 Task: Add or edit country calling codes in the 'Country Calling Code' picklist for the 'Policy Information' object in Salesforce.
Action: Mouse moved to (266, 90)
Screenshot: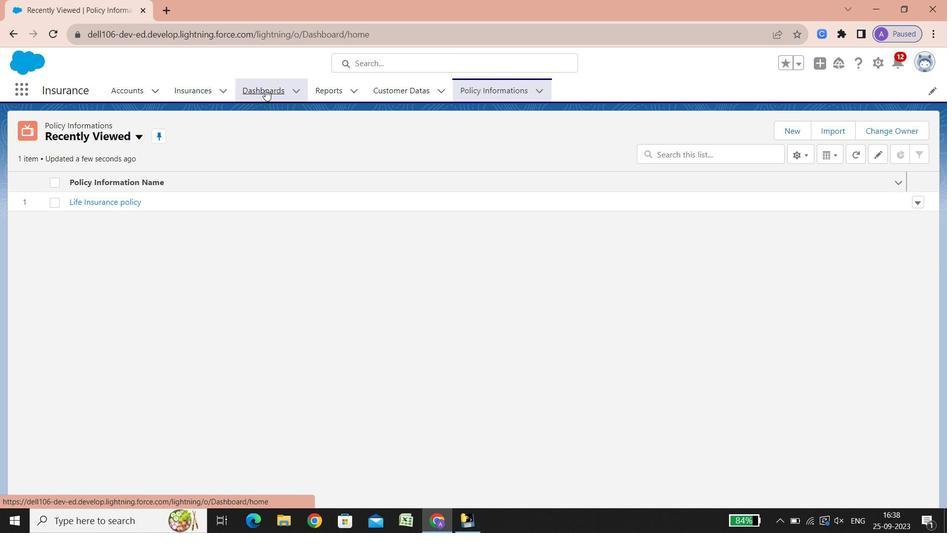 
Action: Mouse pressed left at (266, 90)
Screenshot: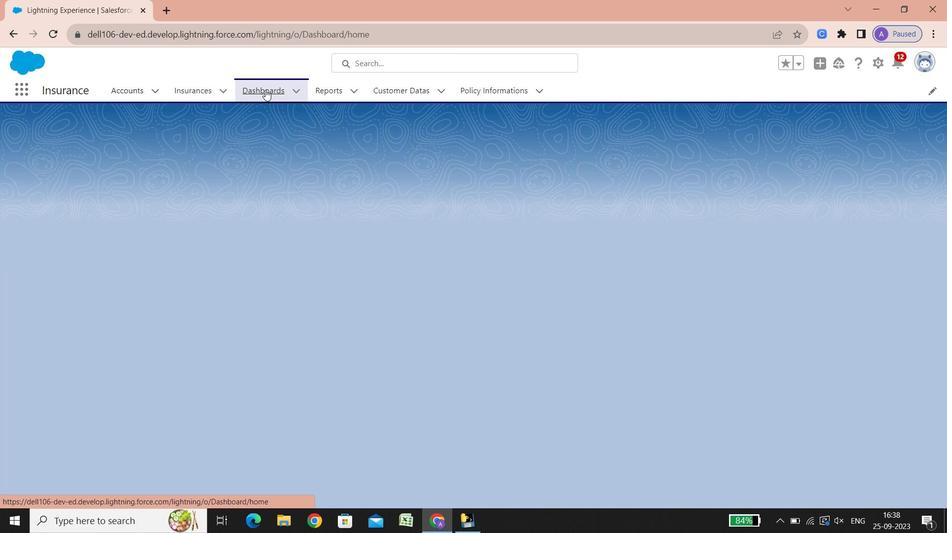 
Action: Mouse moved to (330, 90)
Screenshot: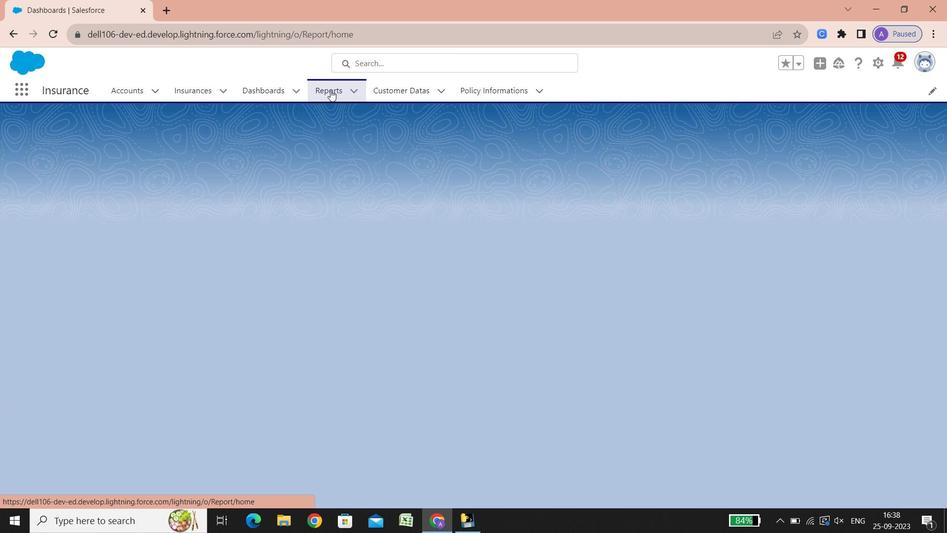 
Action: Mouse pressed left at (330, 90)
Screenshot: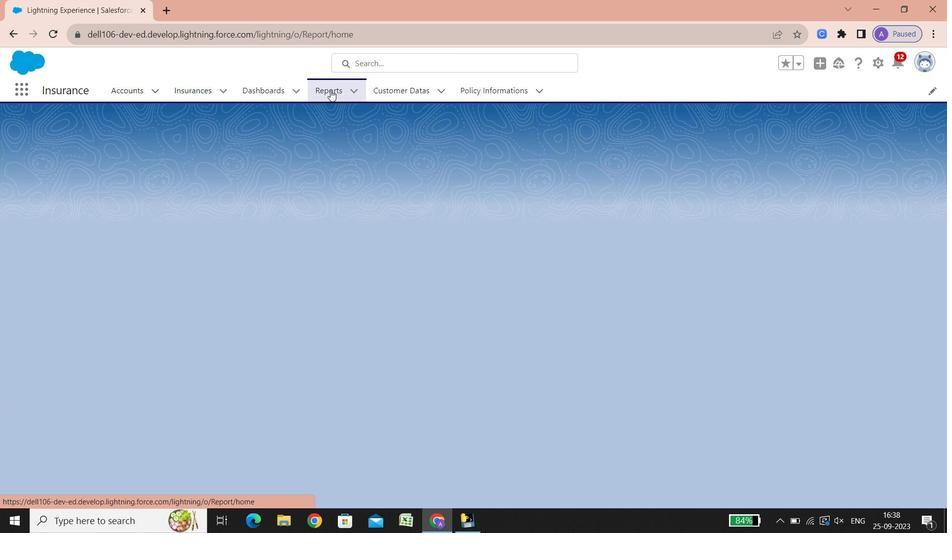 
Action: Mouse moved to (882, 64)
Screenshot: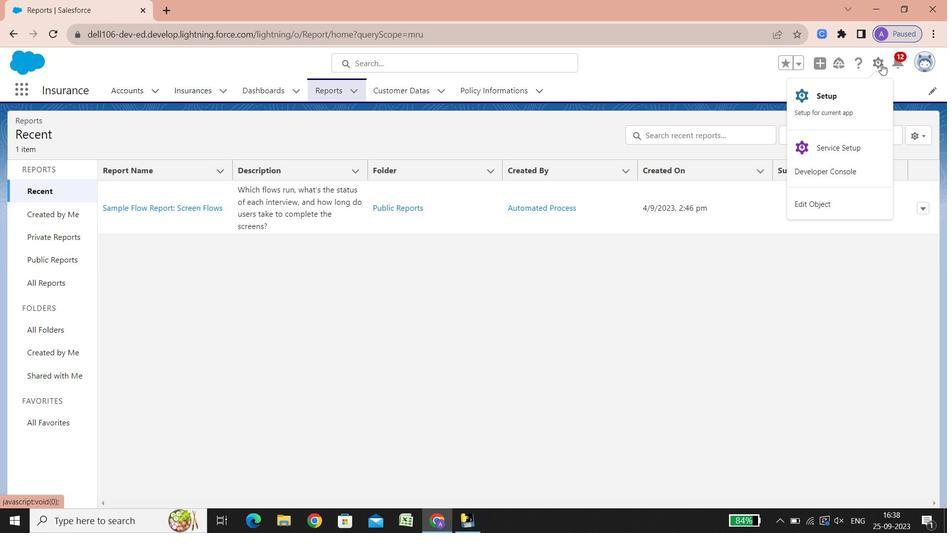 
Action: Mouse pressed left at (882, 64)
Screenshot: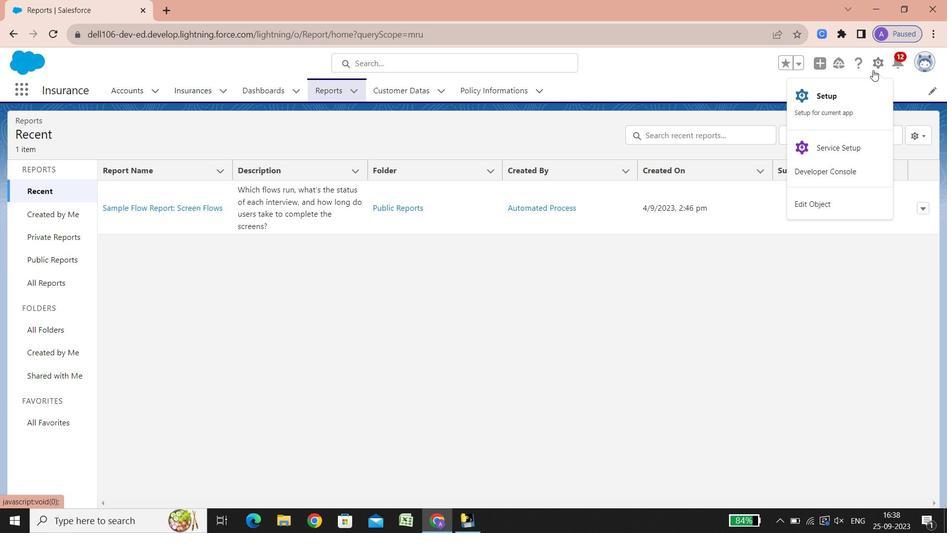 
Action: Mouse moved to (856, 95)
Screenshot: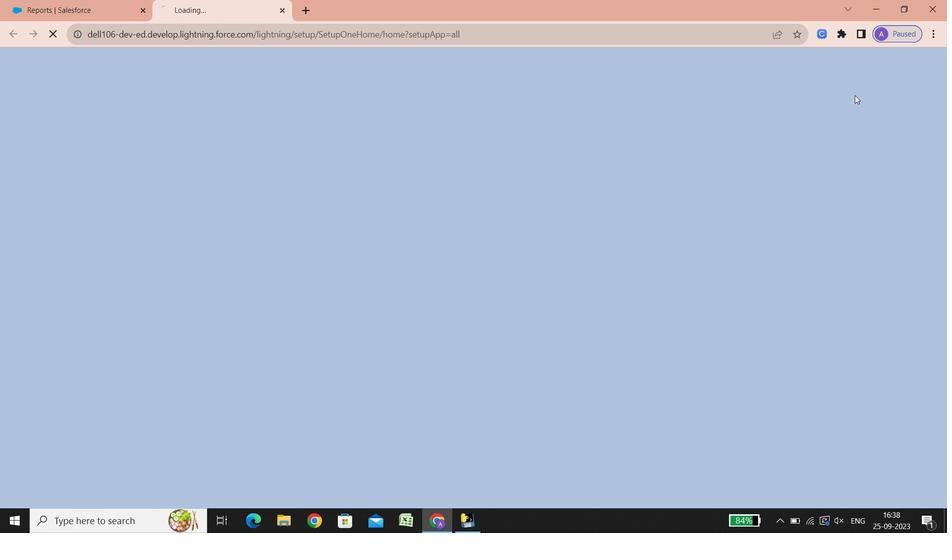 
Action: Mouse pressed left at (856, 95)
Screenshot: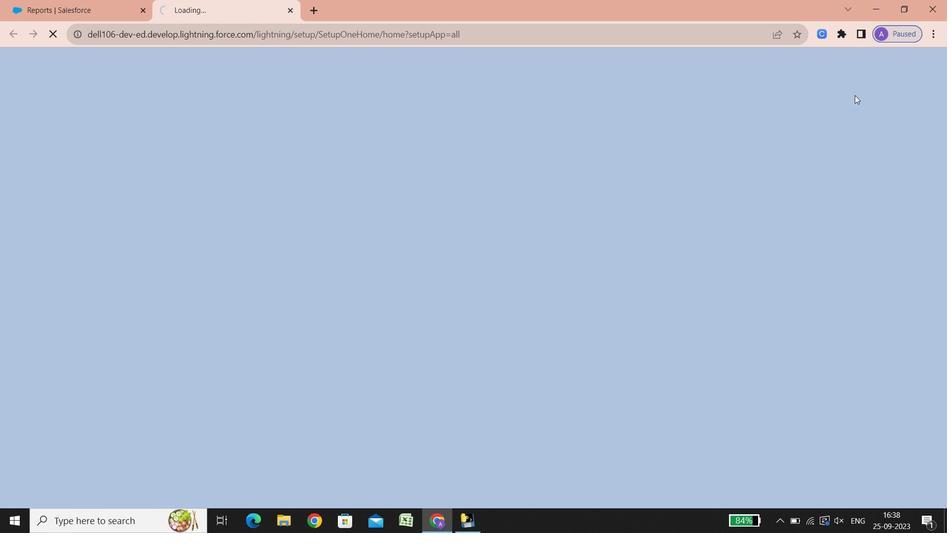 
Action: Mouse moved to (171, 93)
Screenshot: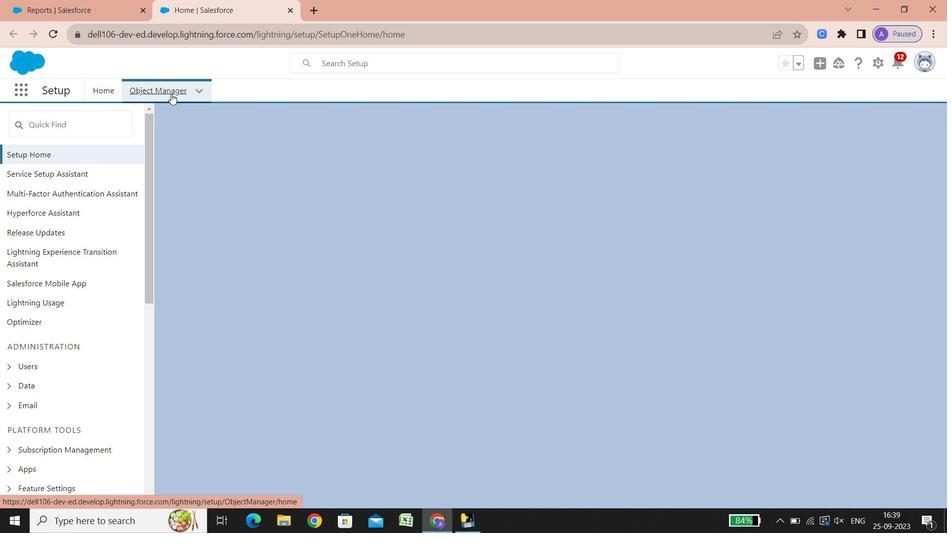
Action: Mouse pressed left at (171, 93)
Screenshot: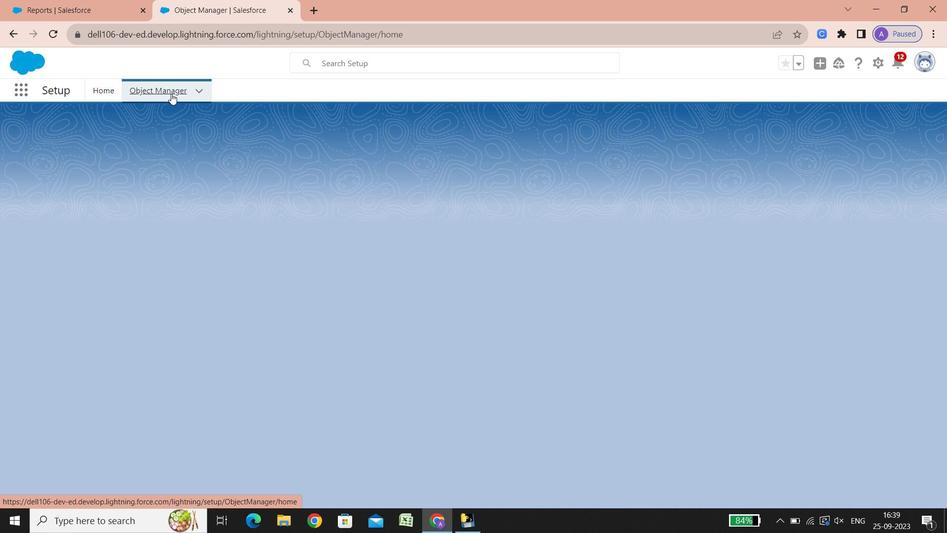 
Action: Mouse moved to (705, 133)
Screenshot: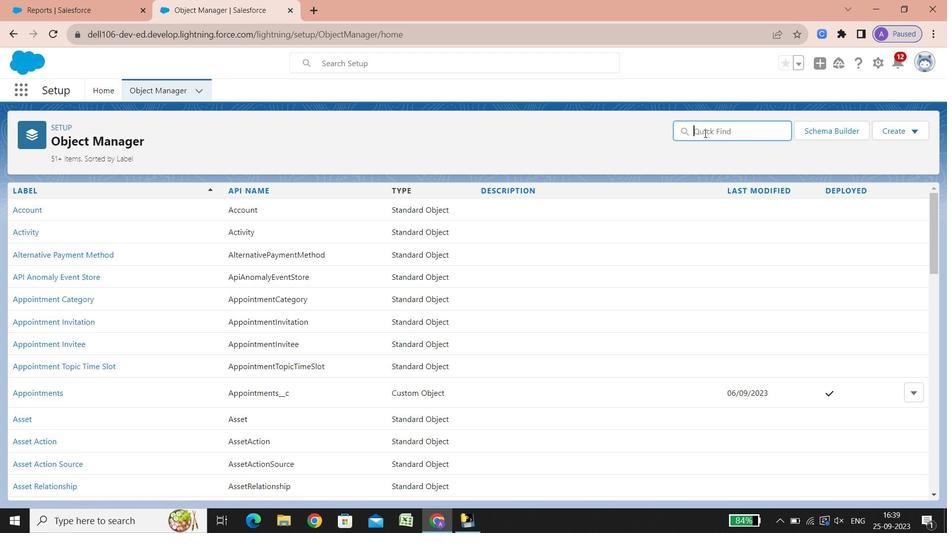 
Action: Mouse pressed left at (705, 133)
Screenshot: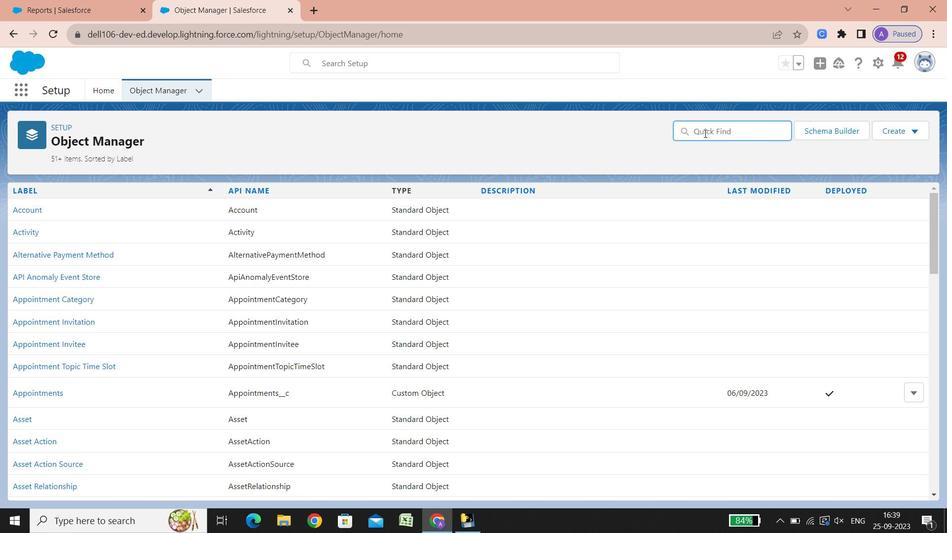 
Action: Key pressed pol
Screenshot: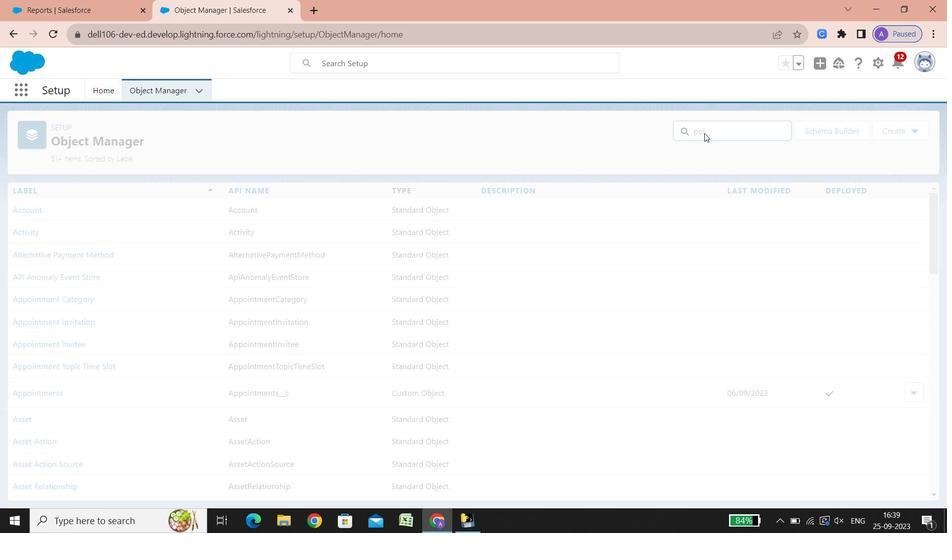 
Action: Mouse moved to (34, 211)
Screenshot: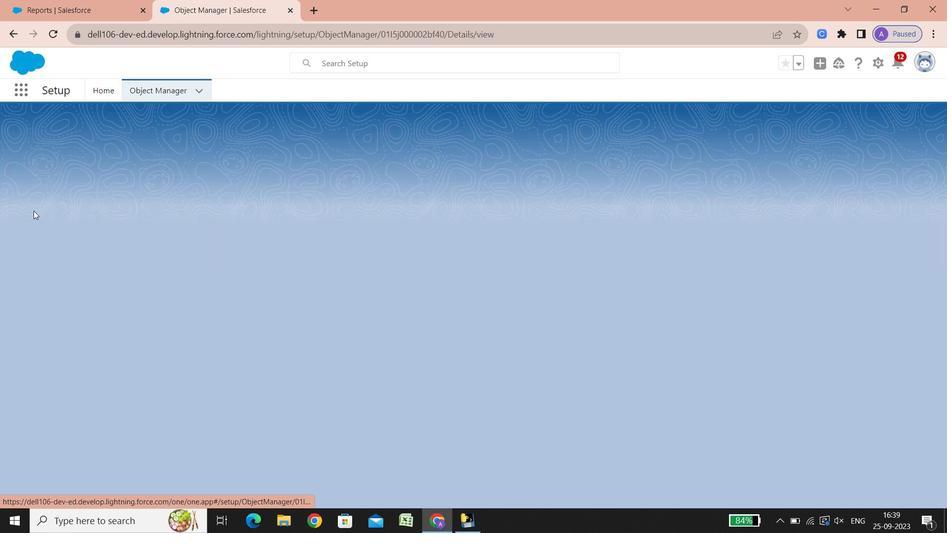 
Action: Mouse pressed left at (34, 211)
Screenshot: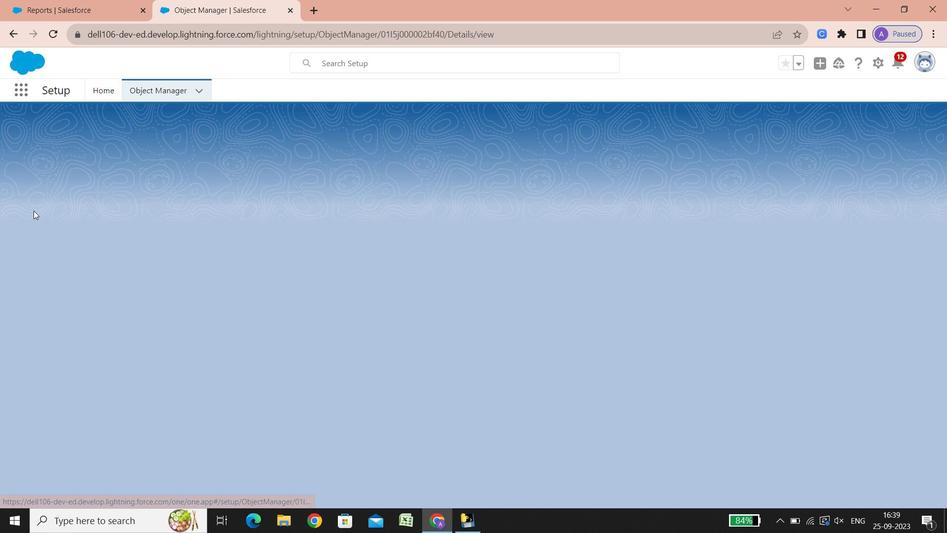 
Action: Mouse pressed left at (34, 211)
Screenshot: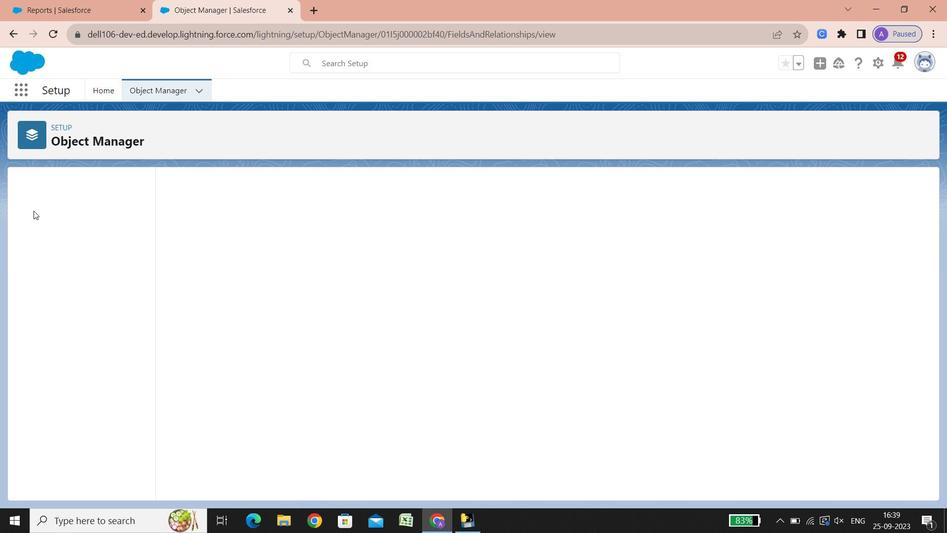 
Action: Mouse moved to (204, 331)
Screenshot: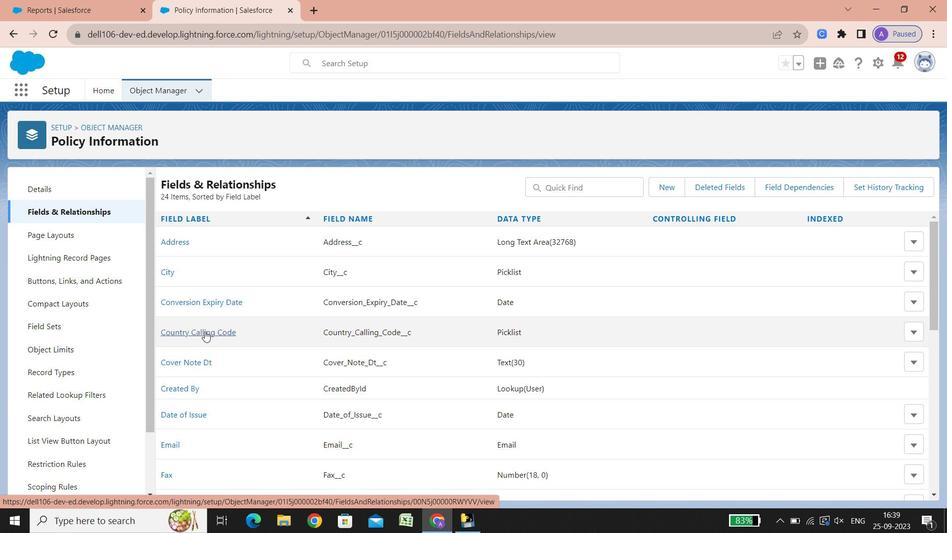 
Action: Mouse pressed left at (204, 331)
Screenshot: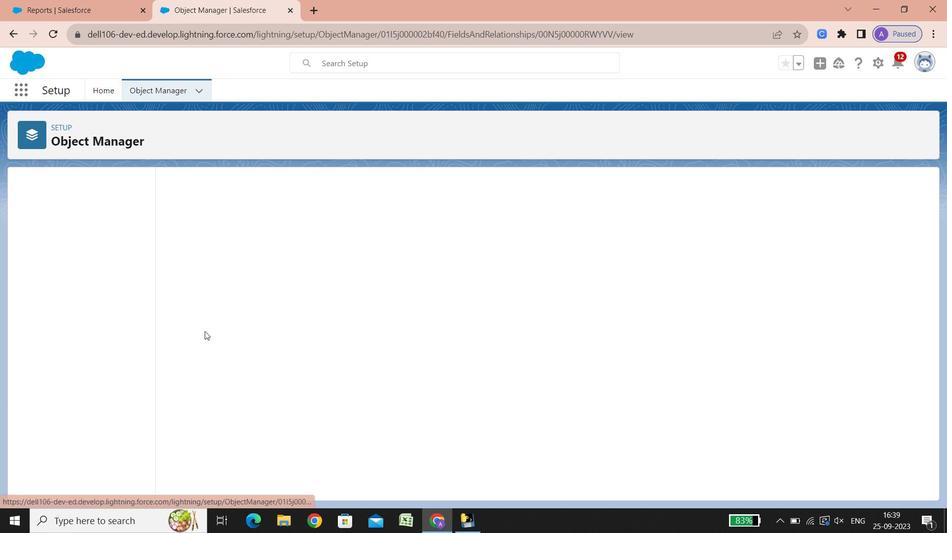 
Action: Mouse moved to (501, 370)
Screenshot: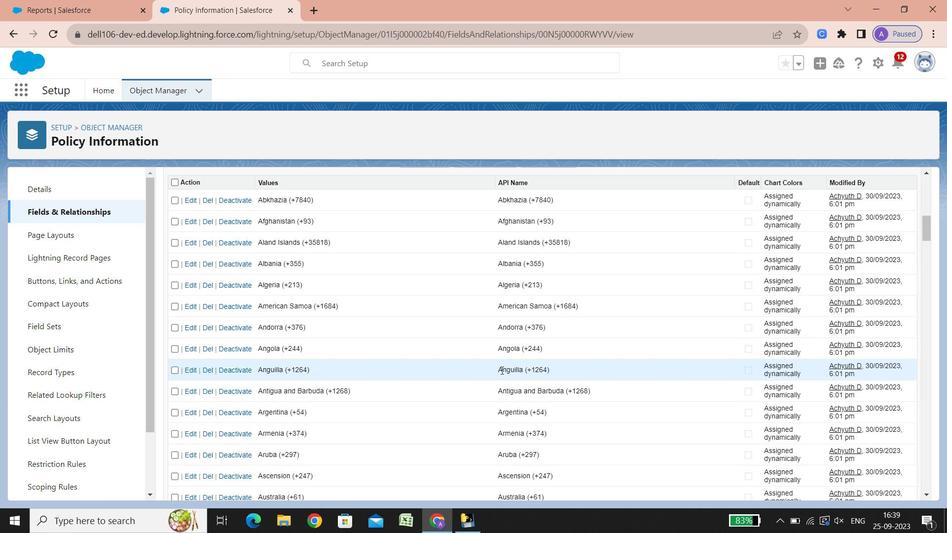 
Action: Mouse scrolled (501, 369) with delta (0, 0)
Screenshot: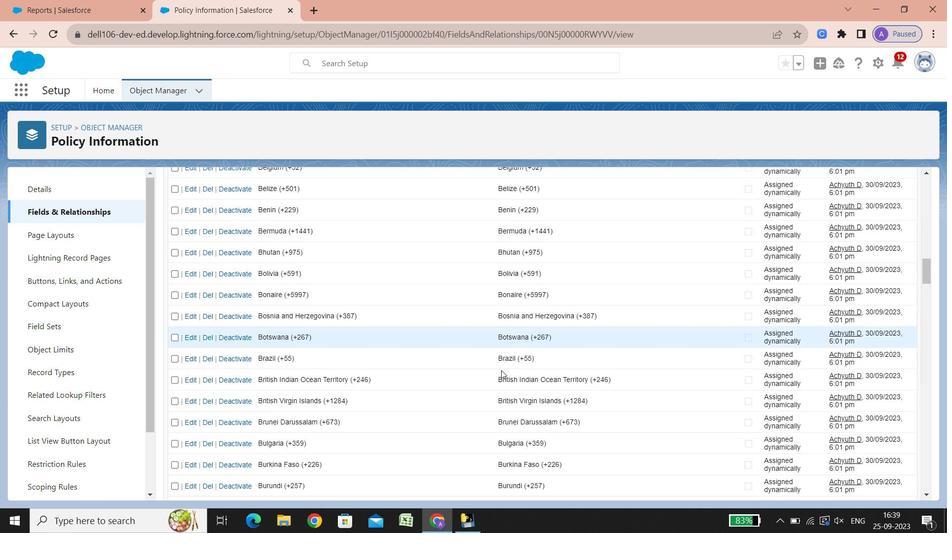 
Action: Mouse scrolled (501, 369) with delta (0, 0)
Screenshot: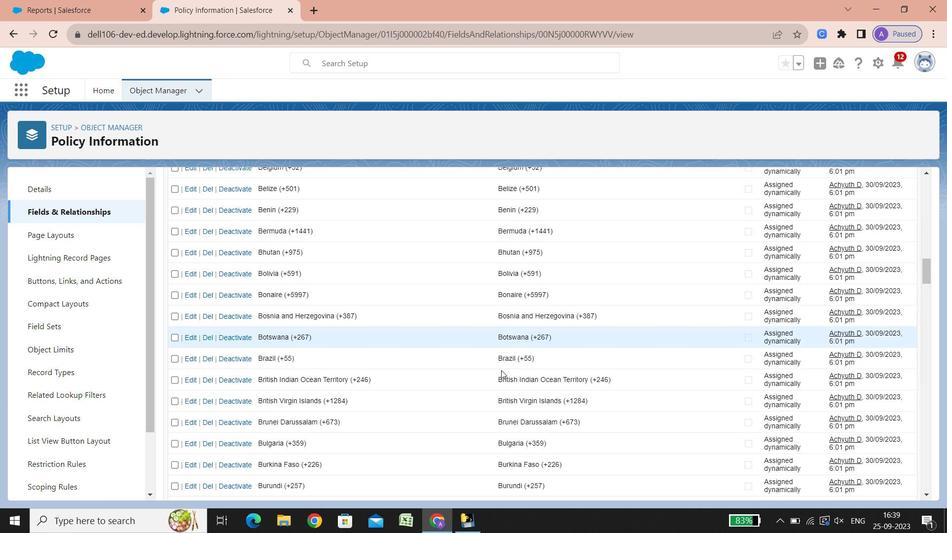 
Action: Mouse scrolled (501, 368) with delta (0, -1)
Screenshot: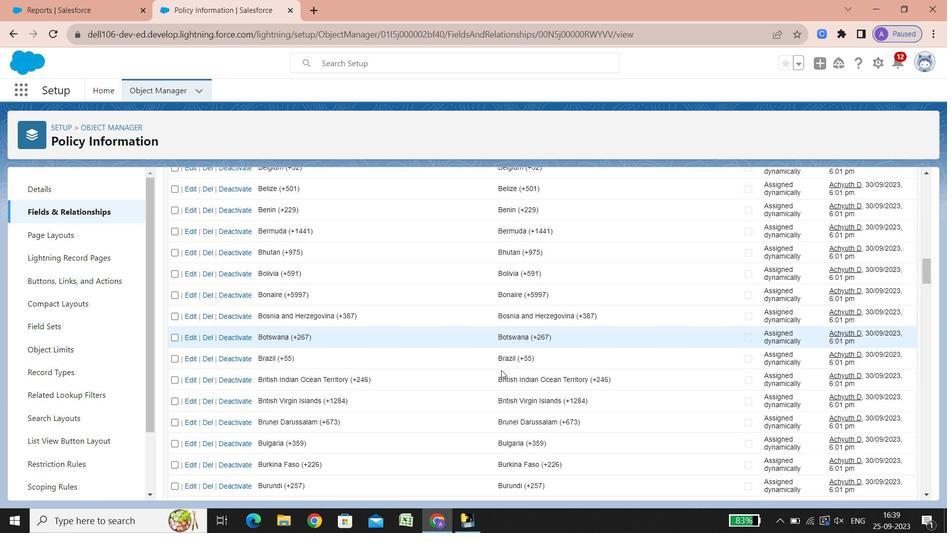 
Action: Mouse scrolled (501, 369) with delta (0, 0)
Screenshot: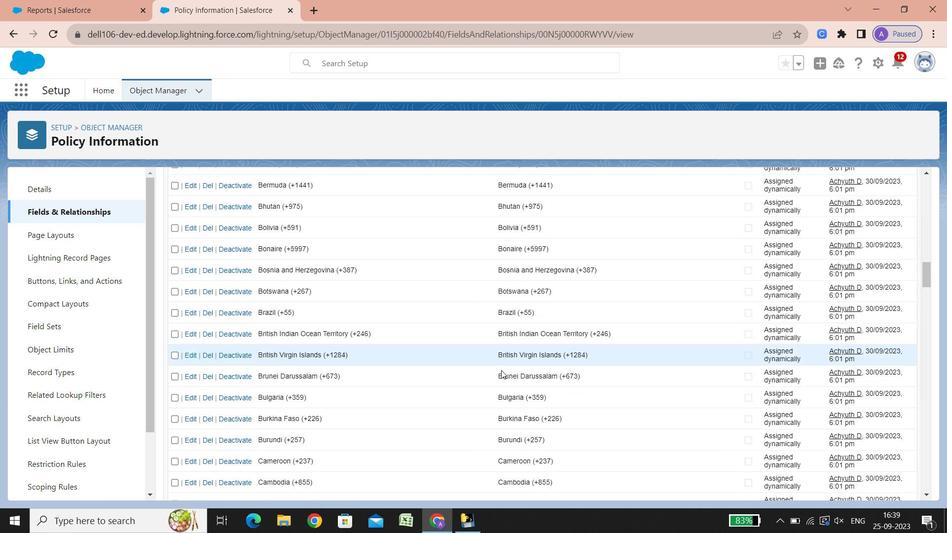 
Action: Mouse scrolled (501, 369) with delta (0, 0)
Screenshot: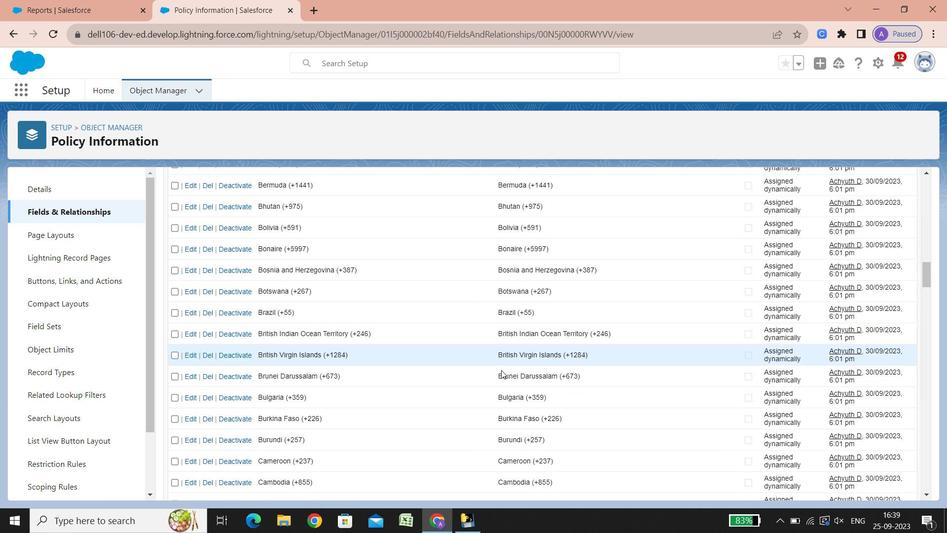 
Action: Mouse scrolled (501, 369) with delta (0, 0)
Screenshot: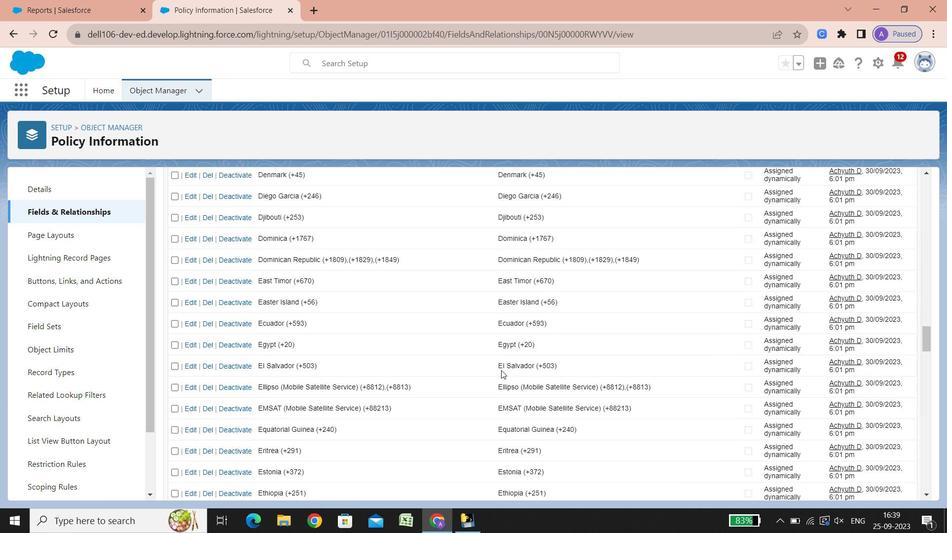
Action: Mouse scrolled (501, 369) with delta (0, 0)
Screenshot: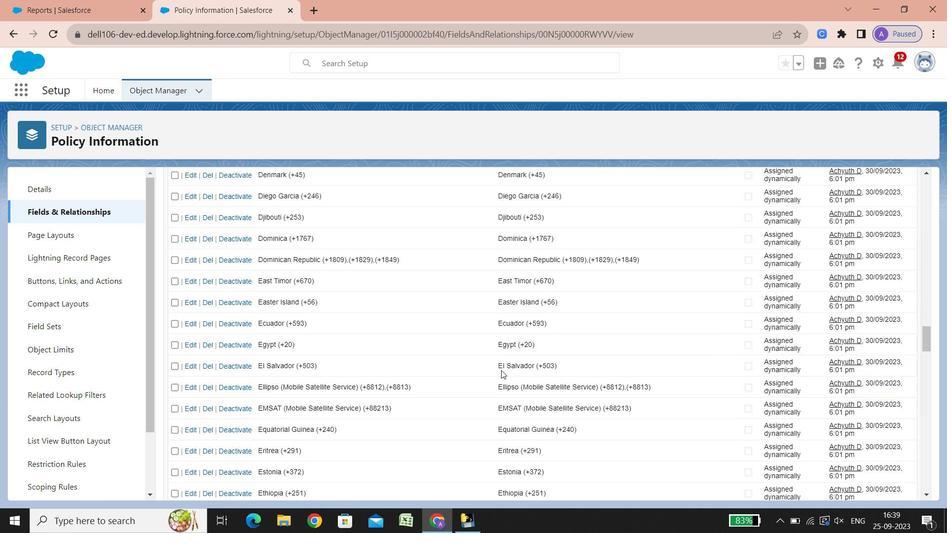 
Action: Mouse scrolled (501, 369) with delta (0, 0)
Screenshot: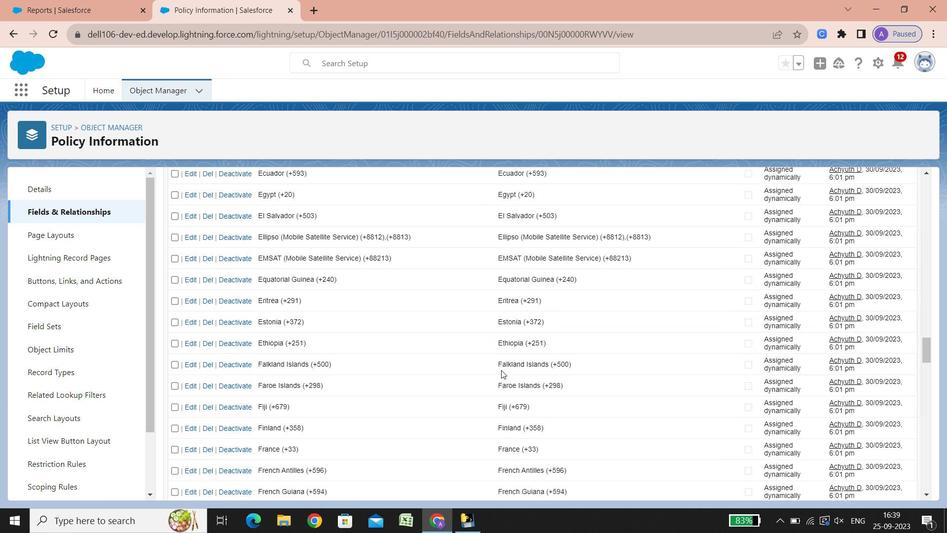 
Action: Mouse scrolled (501, 369) with delta (0, 0)
Screenshot: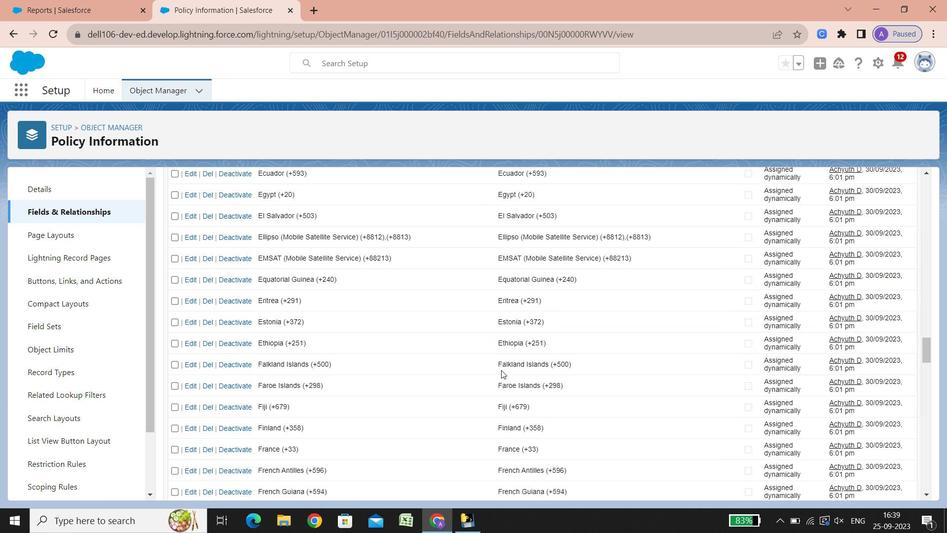 
Action: Mouse scrolled (501, 369) with delta (0, 0)
Screenshot: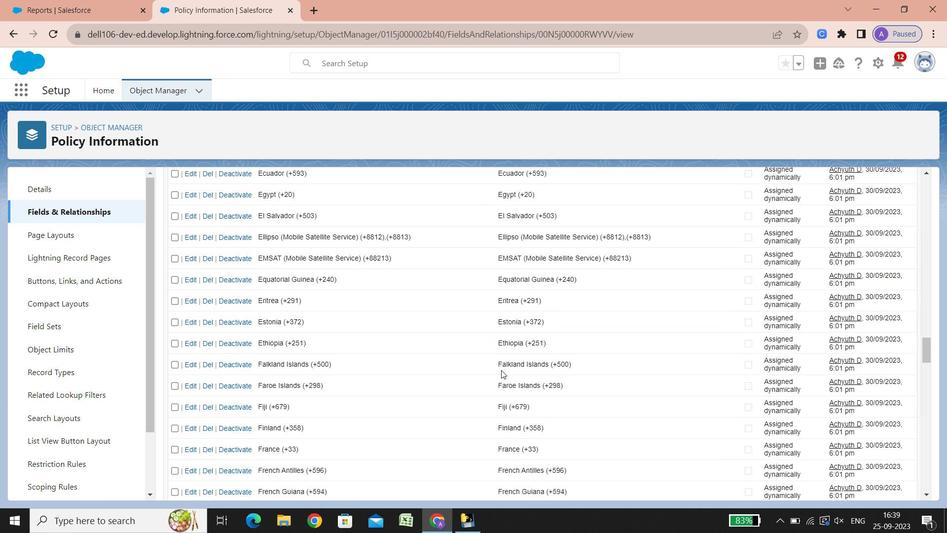 
Action: Mouse scrolled (501, 369) with delta (0, 0)
Screenshot: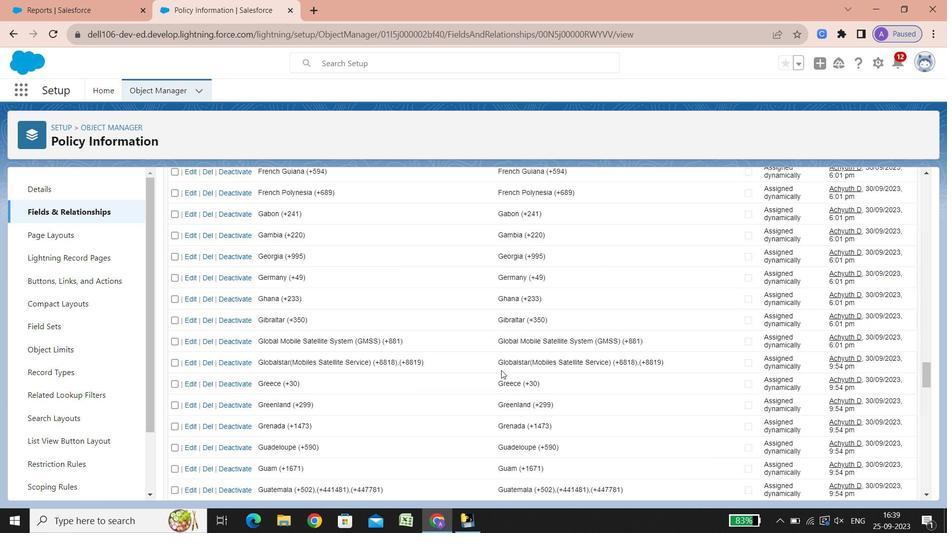 
Action: Mouse scrolled (501, 369) with delta (0, 0)
Screenshot: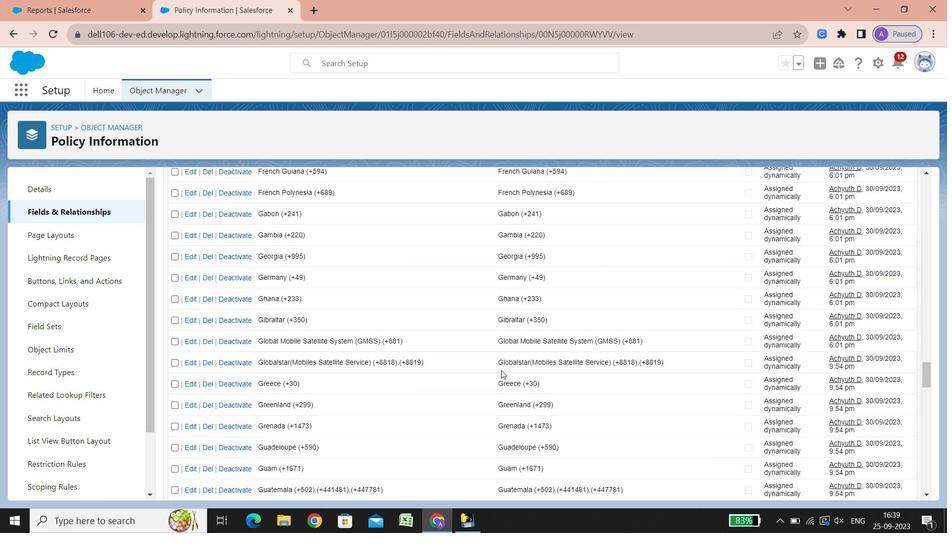 
Action: Mouse scrolled (501, 369) with delta (0, 0)
Screenshot: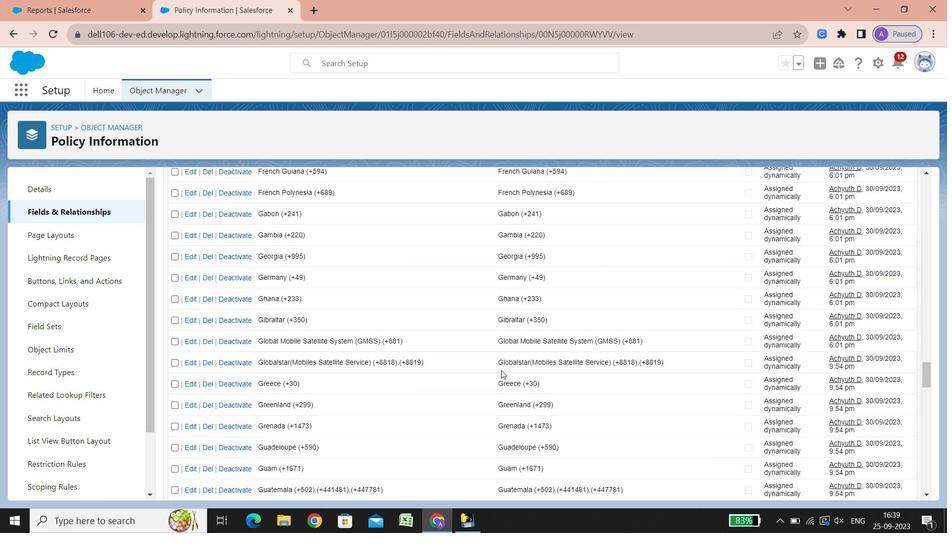 
Action: Mouse scrolled (501, 369) with delta (0, 0)
Screenshot: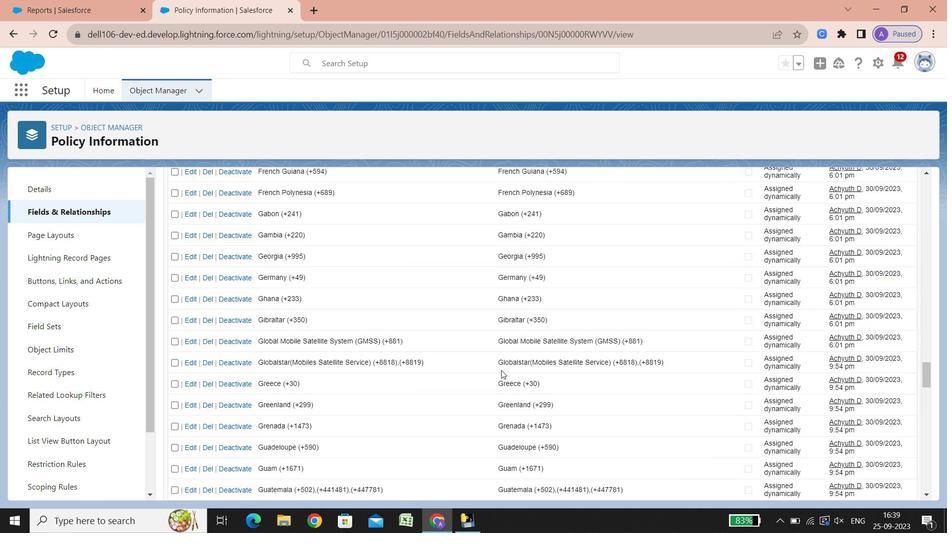 
Action: Mouse scrolled (501, 369) with delta (0, 0)
Screenshot: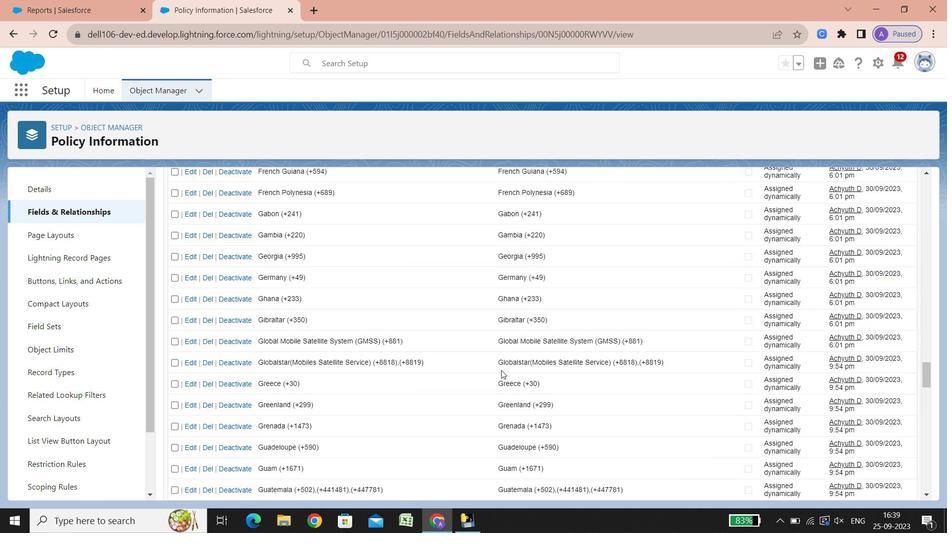 
Action: Mouse scrolled (501, 369) with delta (0, 0)
Screenshot: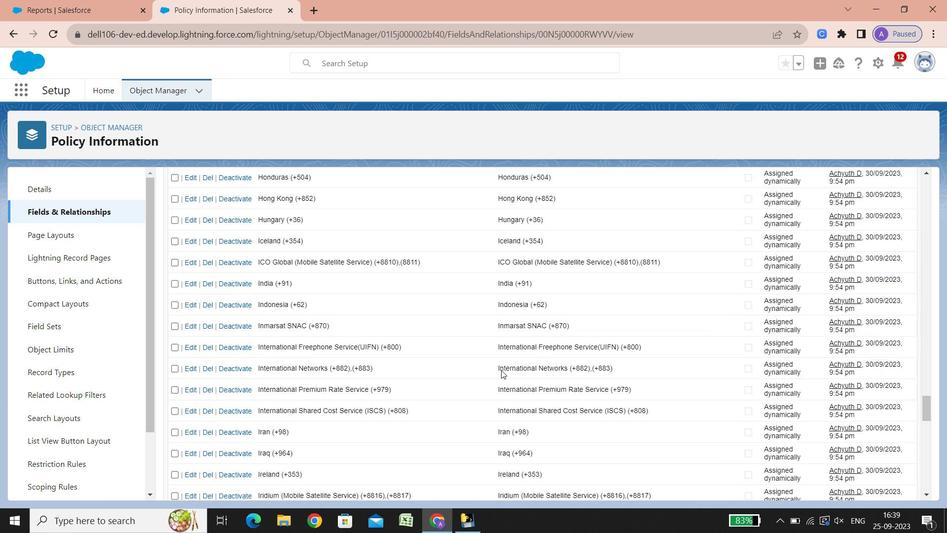 
Action: Mouse scrolled (501, 369) with delta (0, 0)
Screenshot: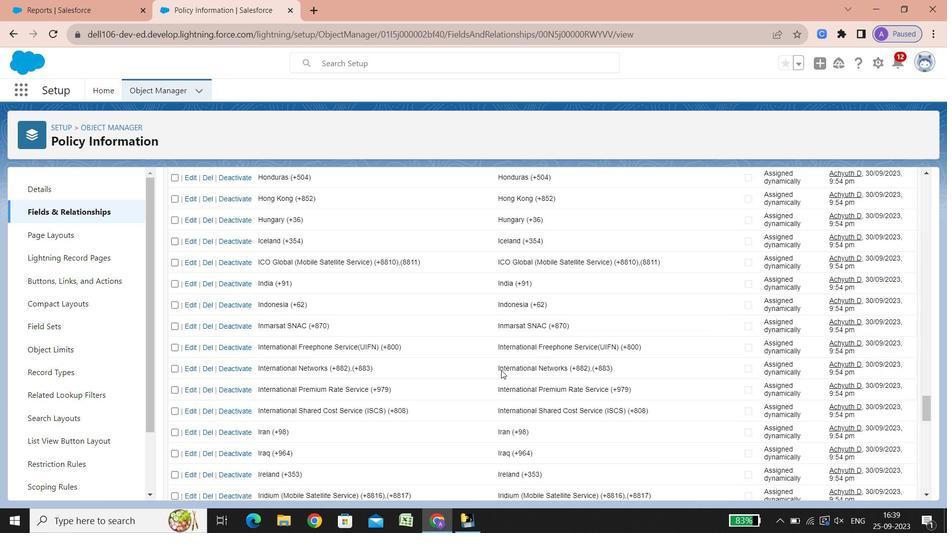 
Action: Mouse scrolled (501, 369) with delta (0, 0)
Screenshot: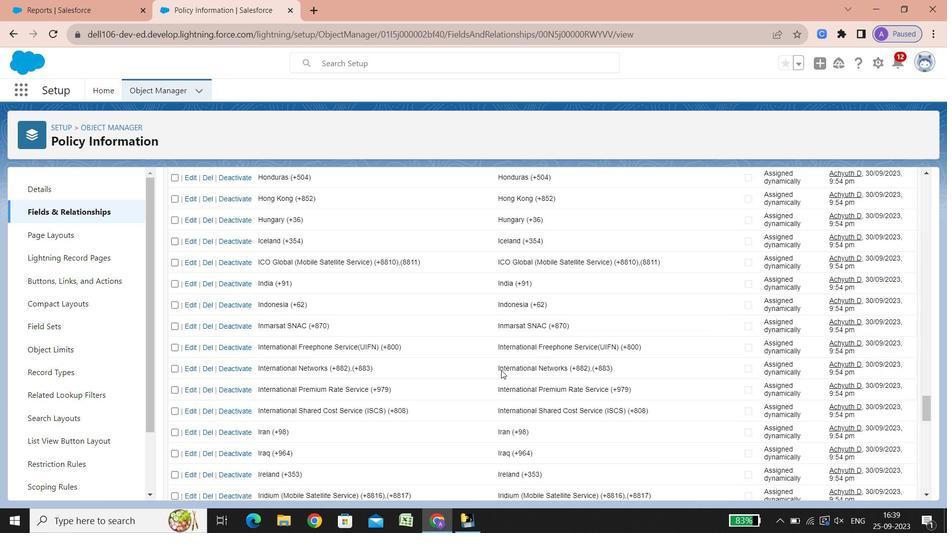 
Action: Mouse scrolled (501, 369) with delta (0, 0)
Screenshot: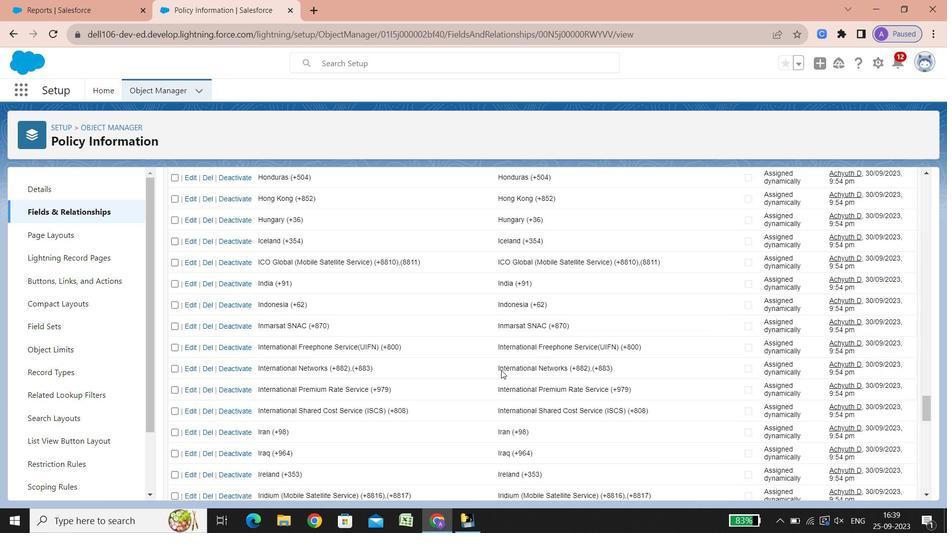 
Action: Mouse scrolled (501, 369) with delta (0, 0)
Screenshot: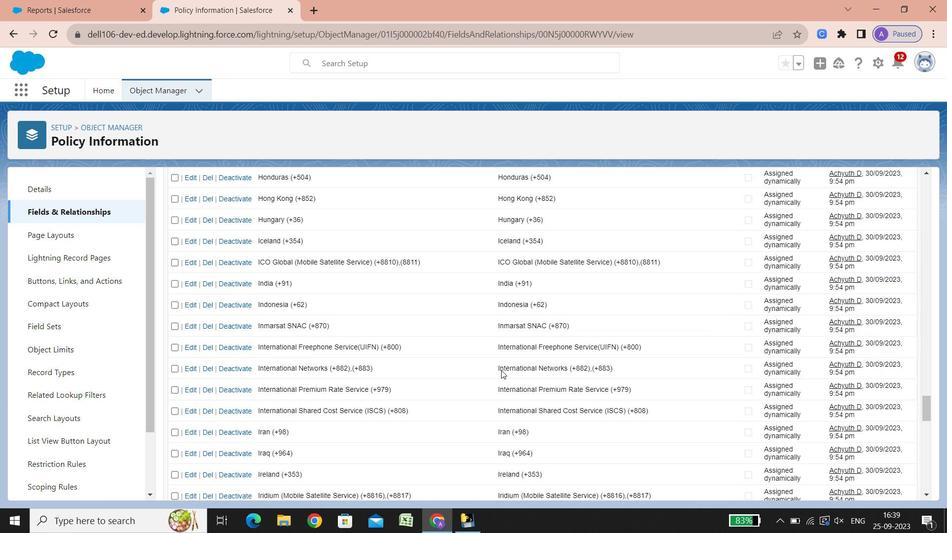 
Action: Mouse scrolled (501, 369) with delta (0, 0)
Screenshot: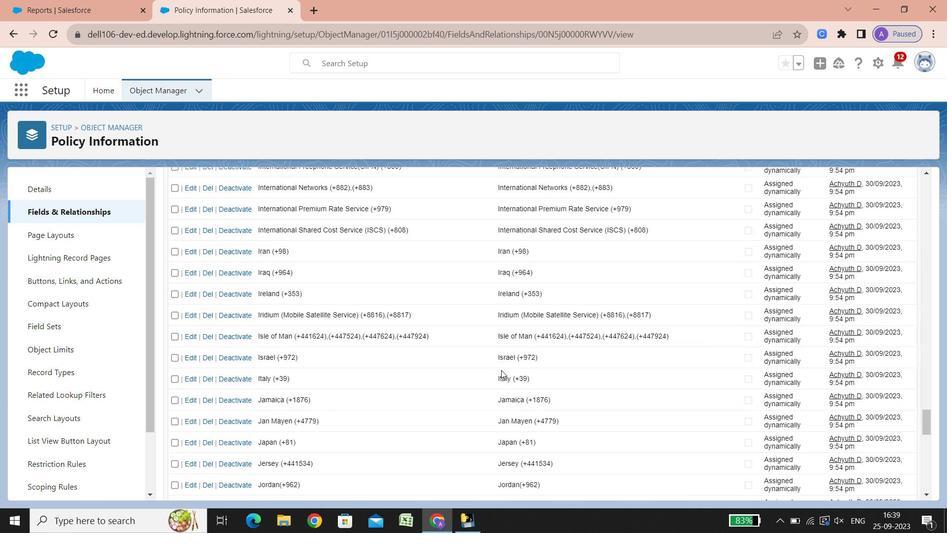 
Action: Mouse scrolled (501, 369) with delta (0, 0)
Screenshot: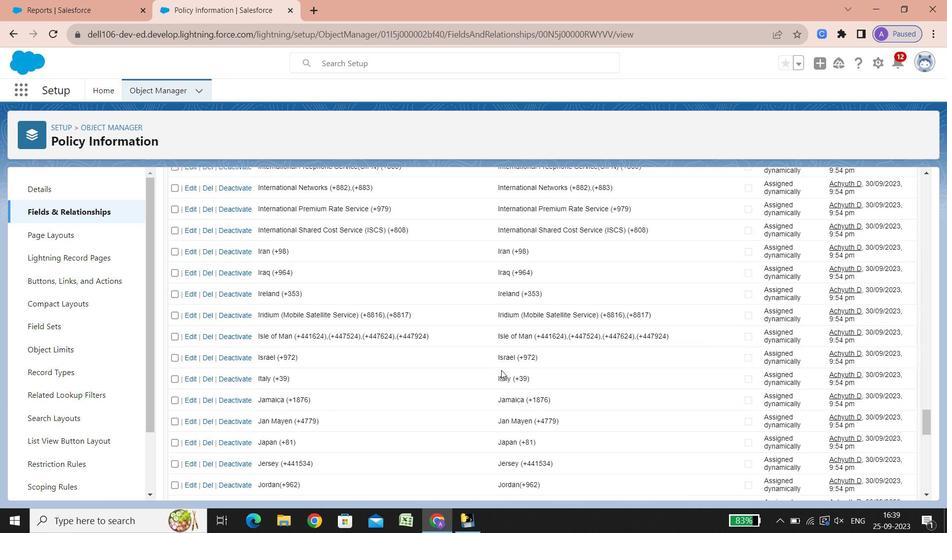 
Action: Mouse scrolled (501, 369) with delta (0, 0)
Screenshot: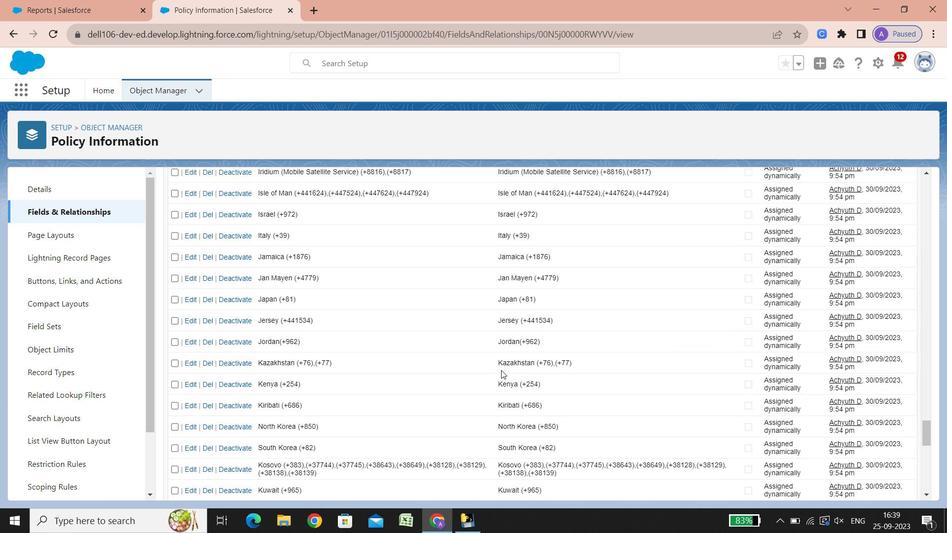 
Action: Mouse scrolled (501, 369) with delta (0, 0)
Screenshot: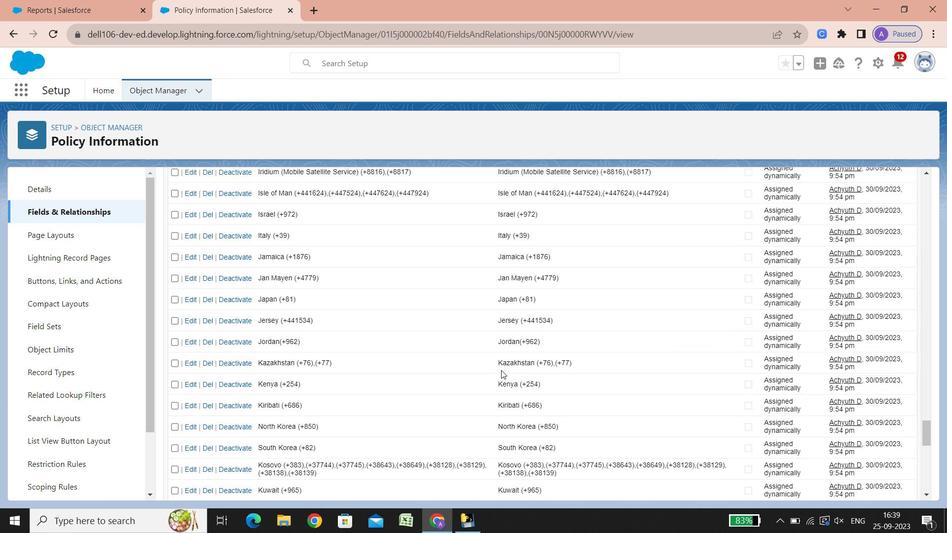 
Action: Mouse scrolled (501, 369) with delta (0, 0)
Screenshot: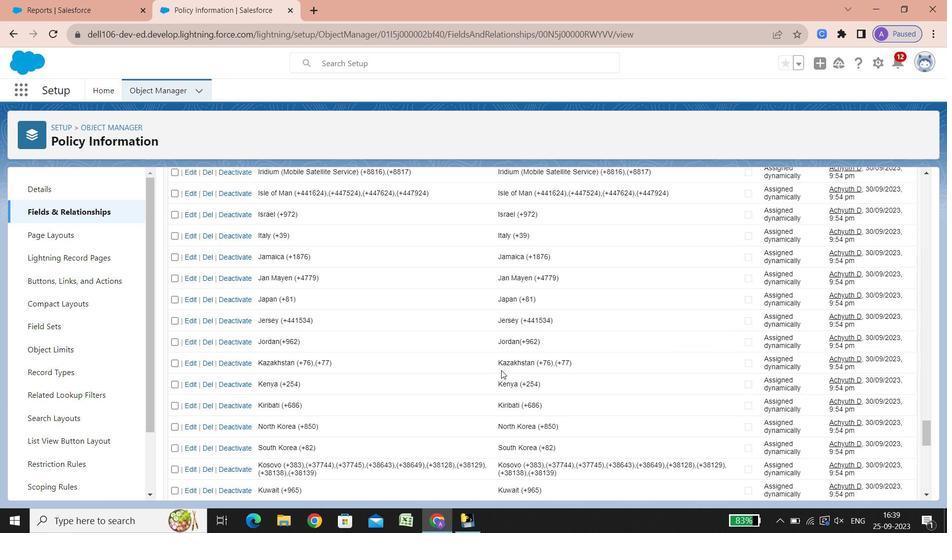 
Action: Mouse scrolled (501, 369) with delta (0, 0)
Screenshot: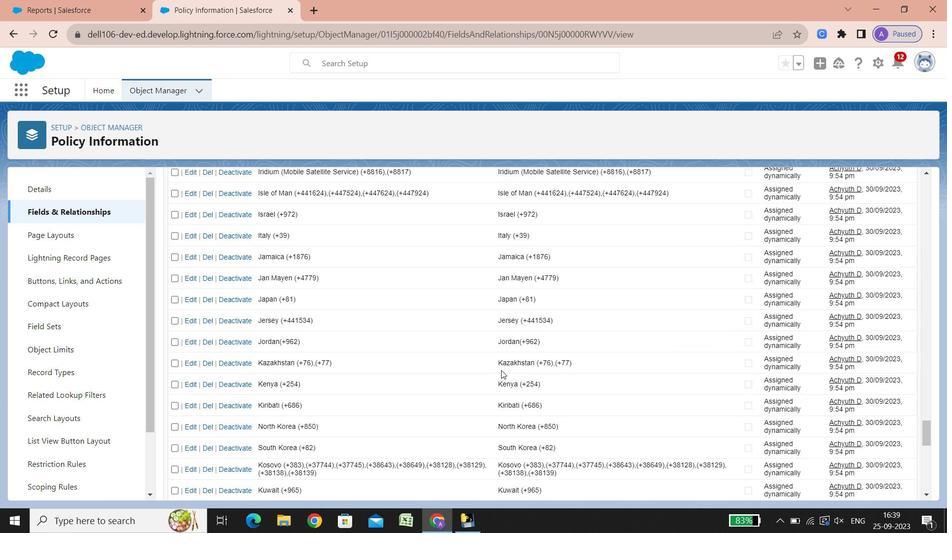 
Action: Mouse scrolled (501, 369) with delta (0, 0)
Screenshot: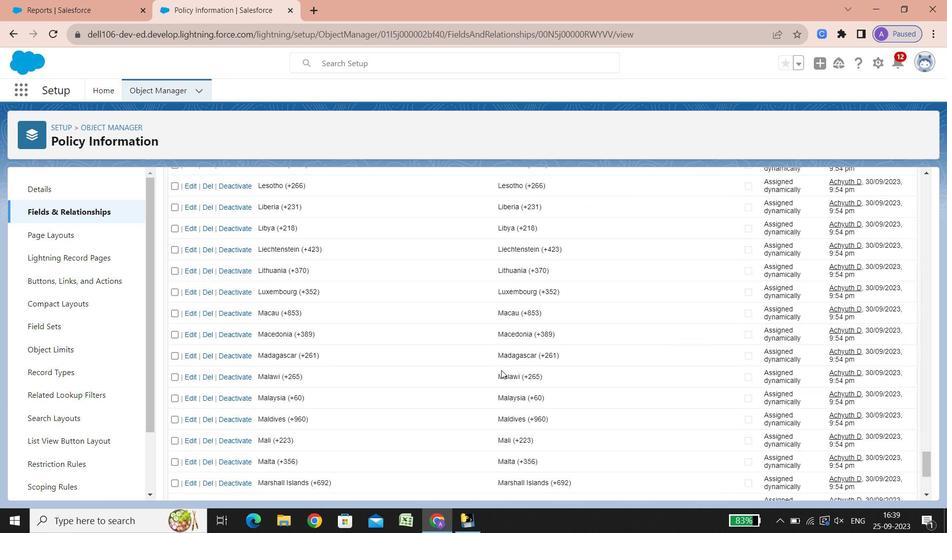 
Action: Mouse scrolled (501, 369) with delta (0, 0)
Screenshot: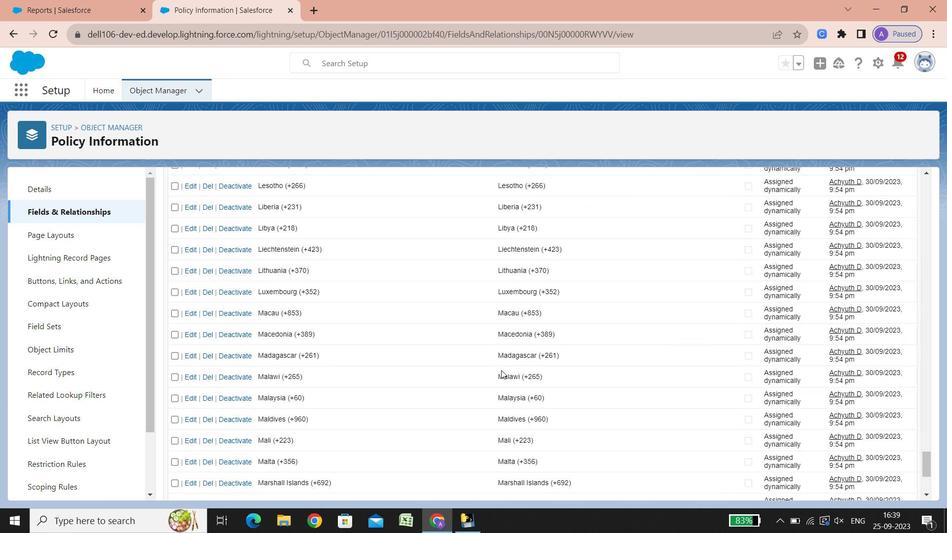 
Action: Mouse scrolled (501, 369) with delta (0, 0)
Screenshot: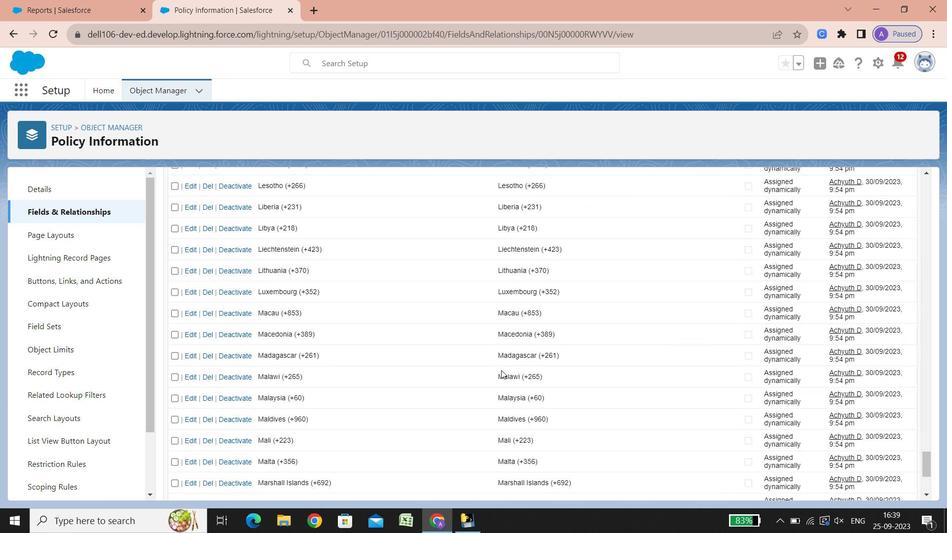 
Action: Mouse scrolled (501, 369) with delta (0, 0)
Screenshot: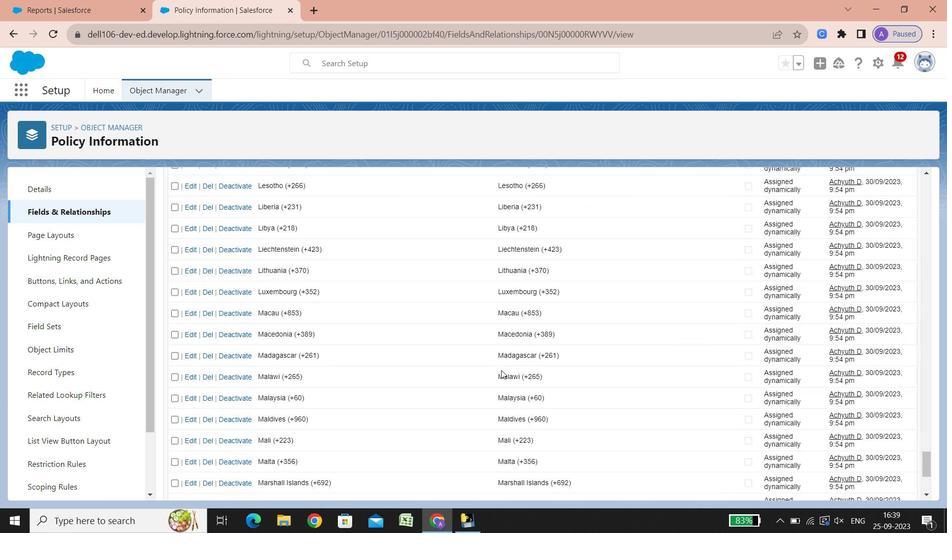
Action: Mouse scrolled (501, 369) with delta (0, 0)
Screenshot: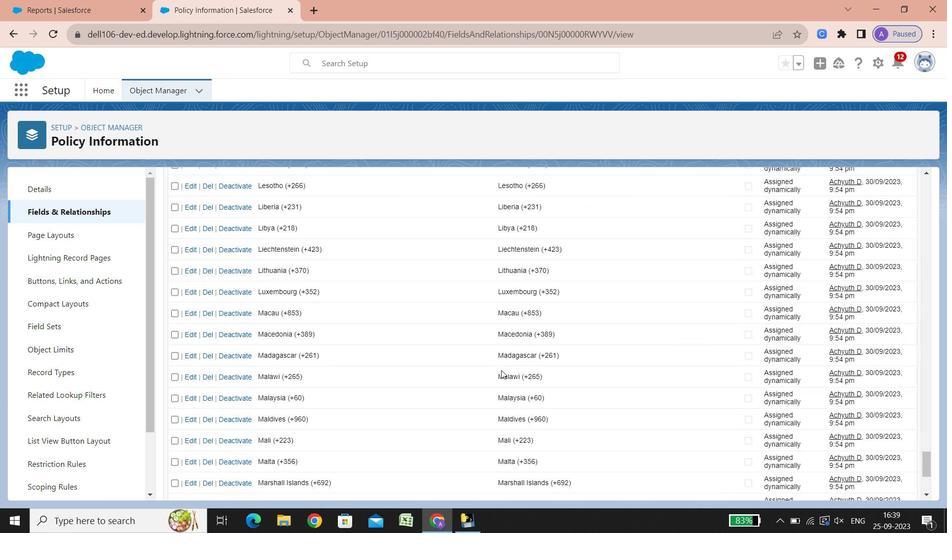 
Action: Mouse scrolled (501, 369) with delta (0, 0)
Screenshot: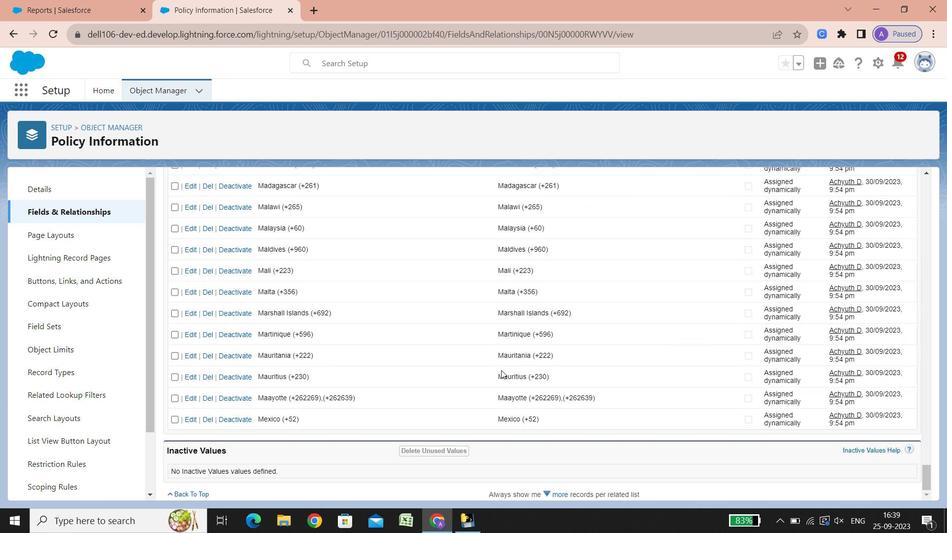 
Action: Mouse scrolled (501, 369) with delta (0, 0)
Screenshot: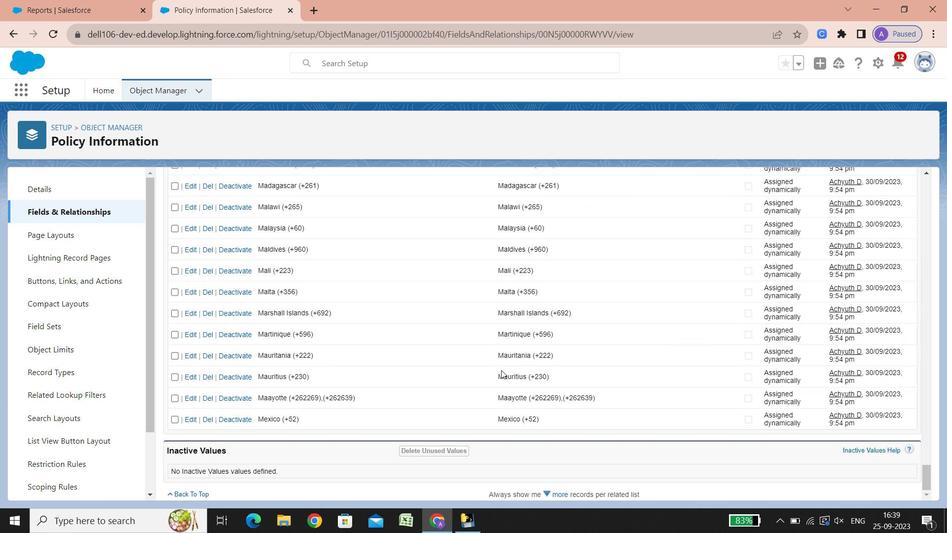 
Action: Mouse scrolled (501, 369) with delta (0, 0)
Screenshot: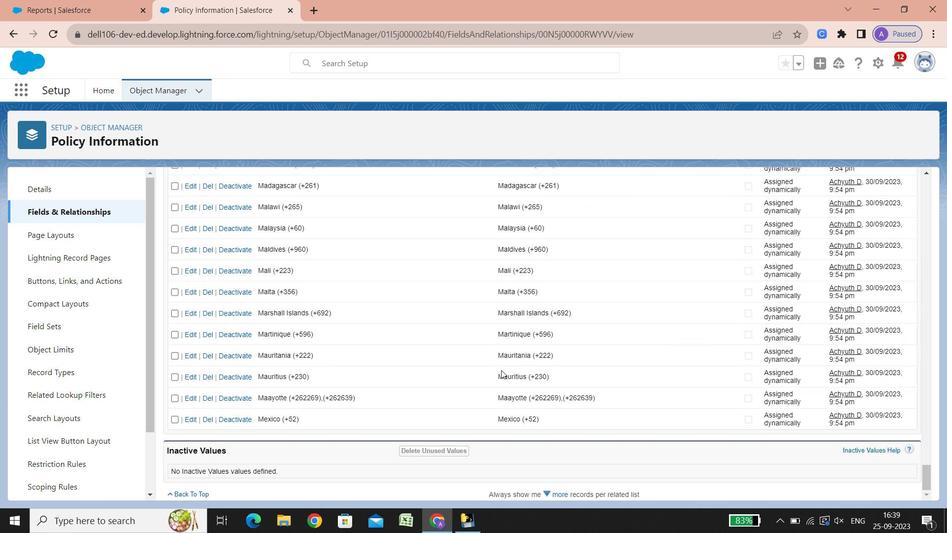 
Action: Mouse scrolled (501, 369) with delta (0, 0)
Screenshot: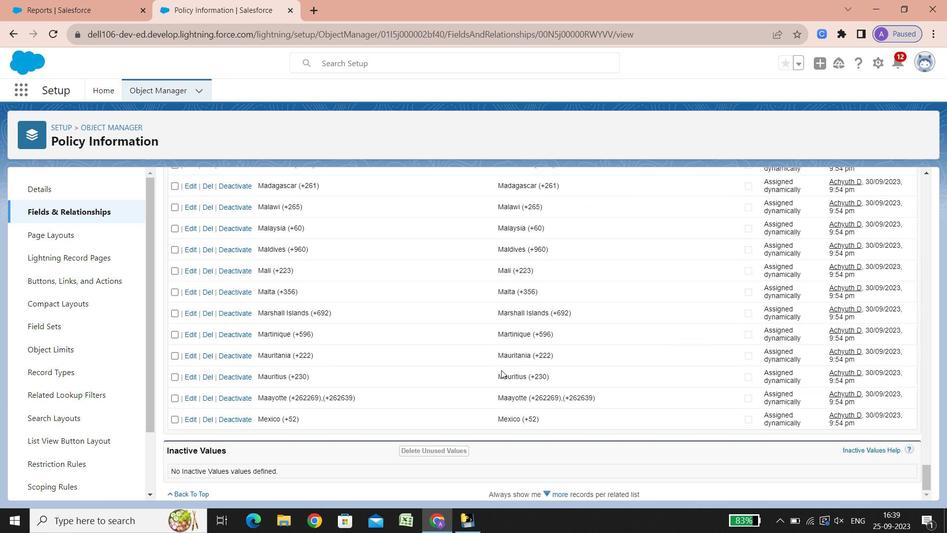 
Action: Mouse scrolled (501, 369) with delta (0, 0)
Screenshot: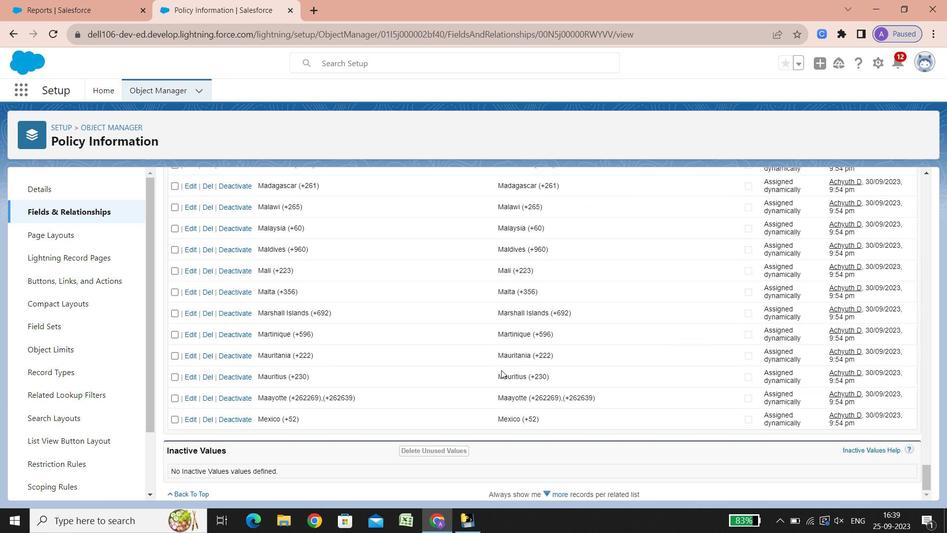 
Action: Mouse scrolled (501, 369) with delta (0, 0)
Screenshot: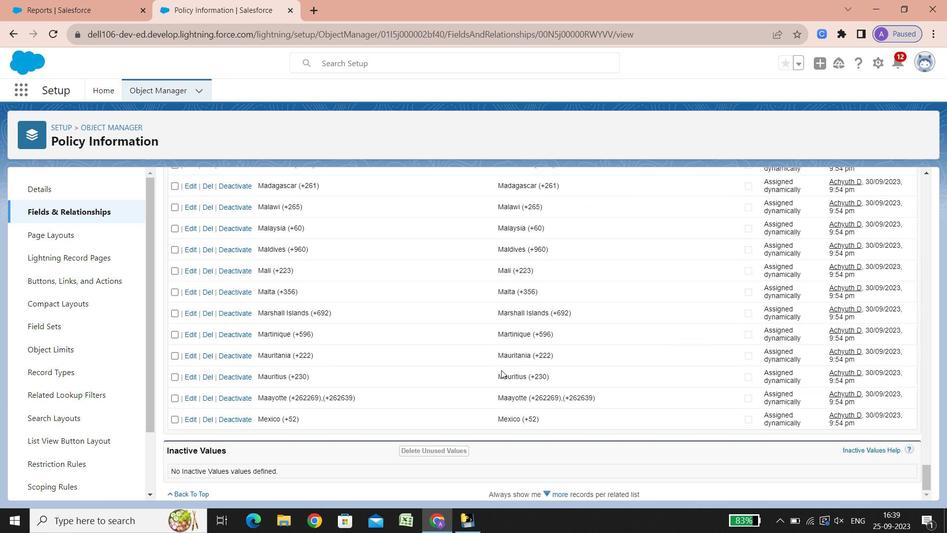 
Action: Mouse scrolled (501, 369) with delta (0, 0)
Screenshot: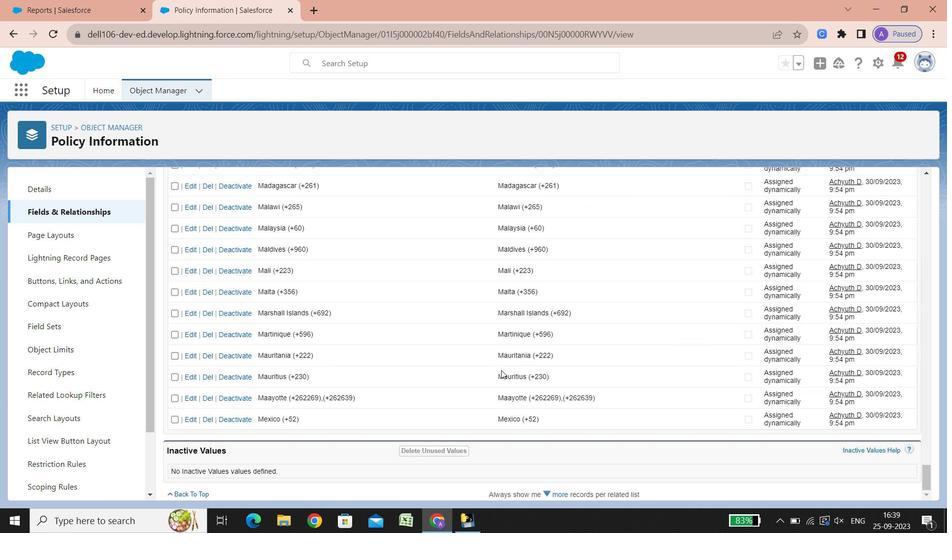 
Action: Mouse scrolled (501, 369) with delta (0, 0)
Screenshot: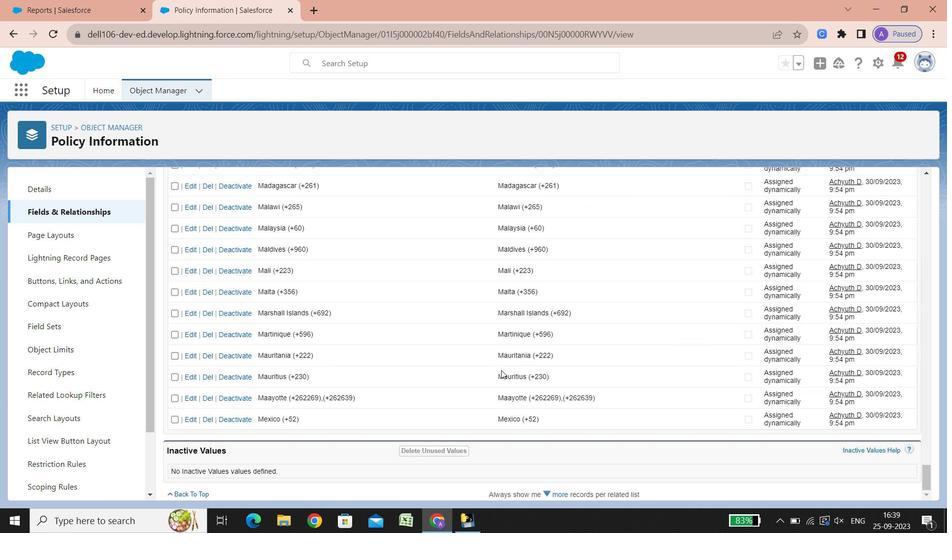 
Action: Mouse scrolled (501, 369) with delta (0, 0)
Screenshot: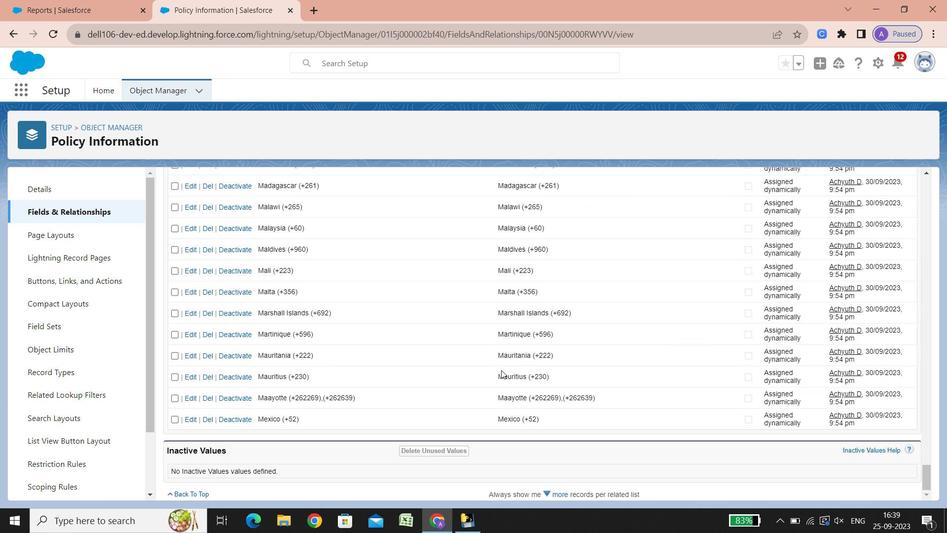 
Action: Mouse scrolled (501, 369) with delta (0, 0)
Screenshot: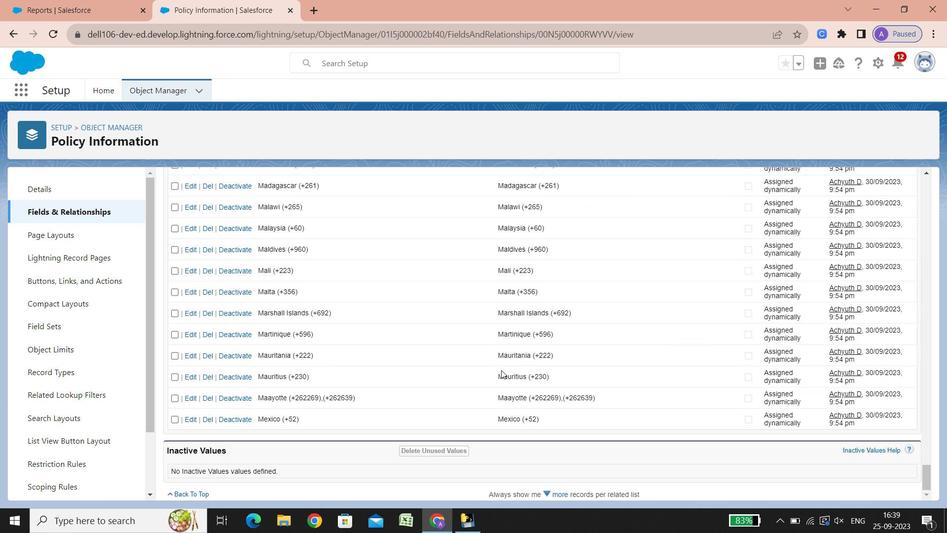 
Action: Mouse scrolled (501, 369) with delta (0, 0)
Screenshot: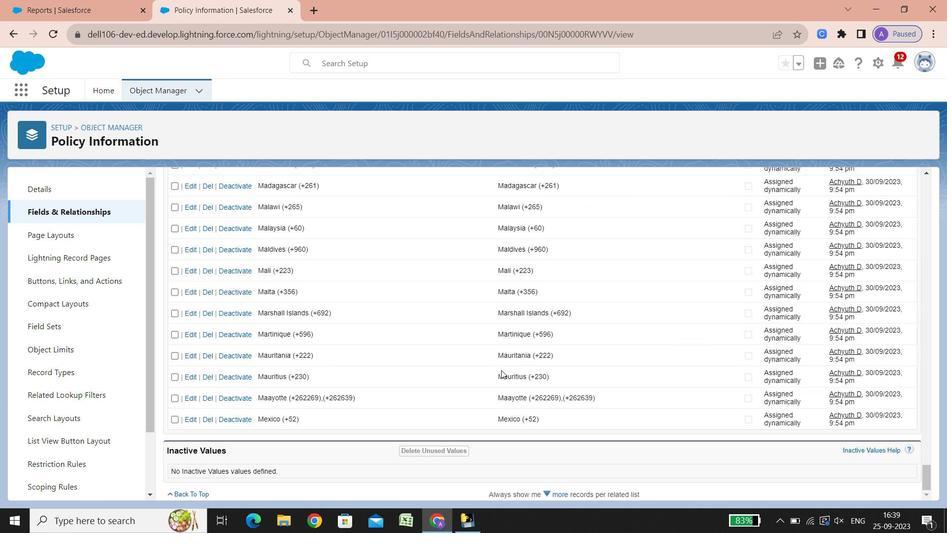 
Action: Mouse scrolled (501, 369) with delta (0, 0)
Screenshot: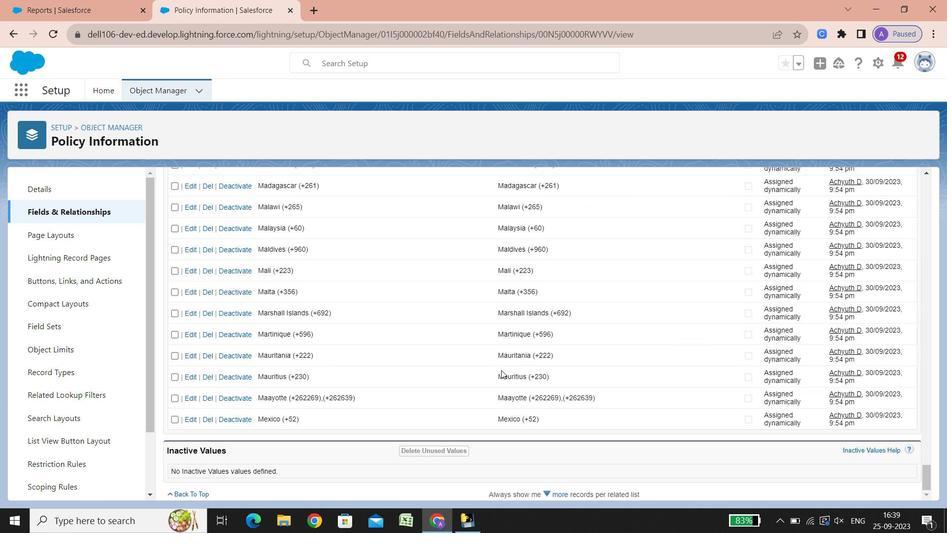 
Action: Mouse scrolled (501, 369) with delta (0, 0)
Screenshot: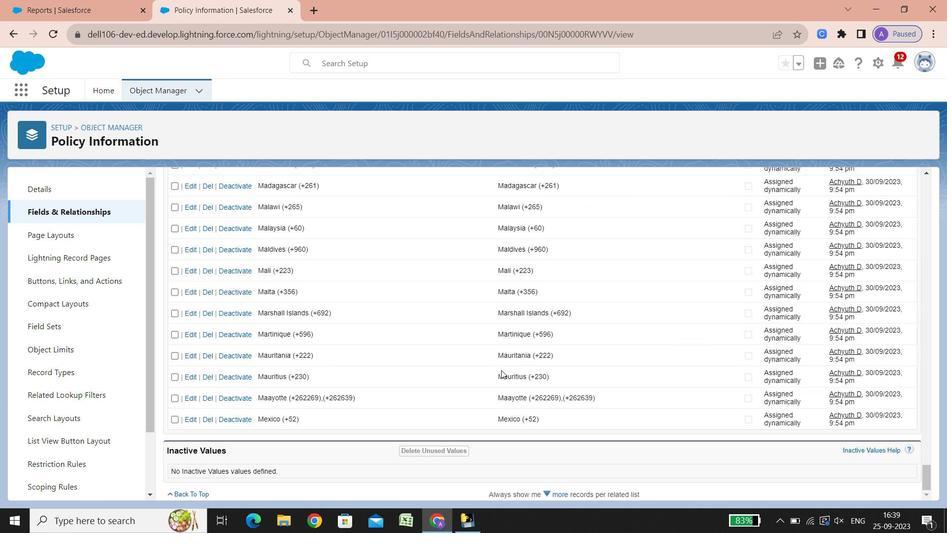 
Action: Mouse scrolled (501, 369) with delta (0, 0)
Screenshot: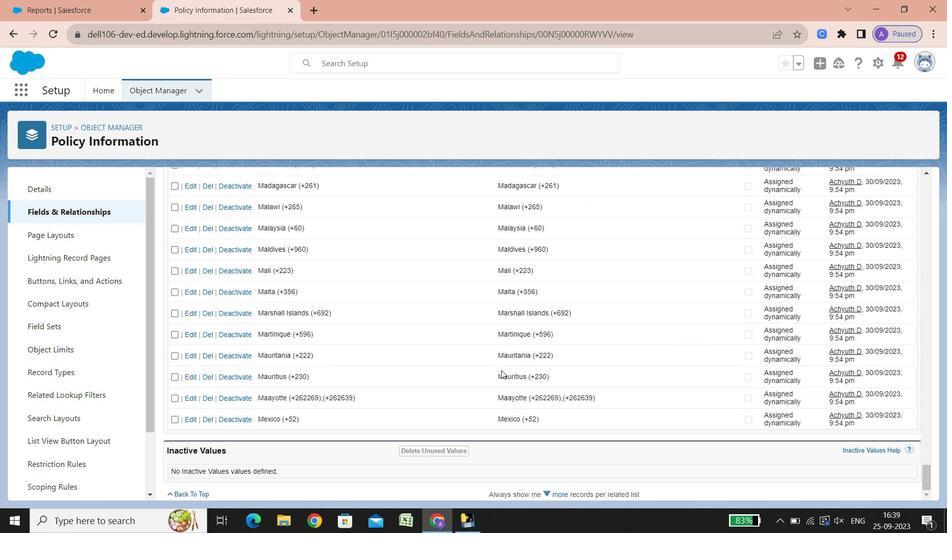 
Action: Mouse scrolled (501, 369) with delta (0, 0)
Screenshot: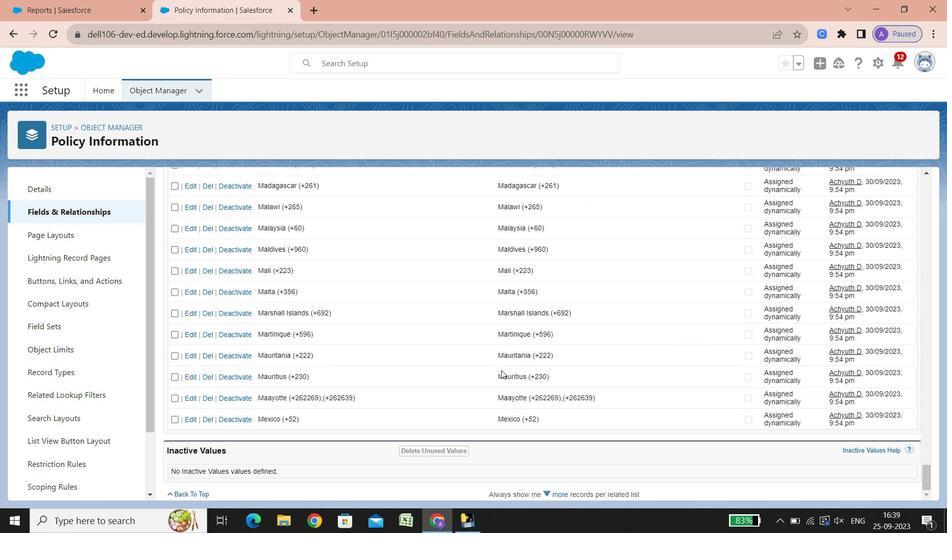 
Action: Mouse scrolled (501, 369) with delta (0, 0)
Screenshot: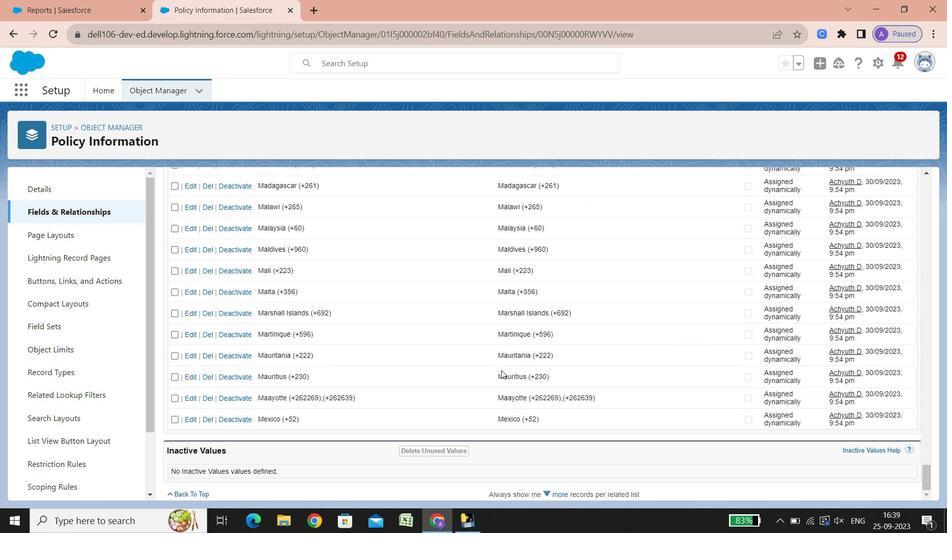 
Action: Mouse scrolled (501, 369) with delta (0, 0)
Screenshot: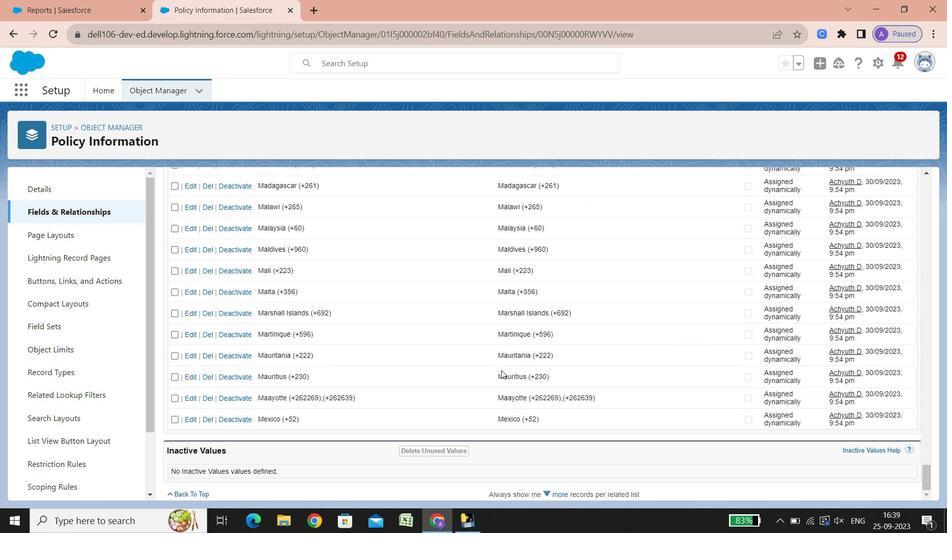 
Action: Mouse scrolled (501, 369) with delta (0, 0)
Screenshot: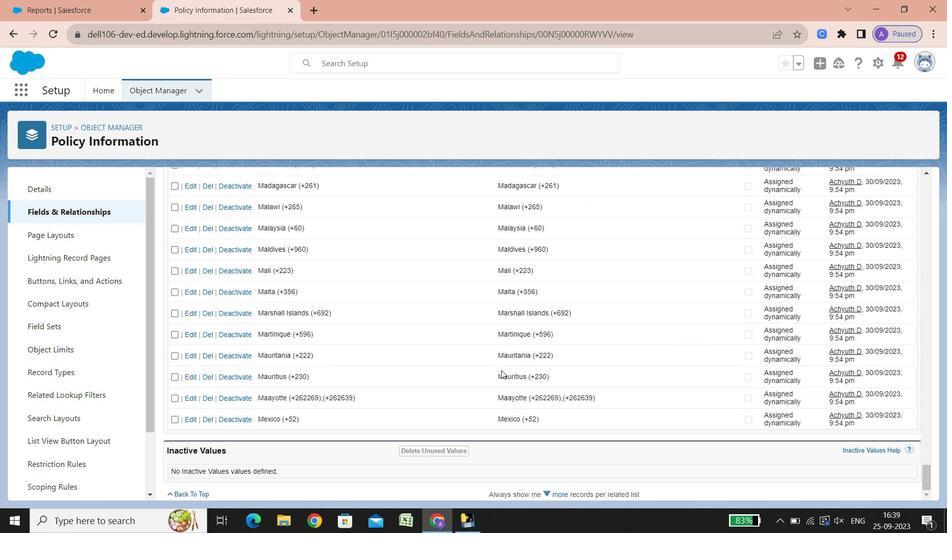 
Action: Mouse scrolled (501, 369) with delta (0, 0)
Screenshot: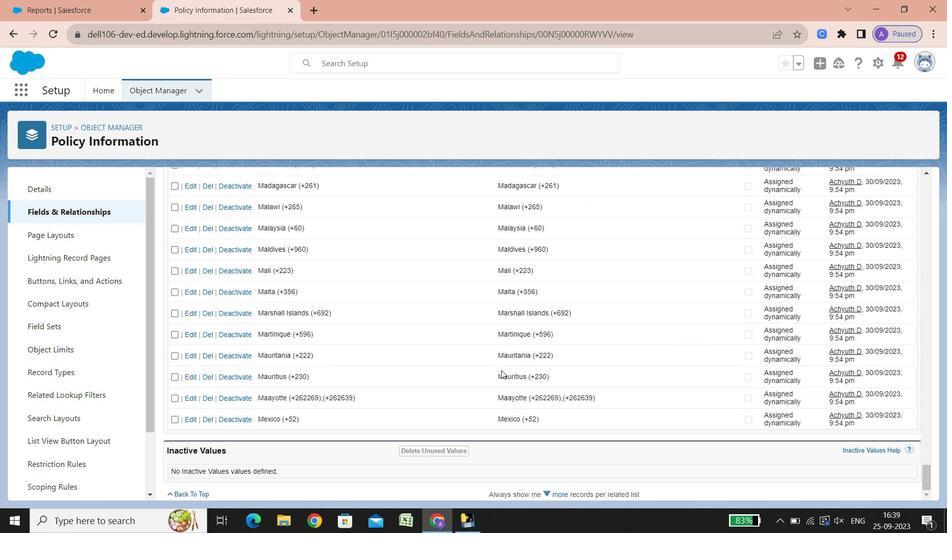 
Action: Mouse scrolled (501, 369) with delta (0, 0)
Screenshot: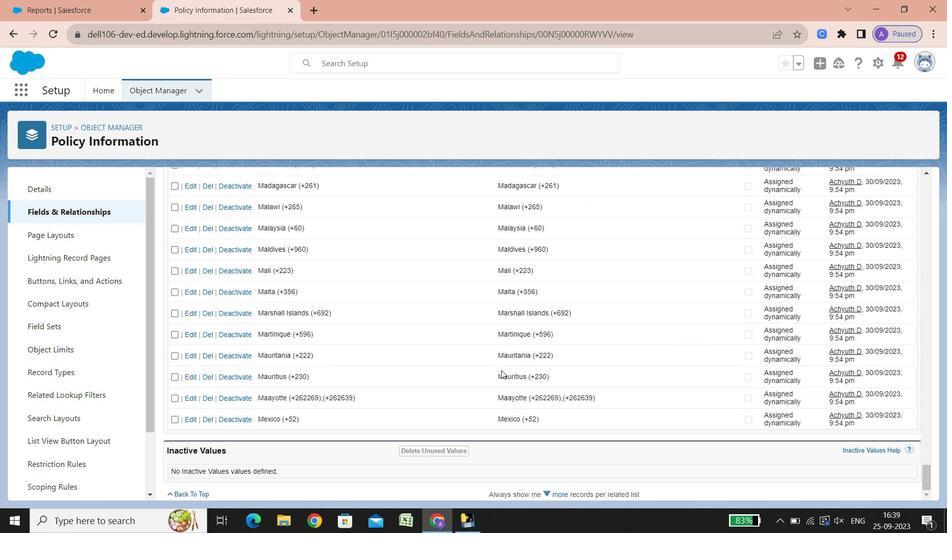 
Action: Mouse scrolled (501, 369) with delta (0, 0)
Screenshot: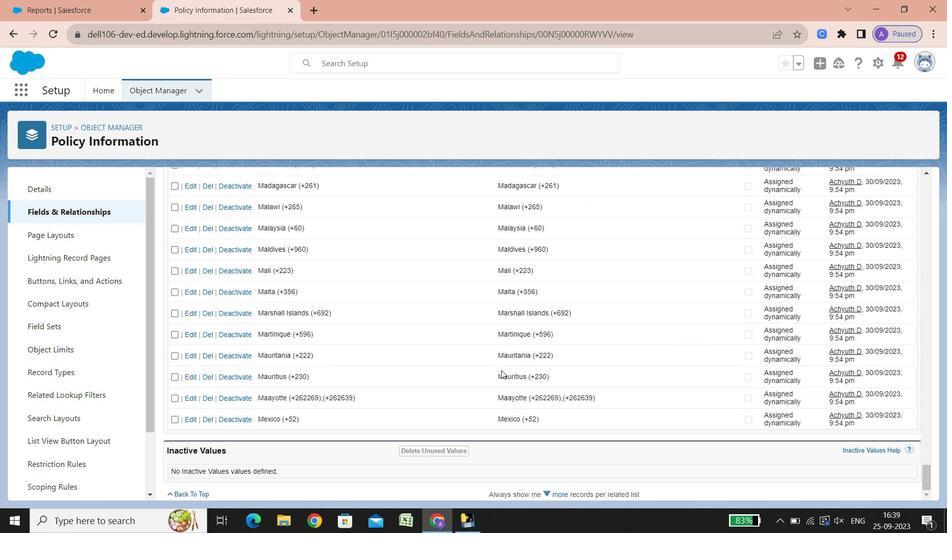 
Action: Mouse scrolled (501, 369) with delta (0, 0)
Screenshot: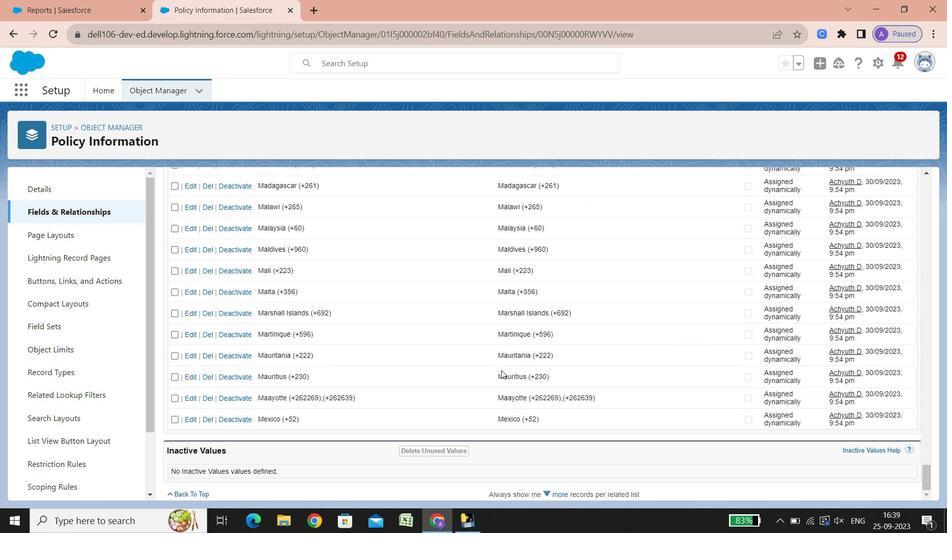 
Action: Mouse scrolled (501, 369) with delta (0, 0)
Screenshot: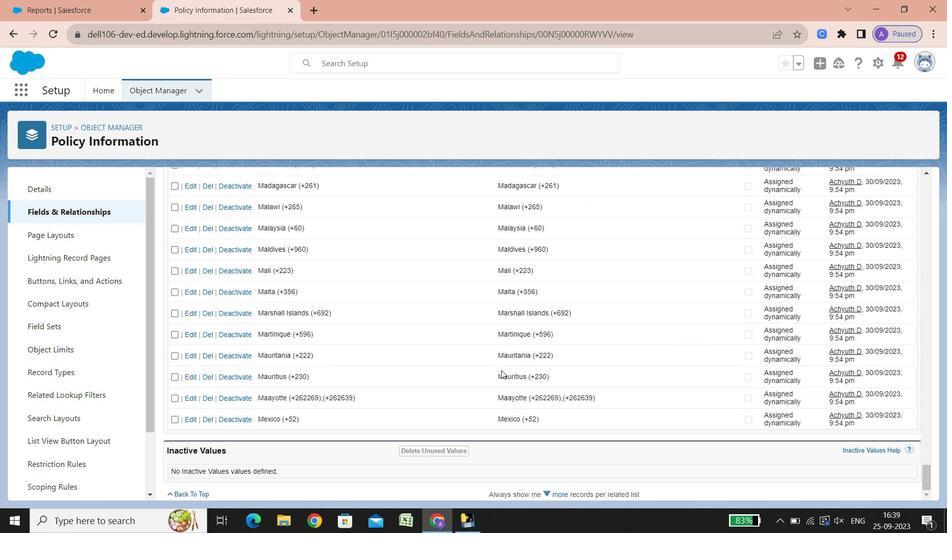 
Action: Mouse scrolled (501, 369) with delta (0, 0)
Screenshot: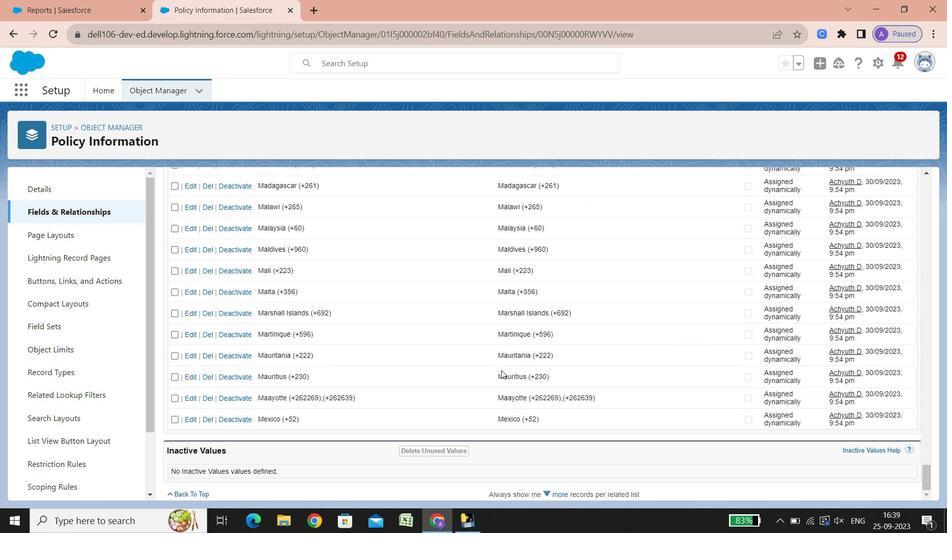 
Action: Mouse scrolled (501, 369) with delta (0, 0)
Screenshot: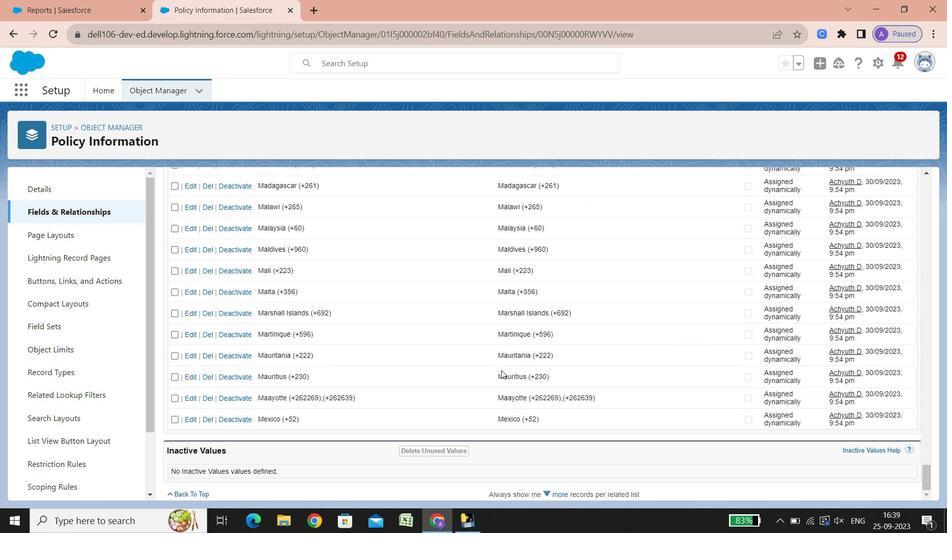
Action: Mouse scrolled (501, 369) with delta (0, 0)
Screenshot: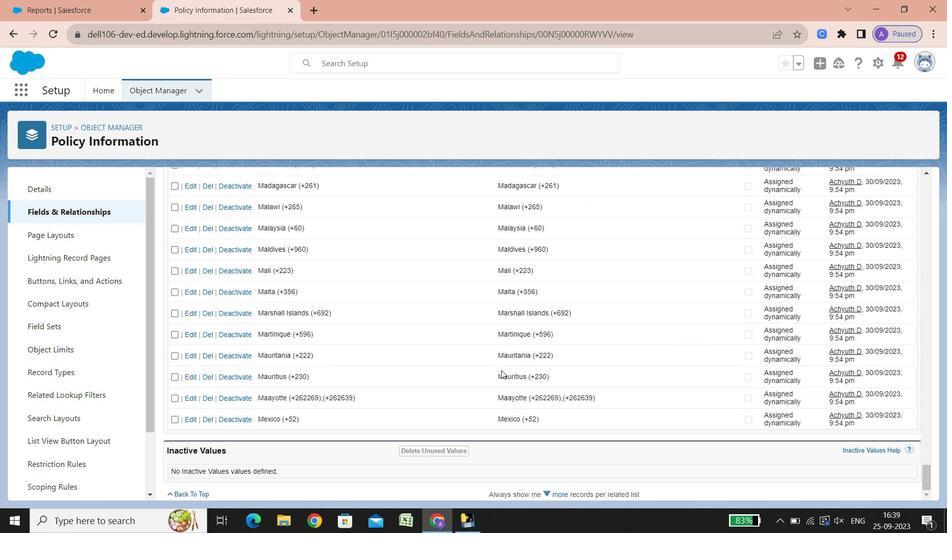 
Action: Mouse scrolled (501, 369) with delta (0, 0)
Screenshot: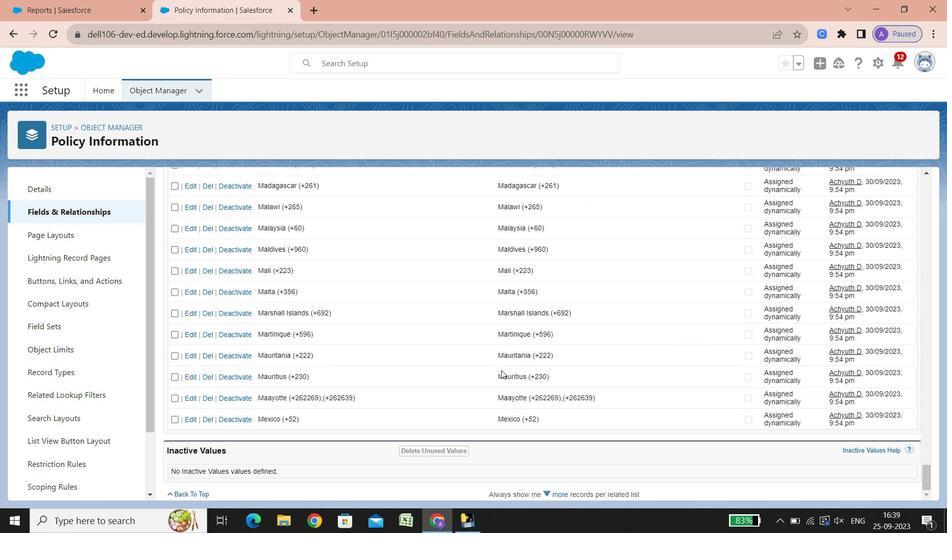 
Action: Mouse scrolled (501, 369) with delta (0, 0)
Screenshot: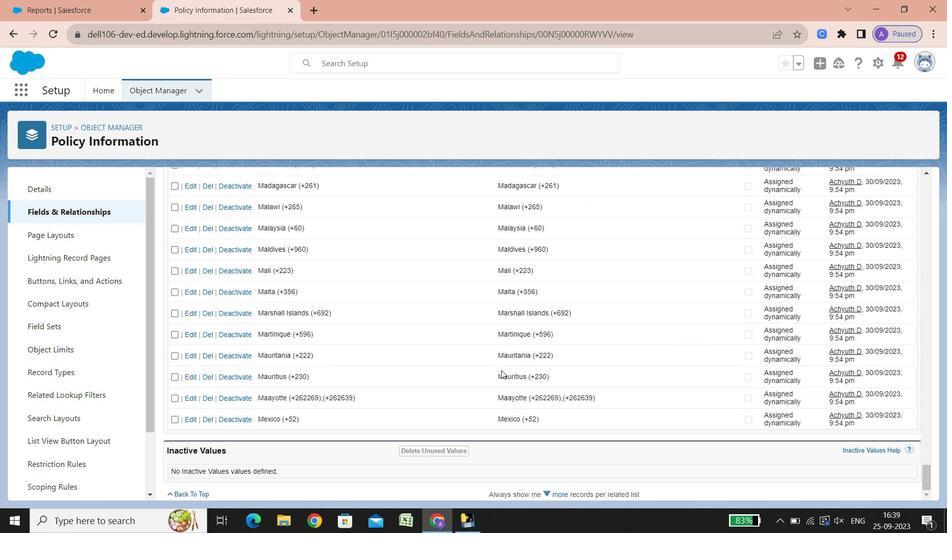 
Action: Mouse scrolled (501, 369) with delta (0, 0)
Screenshot: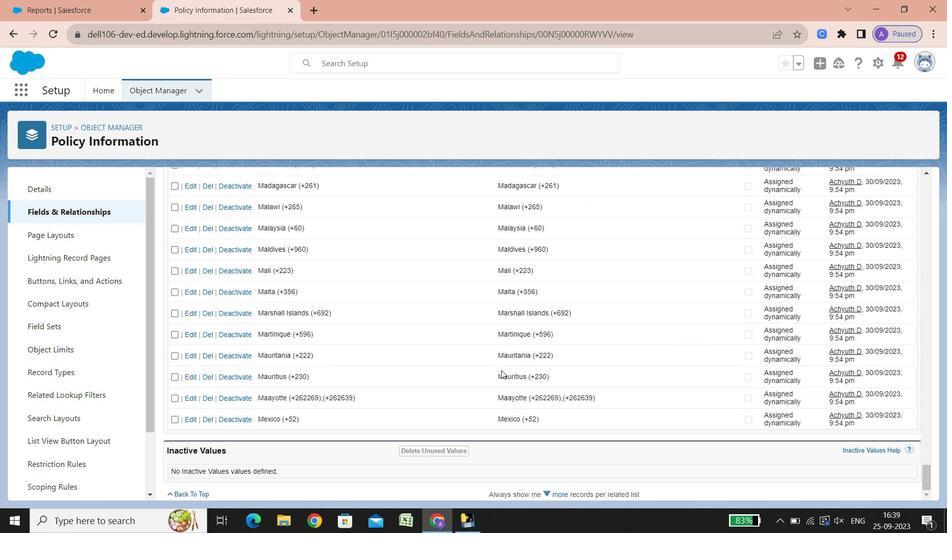 
Action: Mouse scrolled (501, 369) with delta (0, 0)
Screenshot: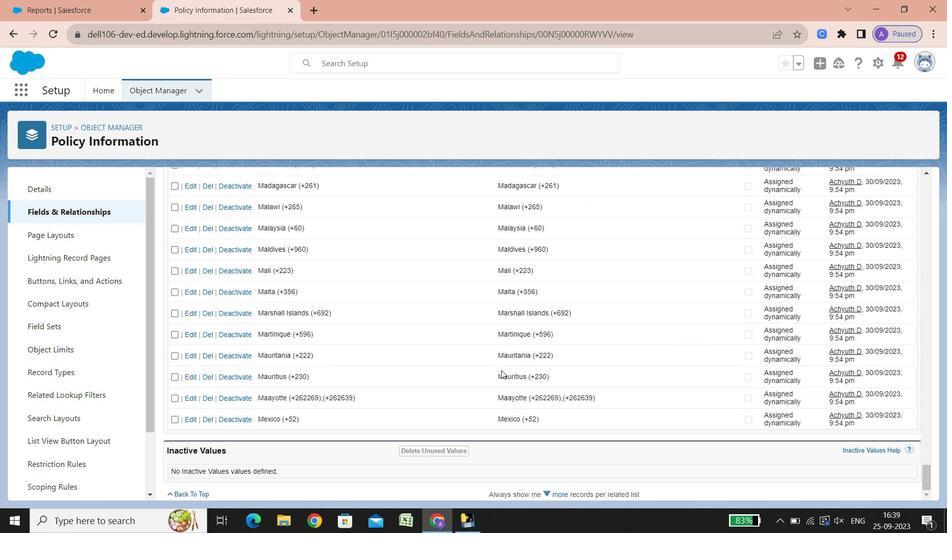 
Action: Mouse scrolled (501, 369) with delta (0, 0)
Screenshot: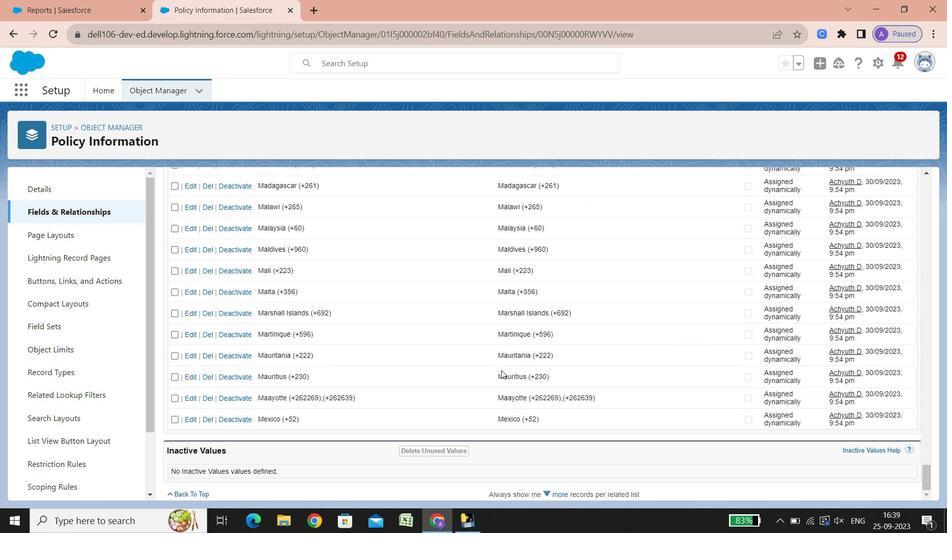
Action: Mouse scrolled (501, 369) with delta (0, 0)
Screenshot: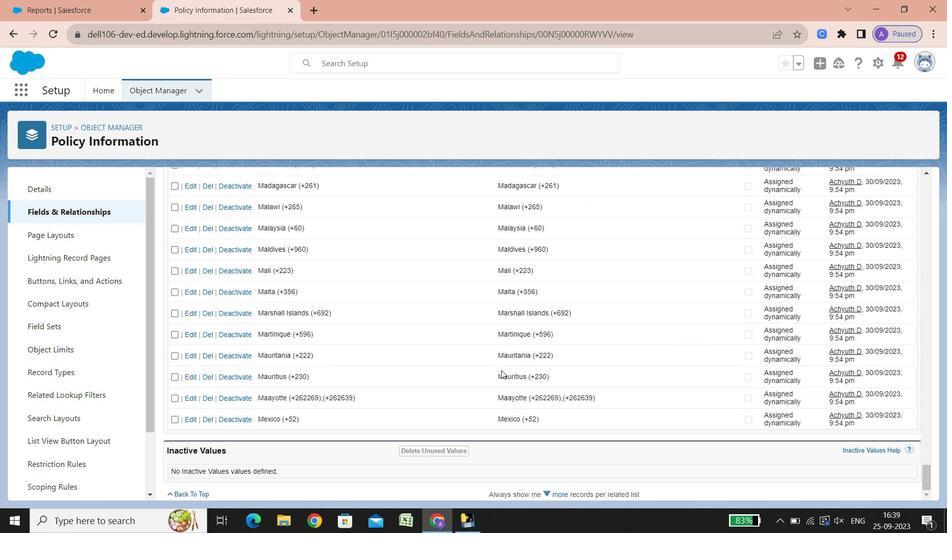 
Action: Mouse scrolled (501, 369) with delta (0, 0)
Screenshot: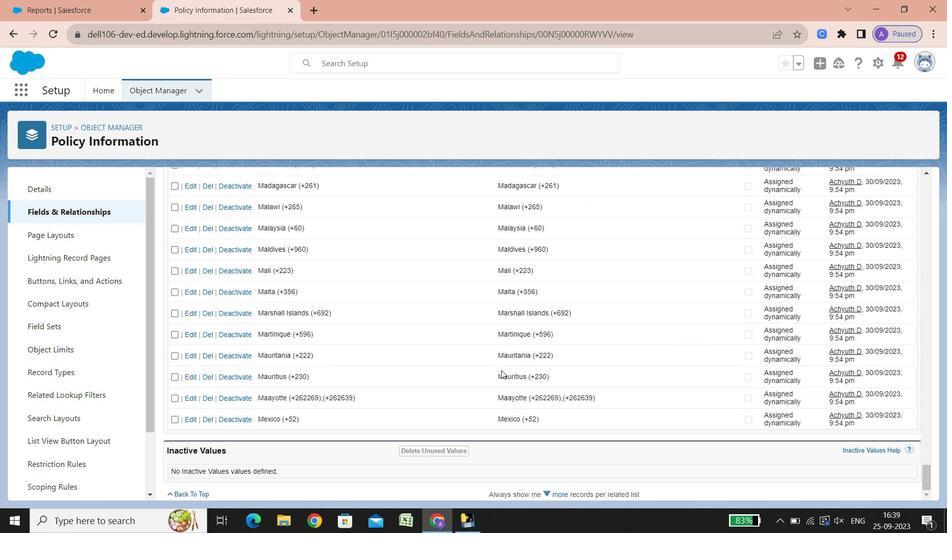 
Action: Mouse scrolled (501, 369) with delta (0, 0)
Screenshot: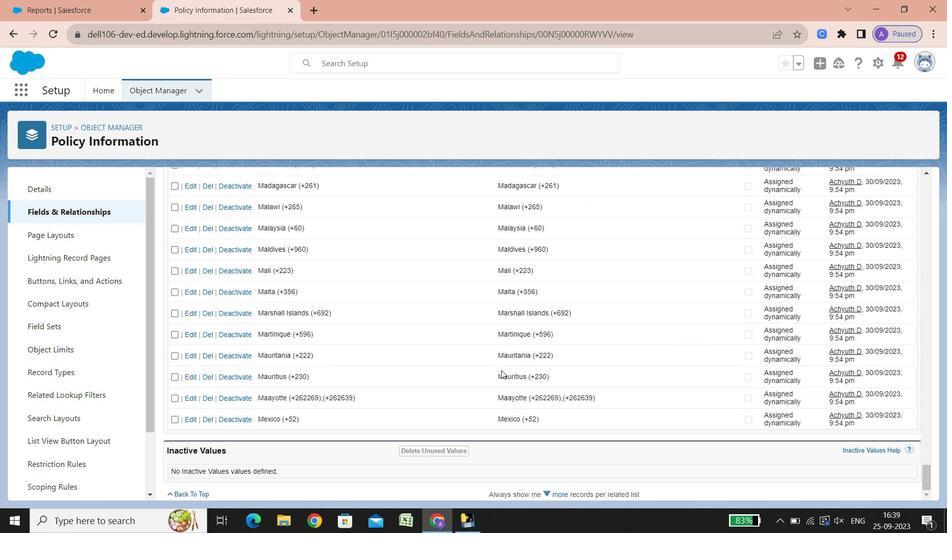 
Action: Mouse scrolled (501, 369) with delta (0, 0)
Screenshot: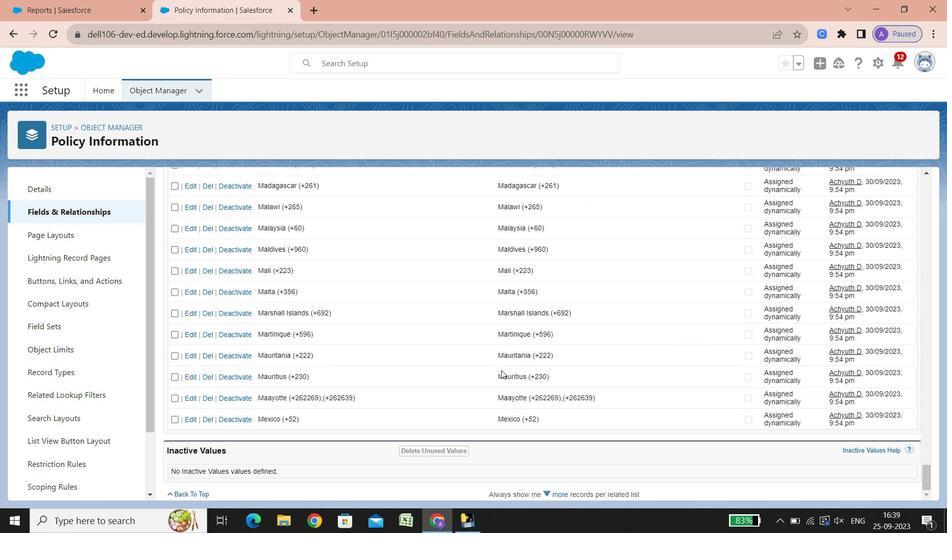 
Action: Mouse scrolled (501, 369) with delta (0, 0)
Screenshot: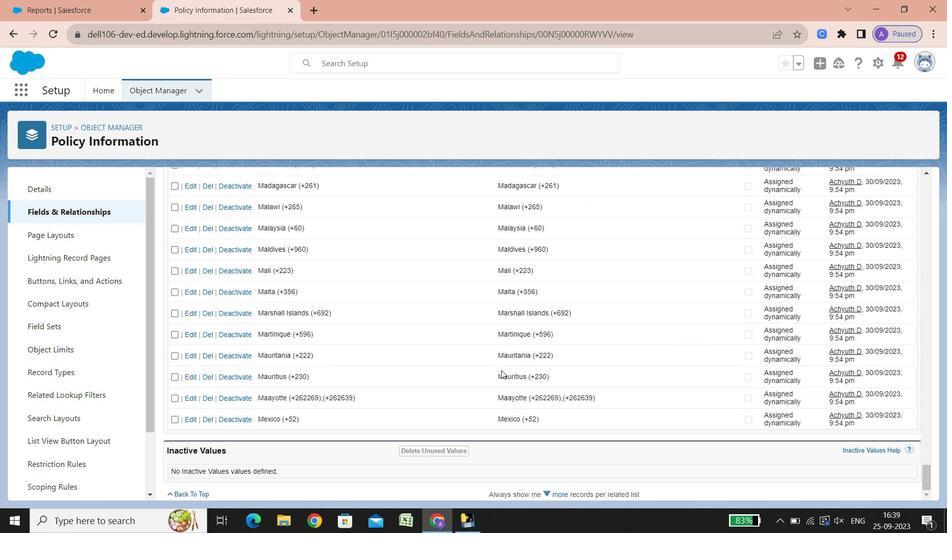 
Action: Mouse scrolled (501, 369) with delta (0, 0)
Screenshot: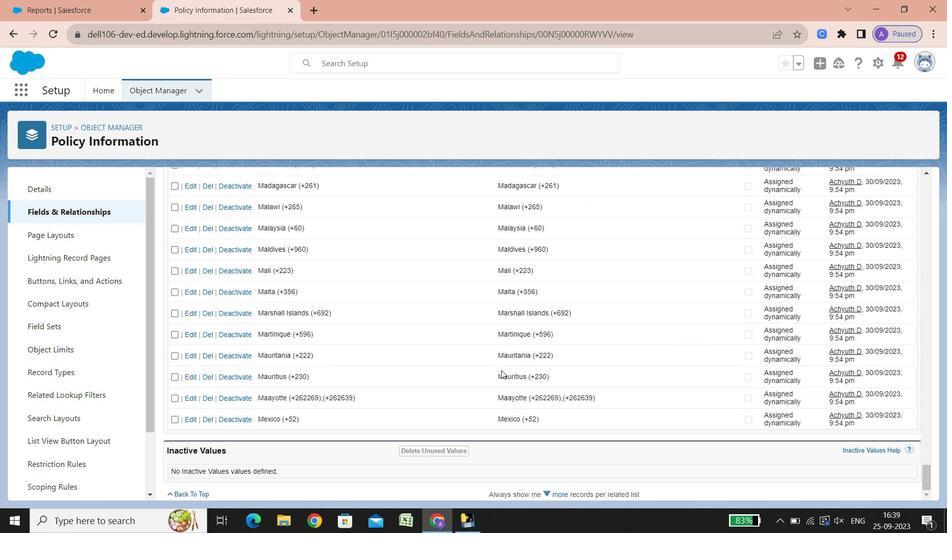 
Action: Mouse scrolled (501, 369) with delta (0, 0)
Screenshot: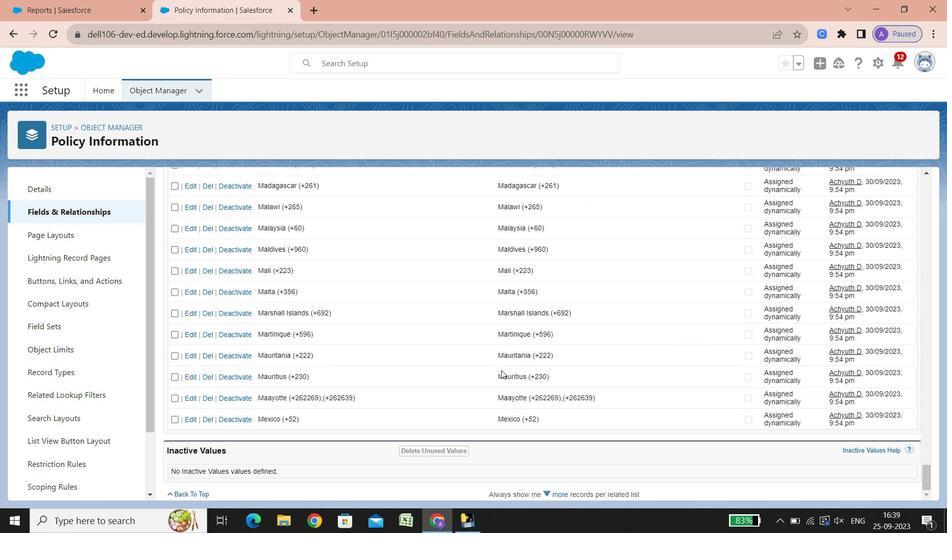 
Action: Mouse scrolled (501, 369) with delta (0, 0)
Screenshot: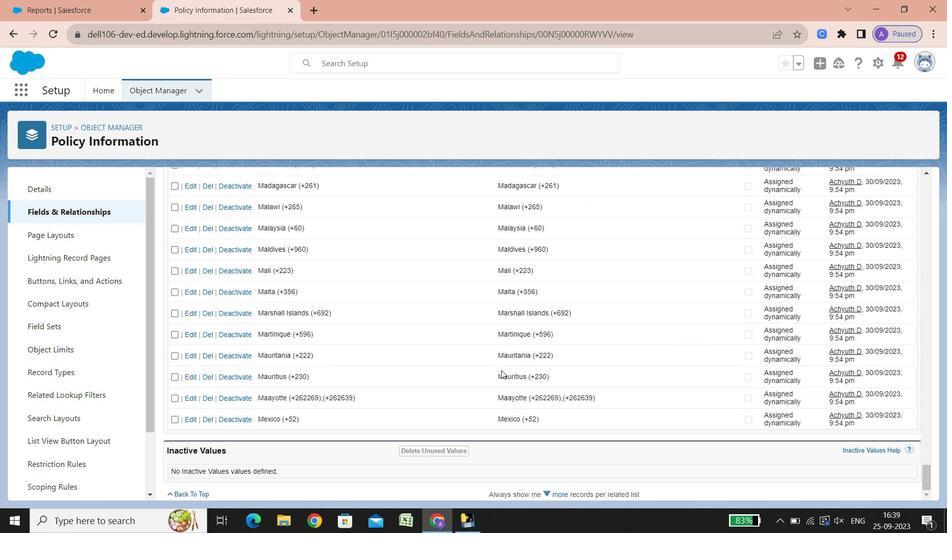 
Action: Mouse scrolled (501, 369) with delta (0, 0)
Screenshot: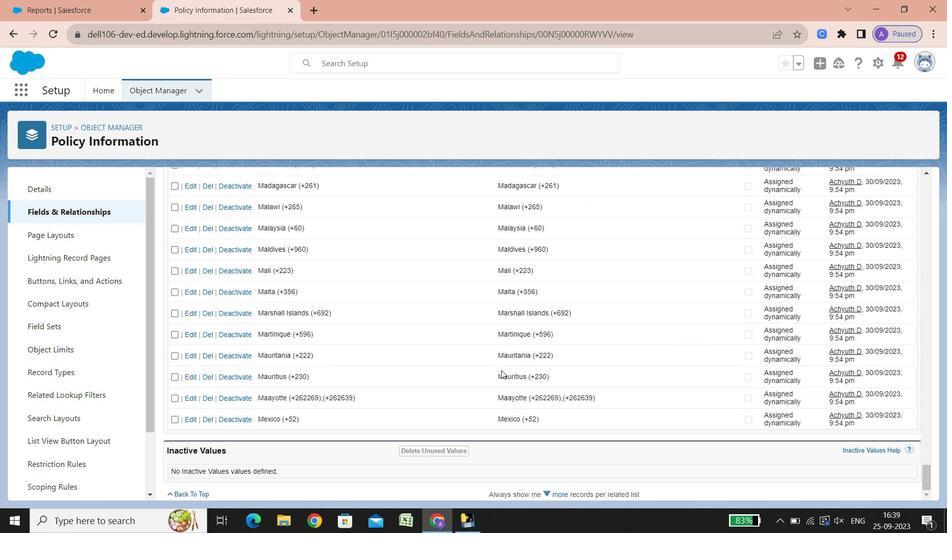 
Action: Mouse scrolled (501, 369) with delta (0, 0)
Screenshot: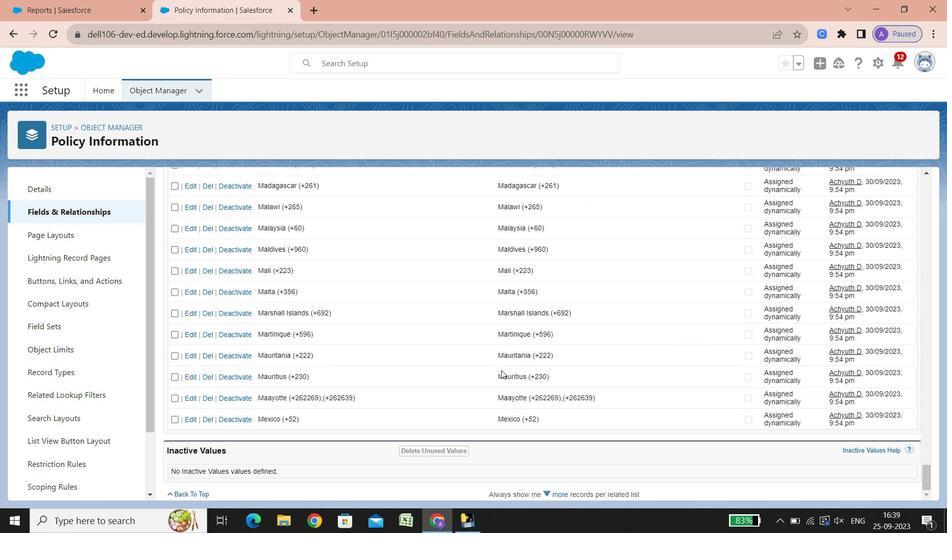 
Action: Mouse scrolled (501, 369) with delta (0, 0)
Screenshot: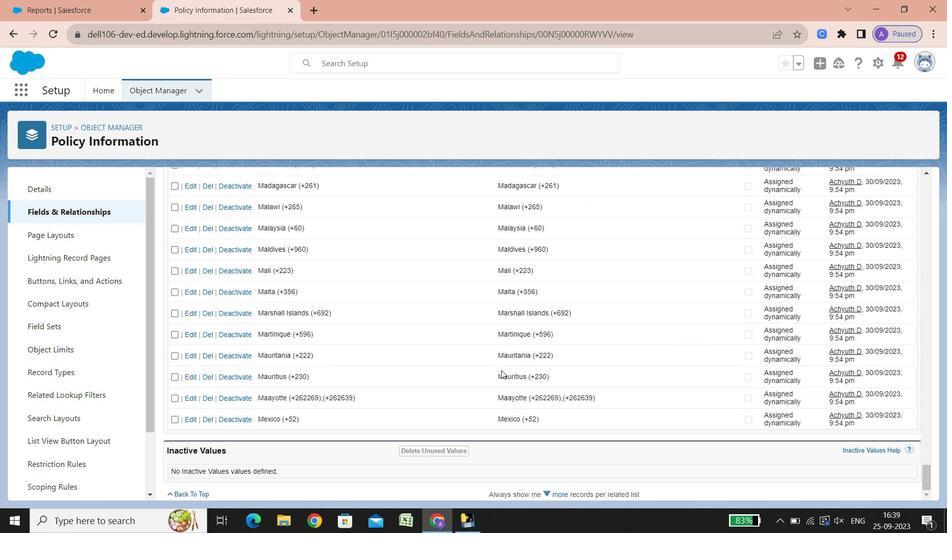 
Action: Mouse scrolled (501, 369) with delta (0, 0)
Screenshot: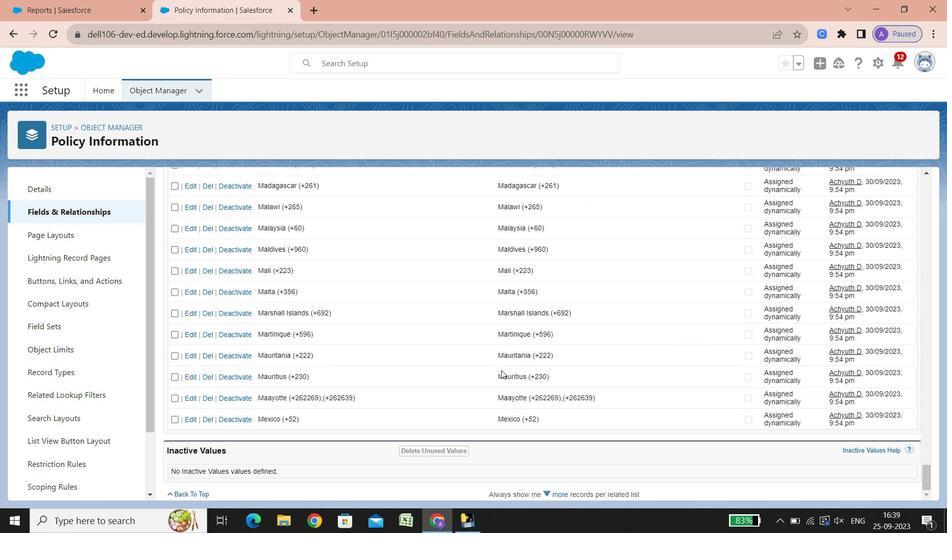 
Action: Mouse scrolled (501, 369) with delta (0, 0)
Screenshot: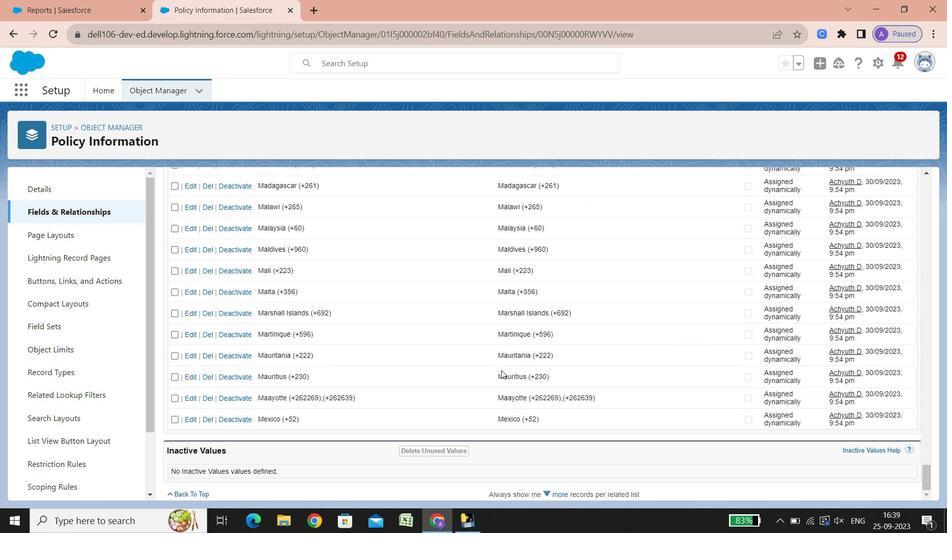 
Action: Mouse scrolled (501, 369) with delta (0, 0)
Screenshot: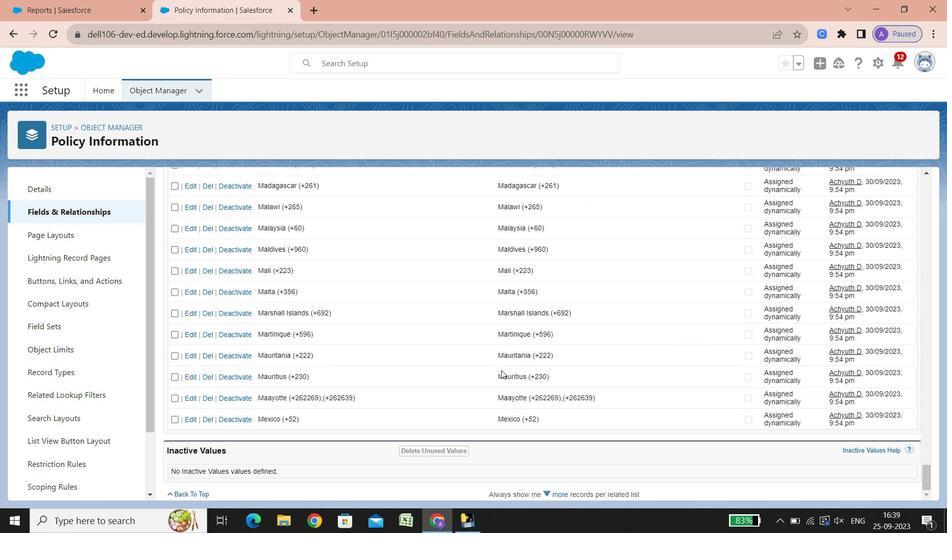 
Action: Mouse scrolled (501, 369) with delta (0, 0)
Screenshot: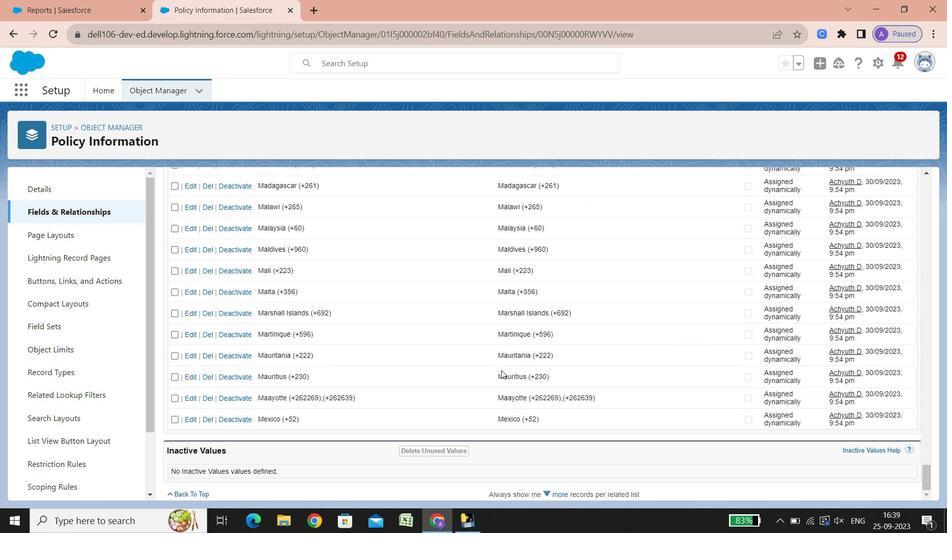 
Action: Mouse scrolled (501, 369) with delta (0, 0)
Screenshot: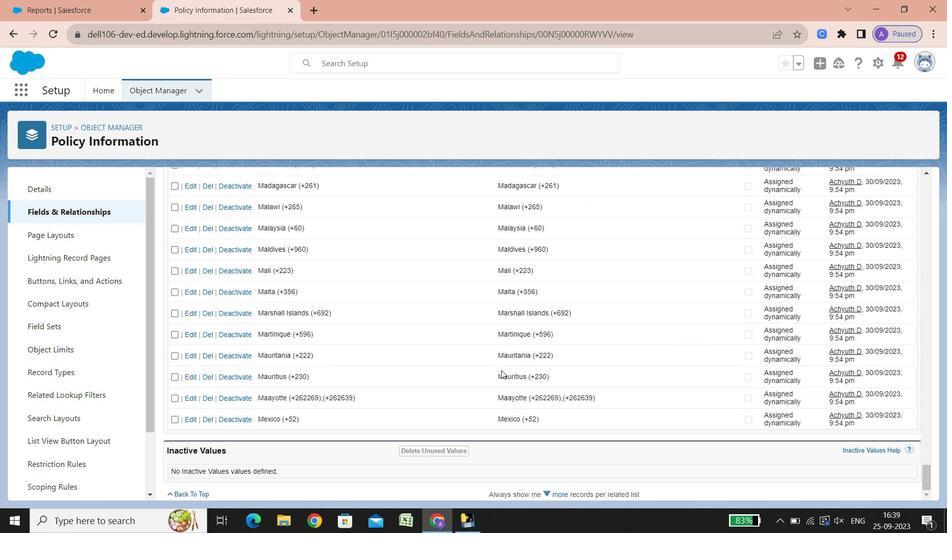 
Action: Mouse scrolled (501, 369) with delta (0, 0)
Screenshot: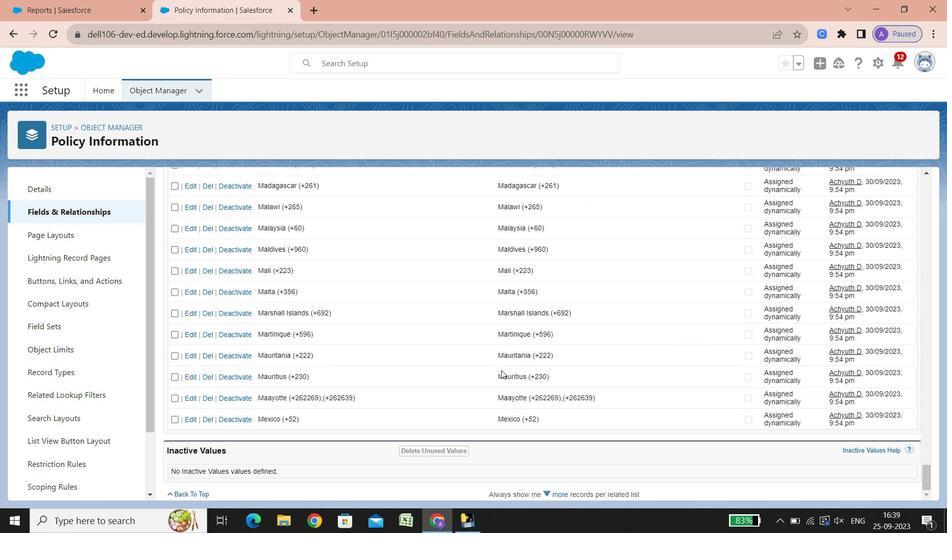 
Action: Mouse scrolled (501, 369) with delta (0, 0)
Screenshot: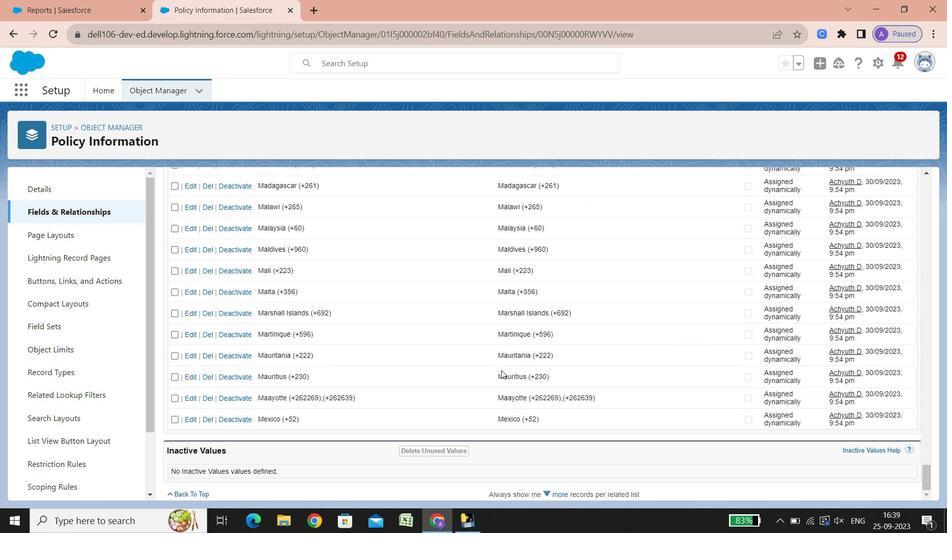 
Action: Mouse scrolled (501, 369) with delta (0, 0)
Screenshot: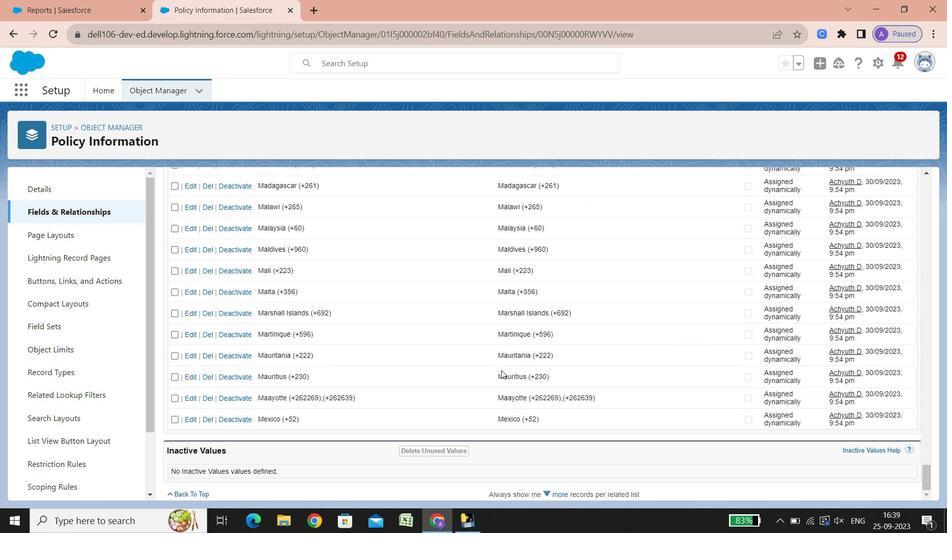 
Action: Mouse scrolled (501, 369) with delta (0, 0)
Screenshot: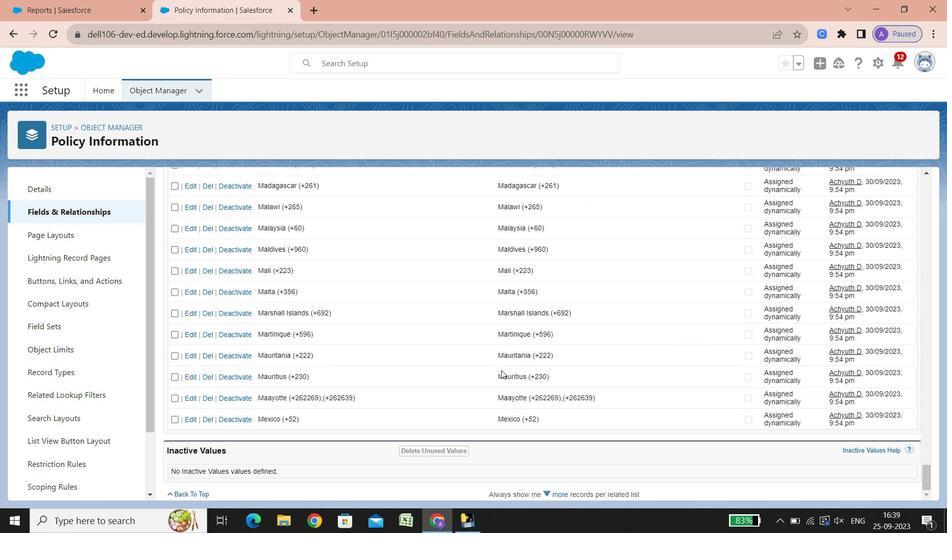
Action: Mouse scrolled (501, 369) with delta (0, 0)
Screenshot: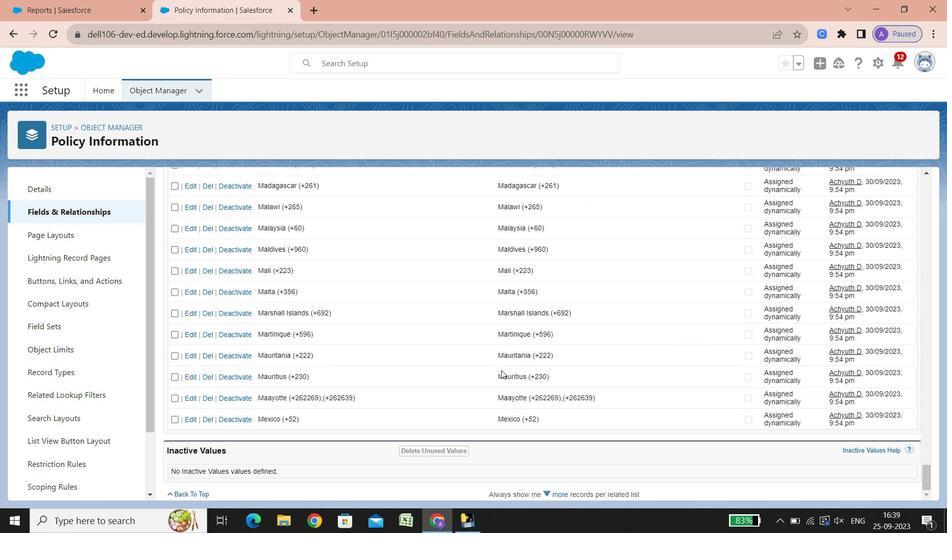 
Action: Mouse scrolled (501, 369) with delta (0, 0)
Screenshot: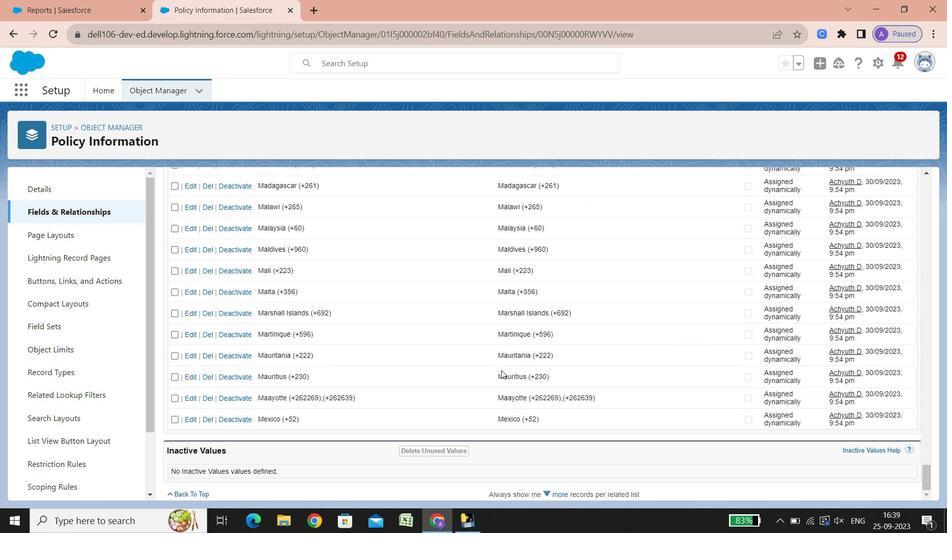 
Action: Mouse scrolled (501, 369) with delta (0, 0)
Screenshot: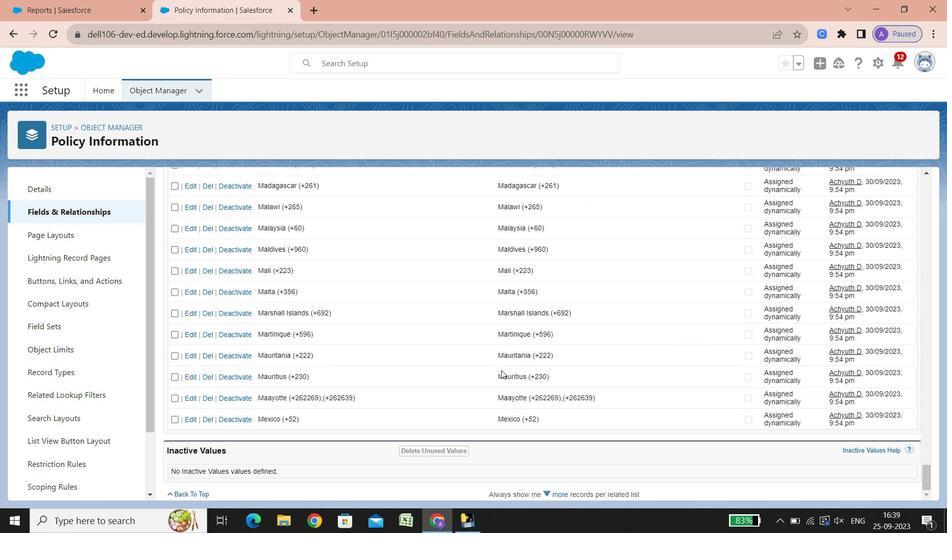 
Action: Mouse scrolled (501, 369) with delta (0, 0)
Screenshot: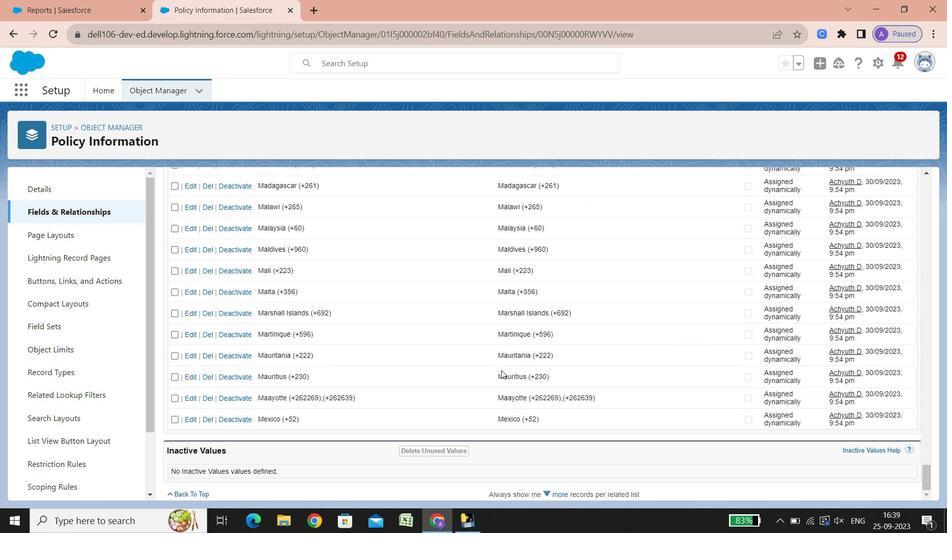 
Action: Mouse scrolled (501, 369) with delta (0, 0)
Screenshot: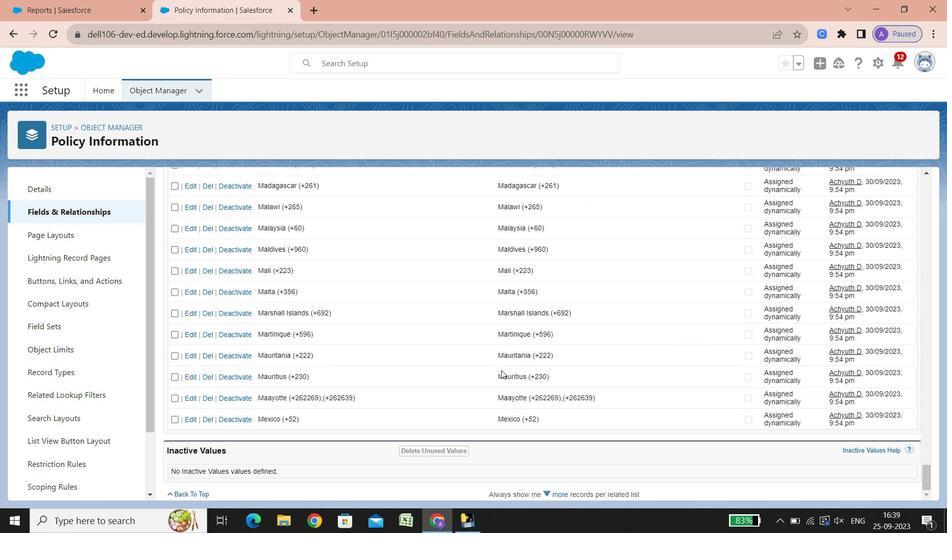 
Action: Mouse scrolled (501, 369) with delta (0, 0)
Screenshot: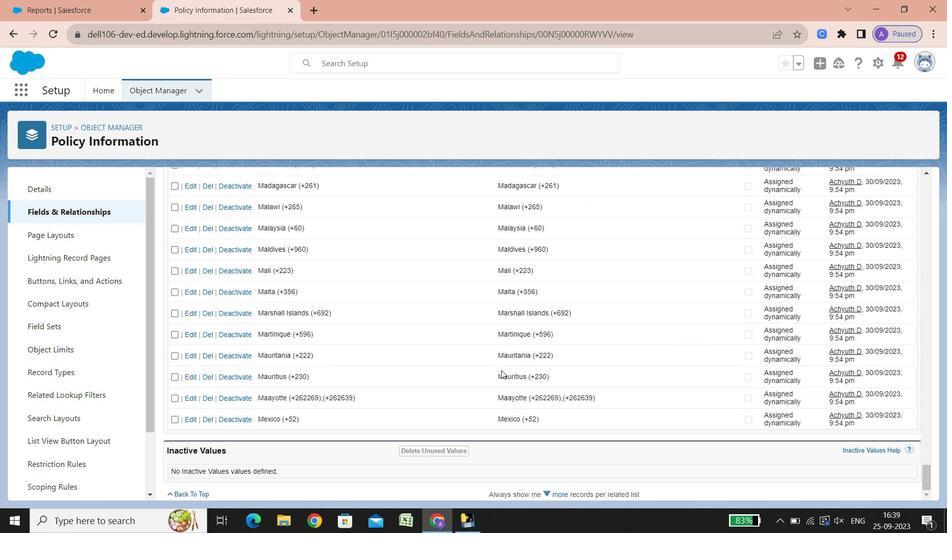 
Action: Mouse scrolled (501, 369) with delta (0, 0)
Screenshot: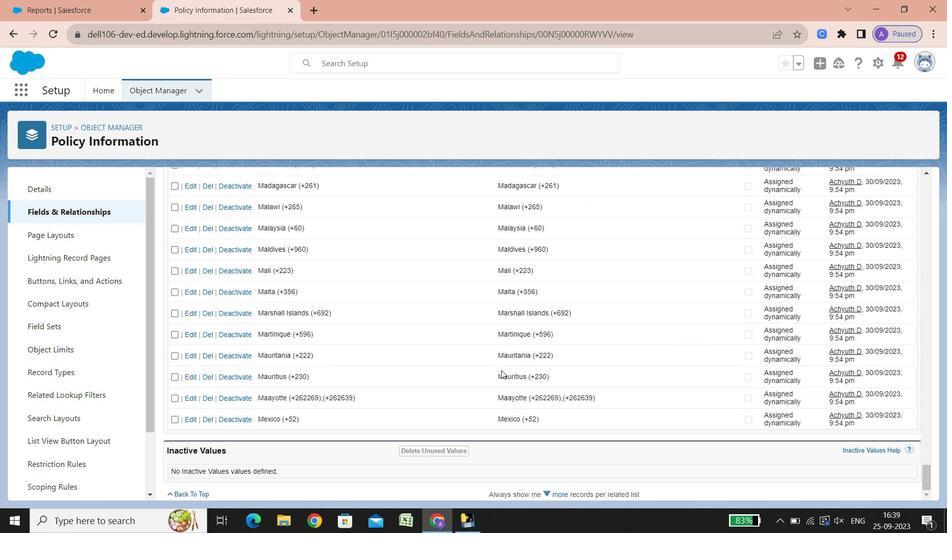 
Action: Mouse scrolled (501, 369) with delta (0, 0)
Screenshot: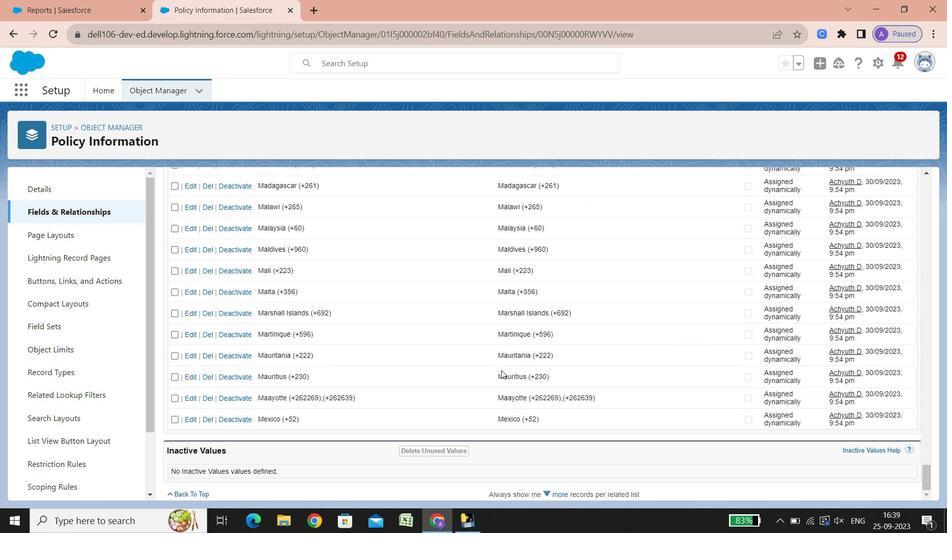 
Action: Mouse scrolled (501, 369) with delta (0, 0)
Screenshot: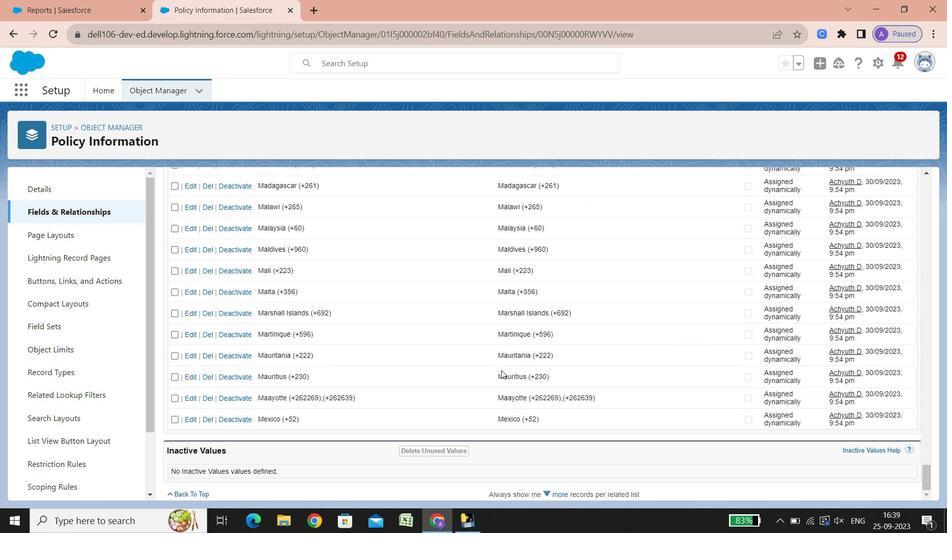 
Action: Mouse scrolled (501, 369) with delta (0, 0)
Screenshot: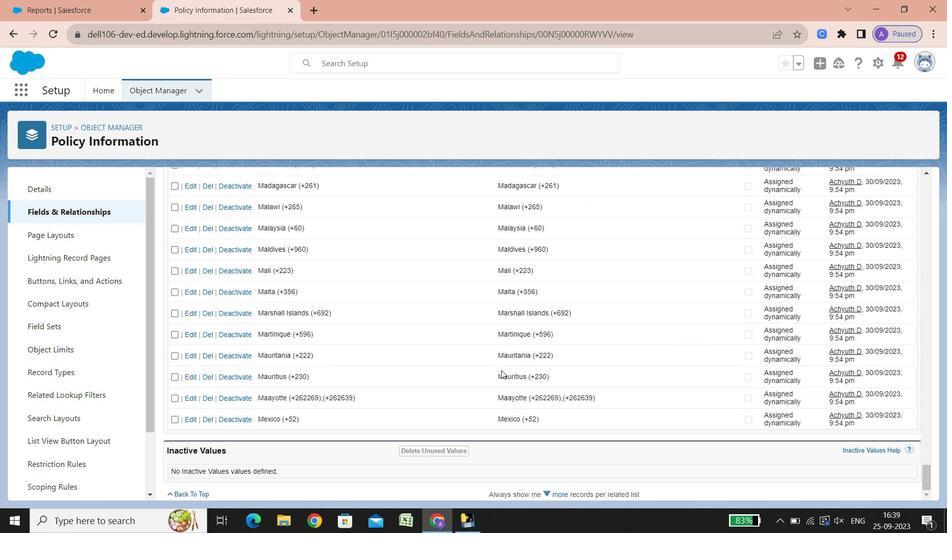 
Action: Mouse scrolled (501, 369) with delta (0, 0)
Screenshot: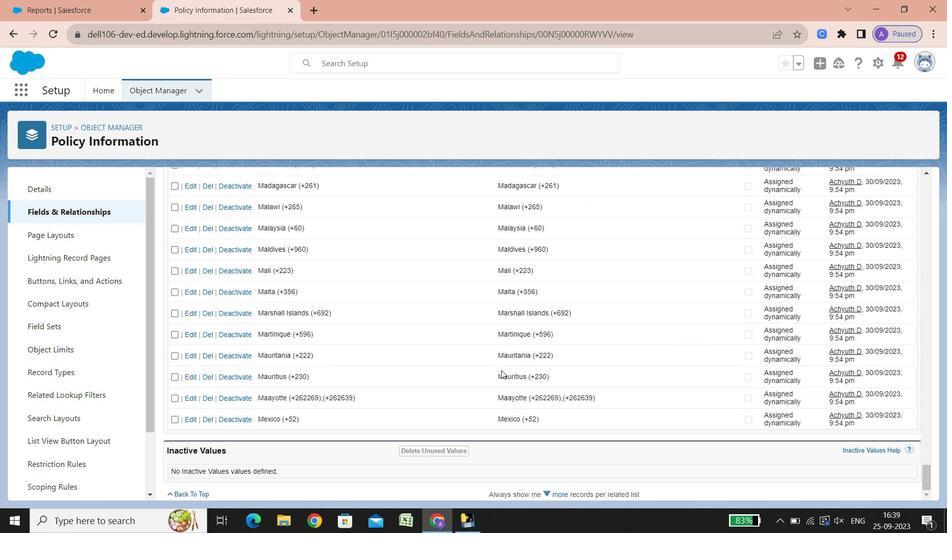 
Action: Mouse scrolled (501, 369) with delta (0, 0)
Screenshot: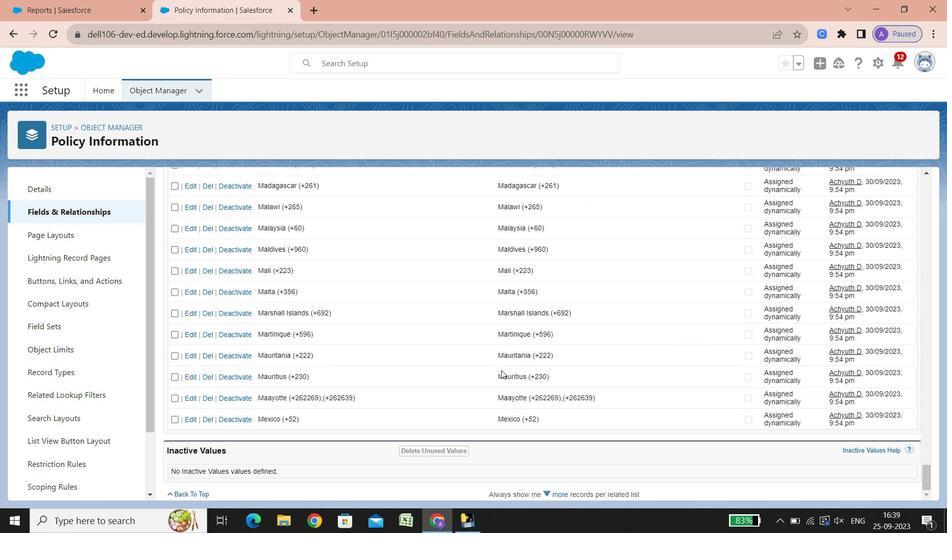 
Action: Mouse scrolled (501, 369) with delta (0, 0)
Screenshot: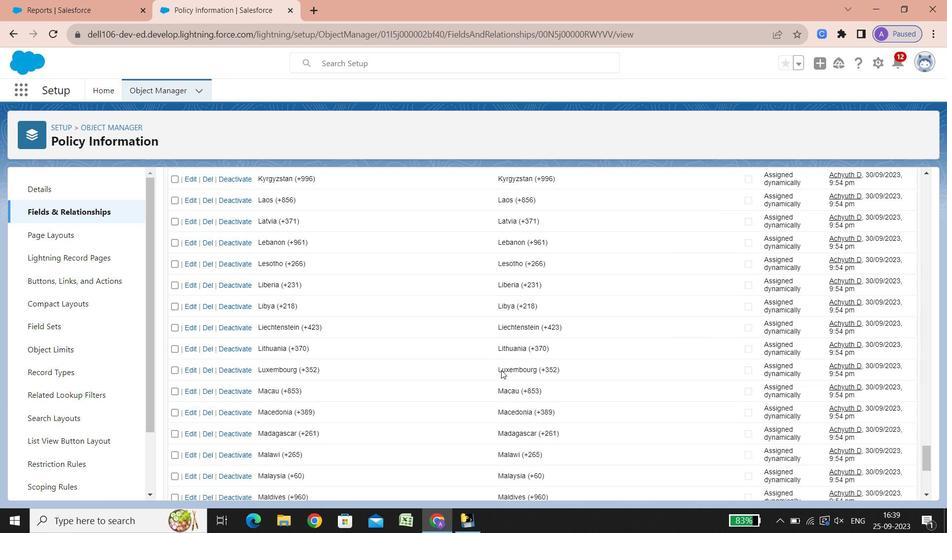 
Action: Mouse scrolled (501, 369) with delta (0, 0)
Screenshot: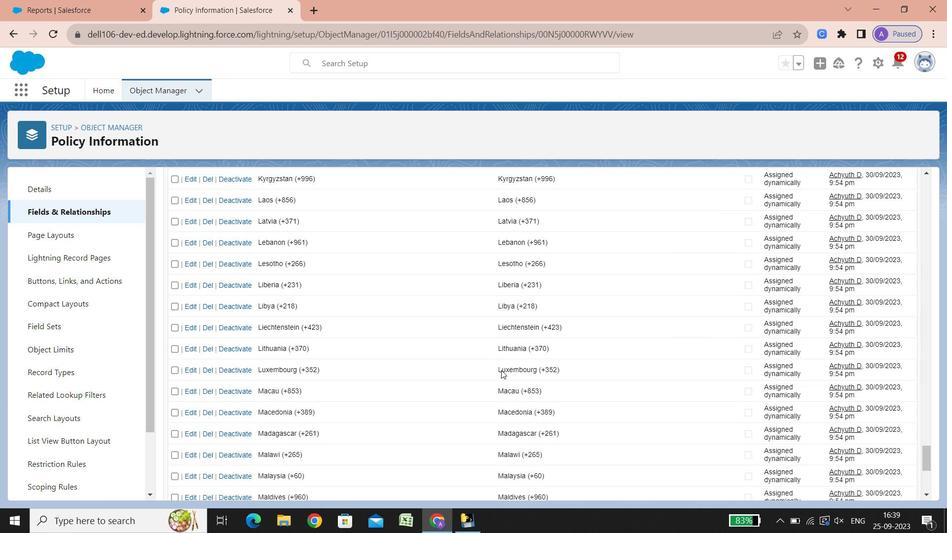 
Action: Mouse scrolled (501, 369) with delta (0, 0)
Screenshot: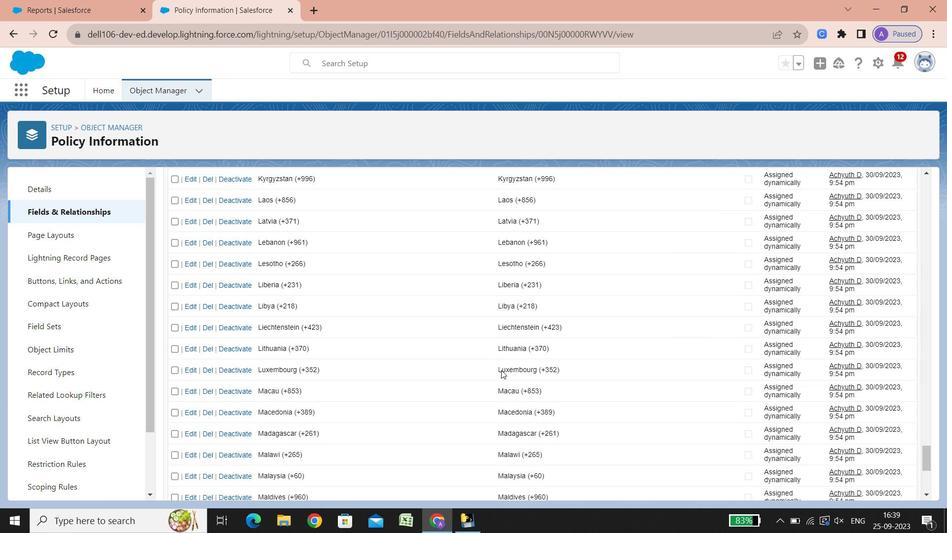 
Action: Mouse scrolled (501, 369) with delta (0, 0)
Screenshot: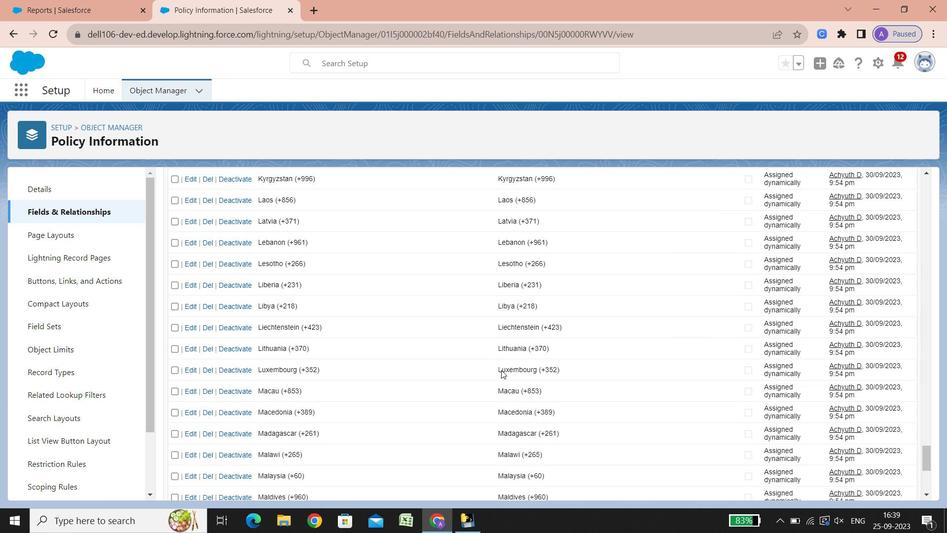 
Action: Mouse scrolled (501, 369) with delta (0, 0)
Screenshot: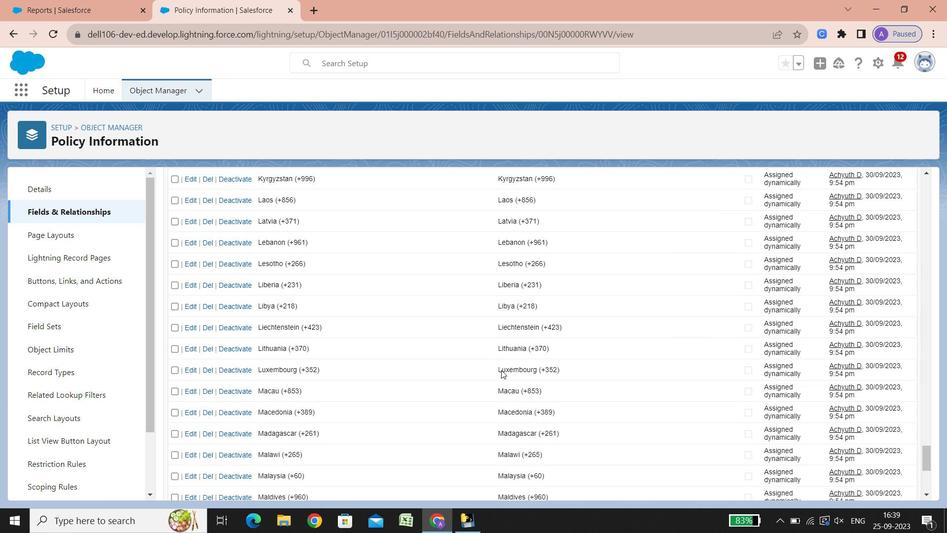 
Action: Mouse scrolled (501, 369) with delta (0, 0)
Screenshot: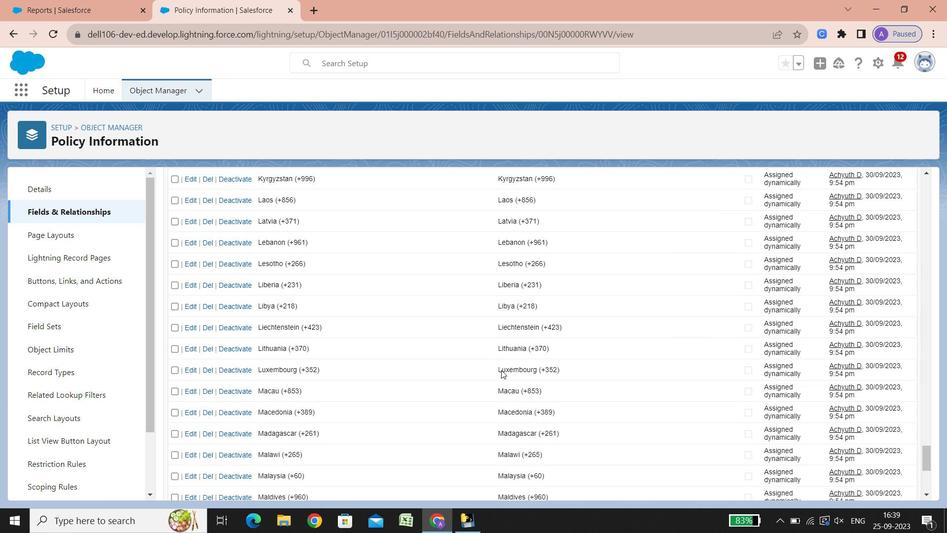 
Action: Mouse scrolled (501, 369) with delta (0, 0)
Screenshot: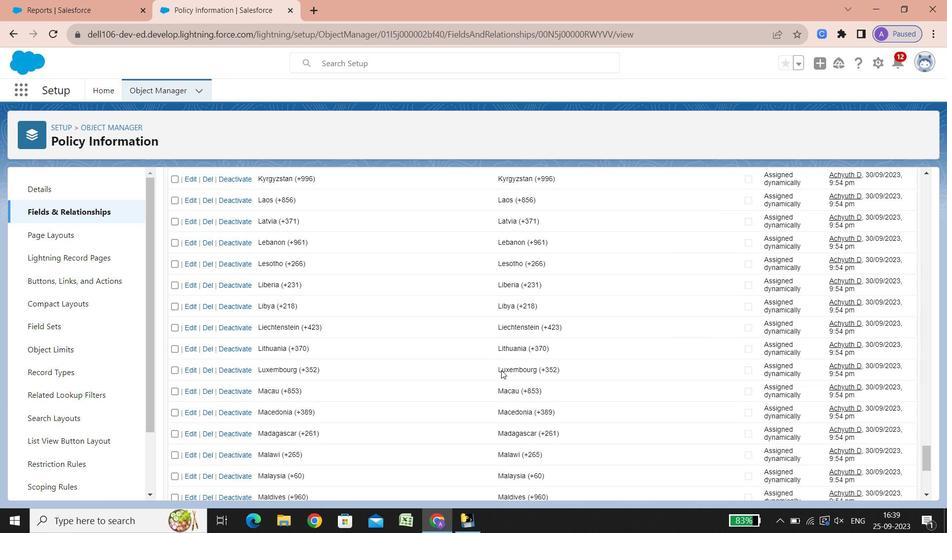 
Action: Mouse scrolled (501, 369) with delta (0, 0)
Screenshot: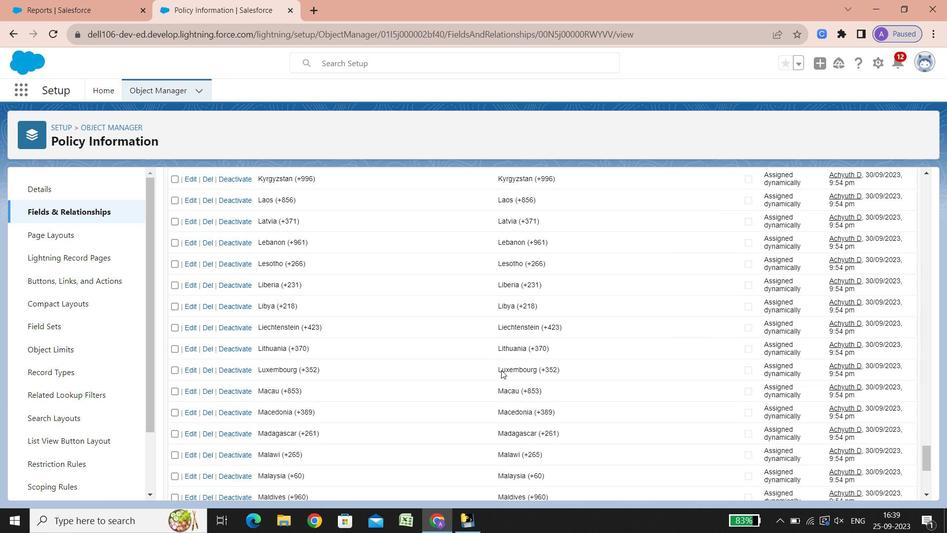 
Action: Mouse scrolled (501, 369) with delta (0, 0)
Screenshot: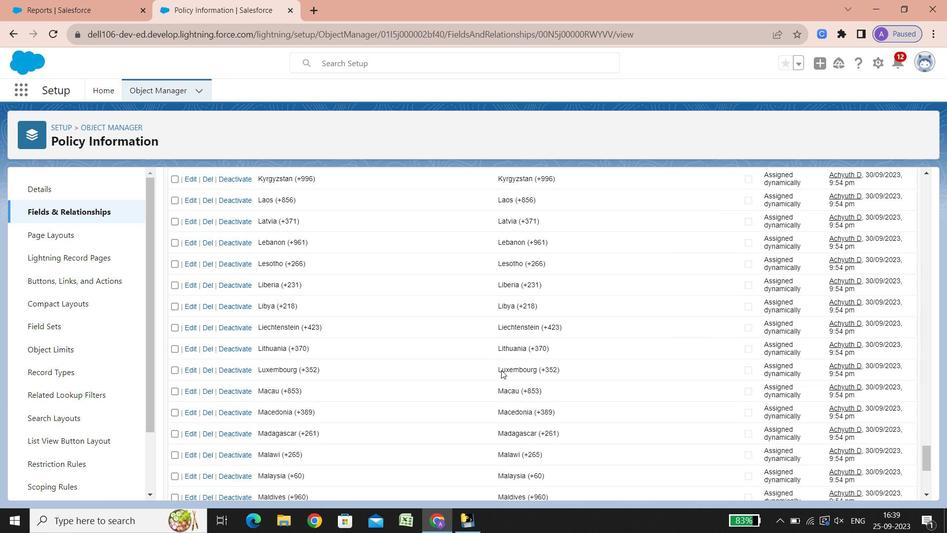 
Action: Mouse scrolled (501, 369) with delta (0, 0)
Screenshot: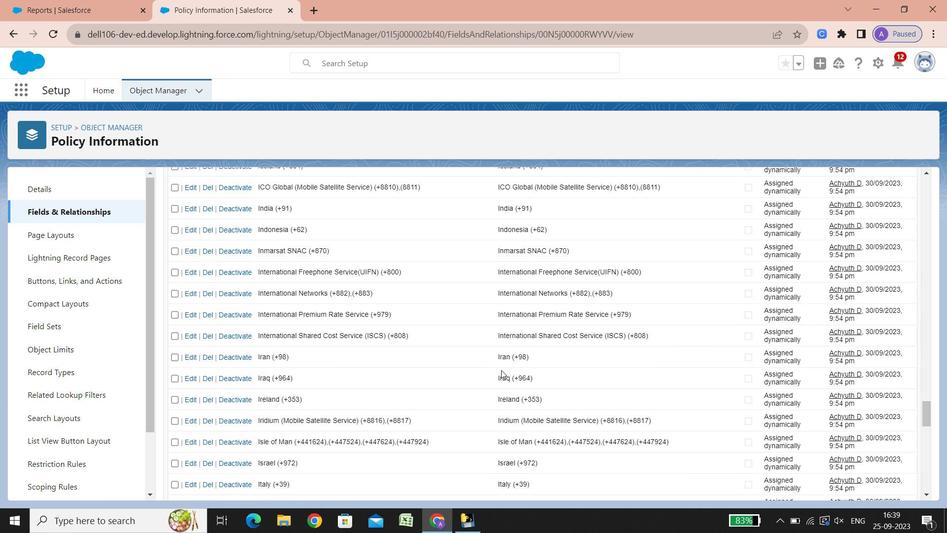 
Action: Mouse scrolled (501, 369) with delta (0, 0)
Screenshot: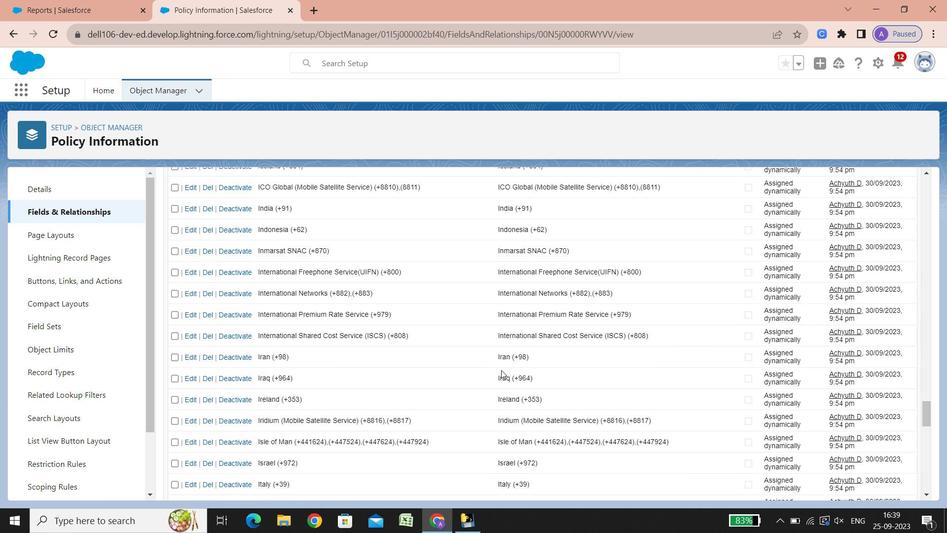 
Action: Mouse scrolled (501, 369) with delta (0, 0)
Screenshot: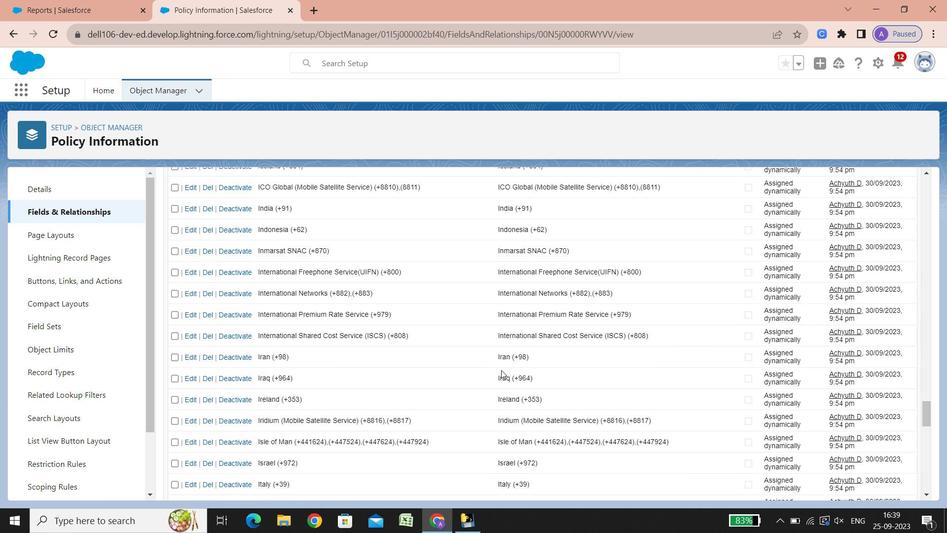 
Action: Mouse scrolled (501, 369) with delta (0, 0)
Screenshot: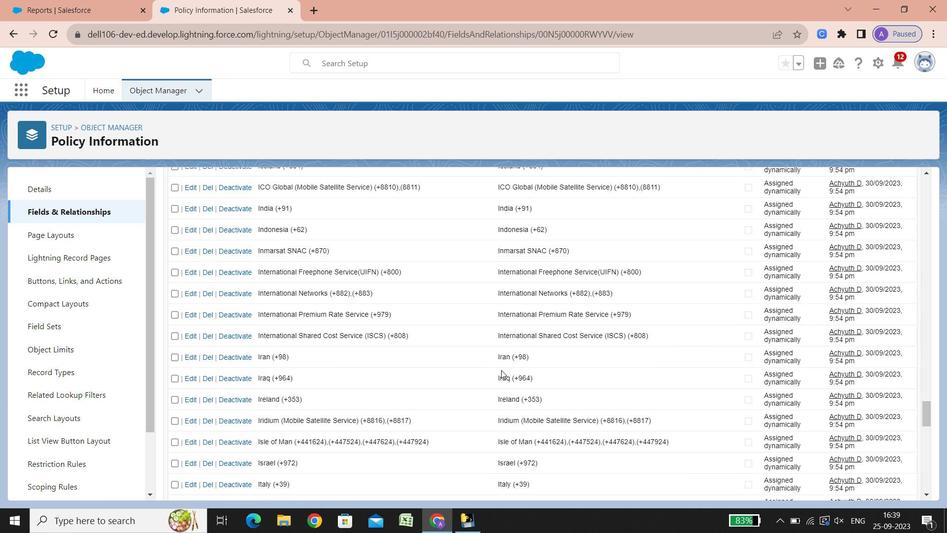 
Action: Mouse scrolled (501, 369) with delta (0, 0)
Screenshot: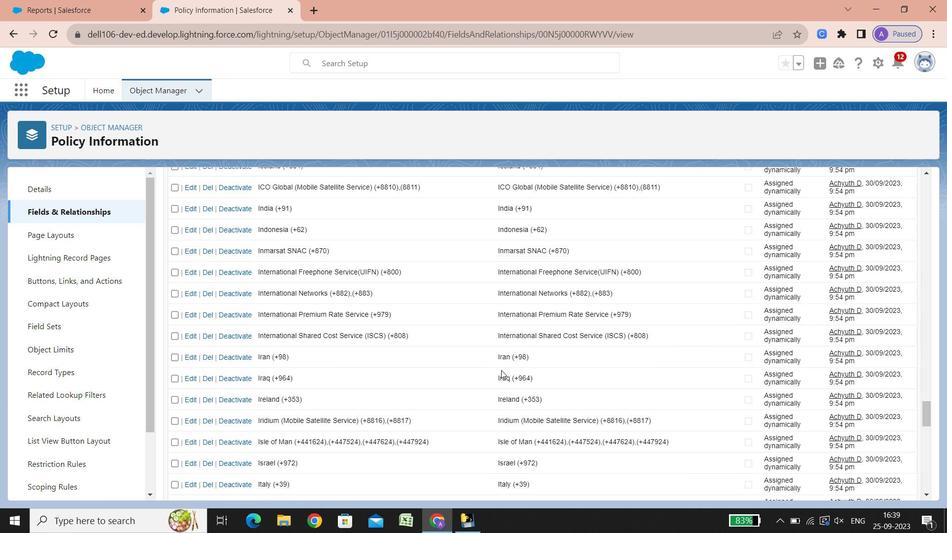 
Action: Mouse scrolled (501, 369) with delta (0, 0)
Screenshot: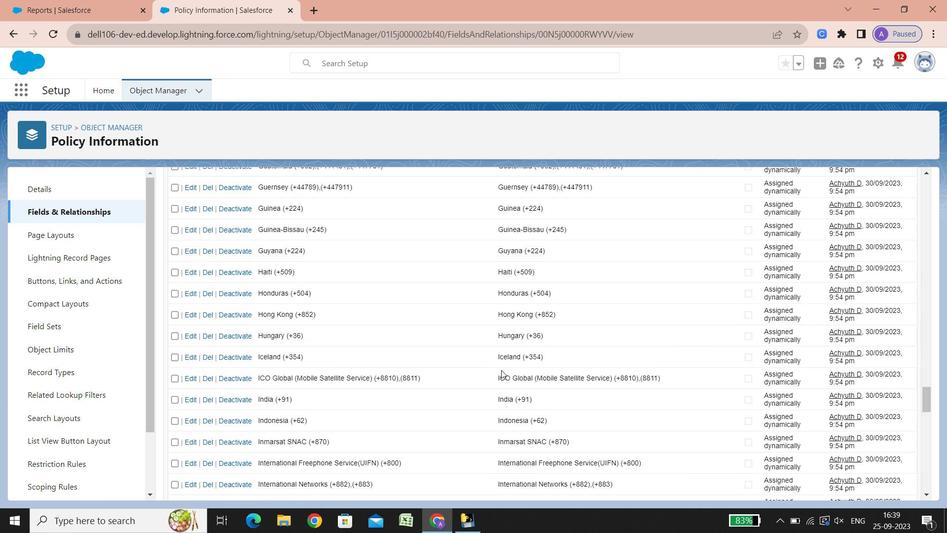 
Action: Mouse scrolled (501, 369) with delta (0, 0)
Screenshot: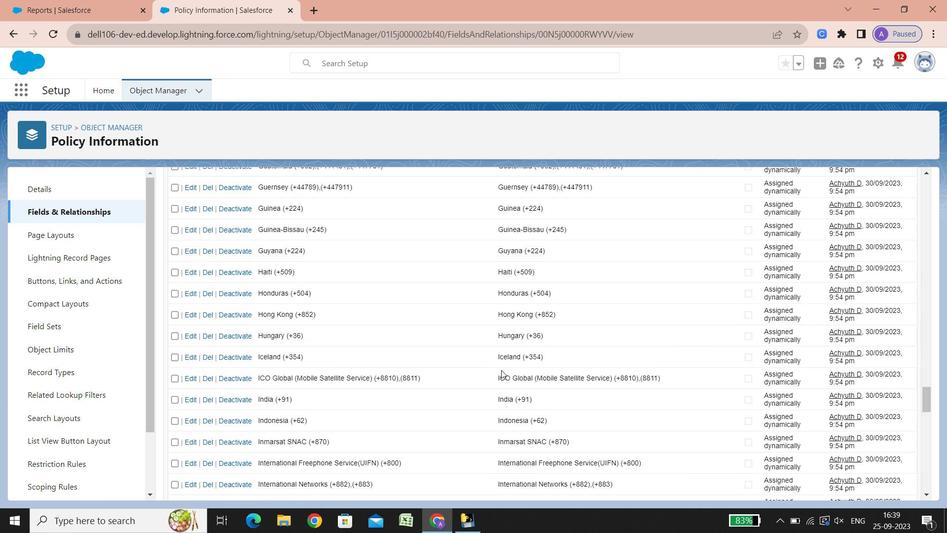
Action: Mouse scrolled (501, 369) with delta (0, 0)
Screenshot: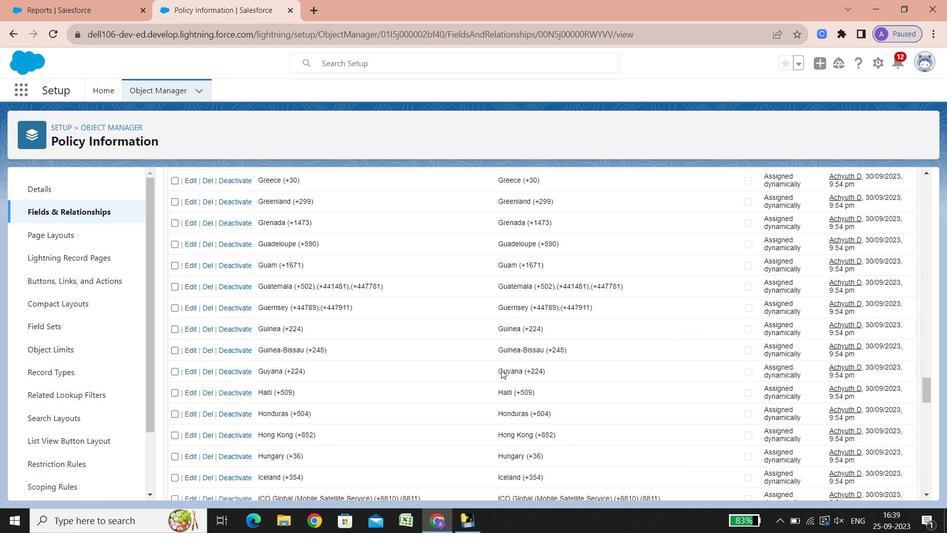 
Action: Mouse scrolled (501, 369) with delta (0, 0)
Screenshot: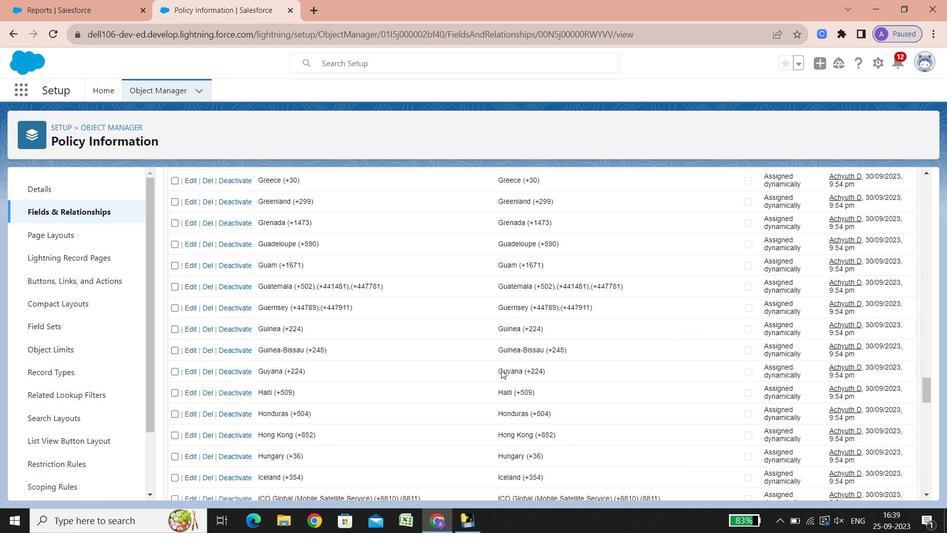 
Action: Mouse scrolled (501, 369) with delta (0, 0)
Screenshot: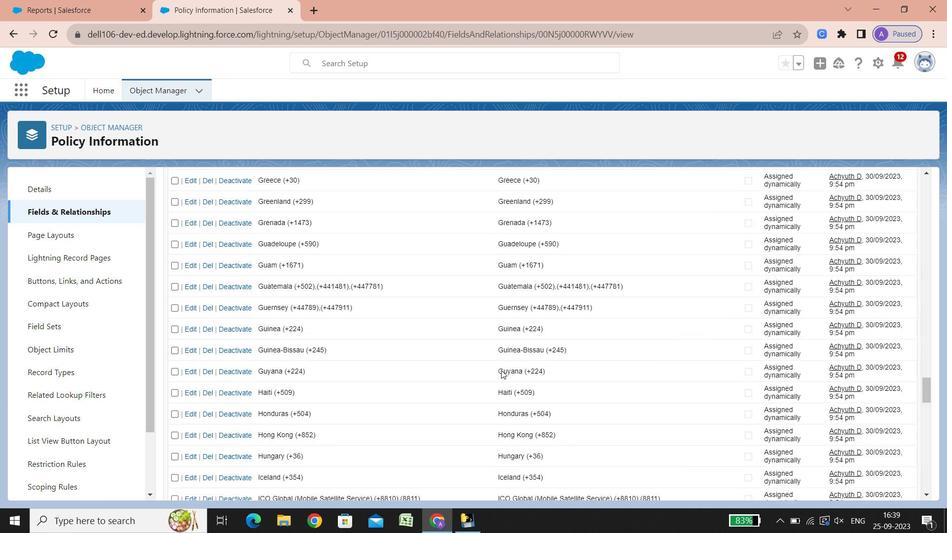 
Action: Mouse scrolled (501, 369) with delta (0, 0)
Screenshot: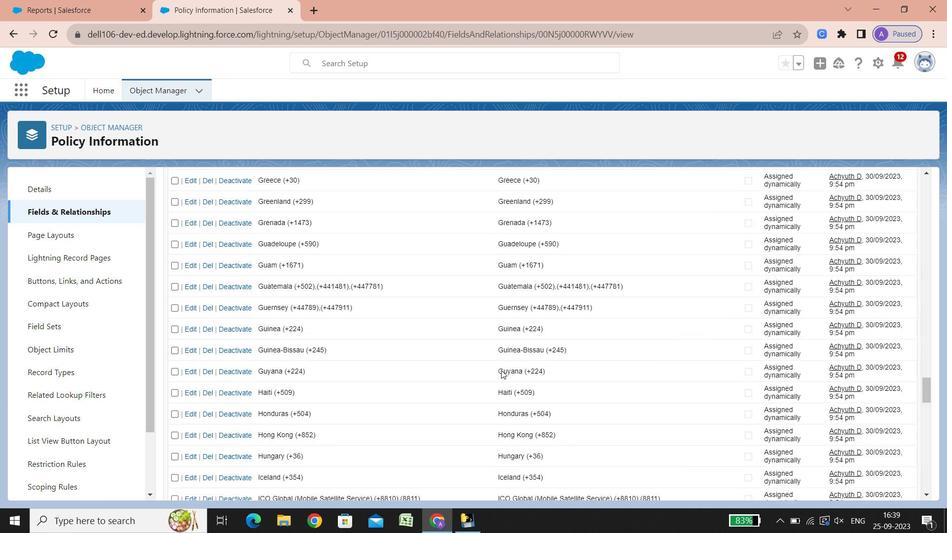 
Action: Mouse scrolled (501, 369) with delta (0, 0)
Screenshot: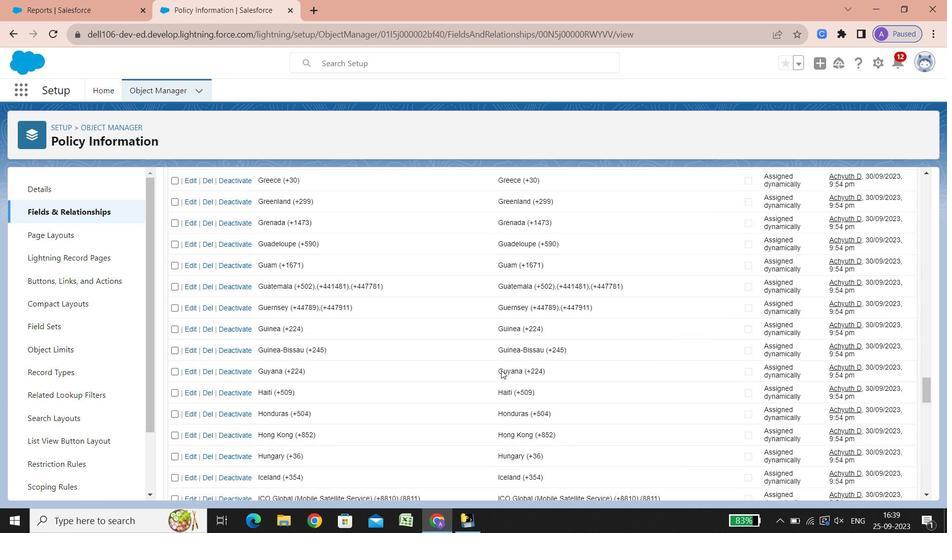 
Action: Mouse scrolled (501, 369) with delta (0, 0)
Screenshot: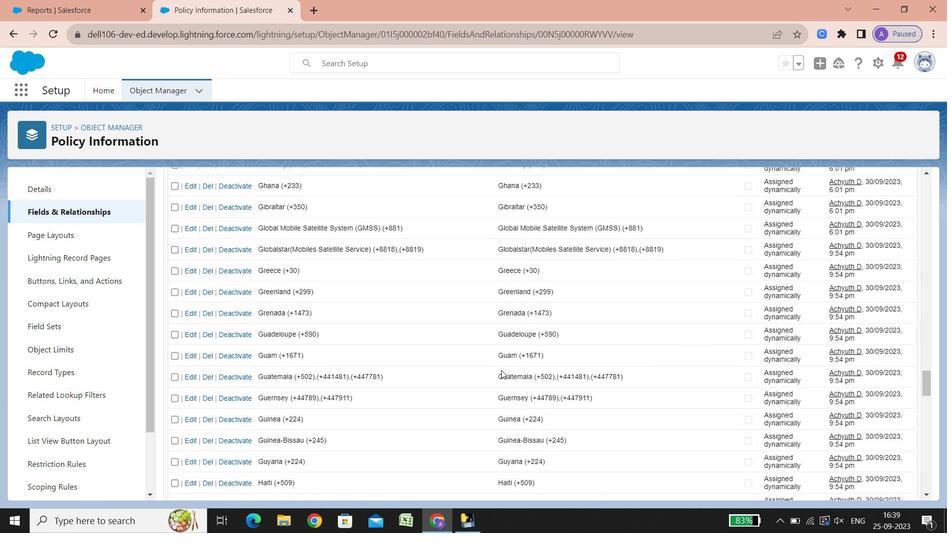 
Action: Mouse scrolled (501, 369) with delta (0, 0)
Screenshot: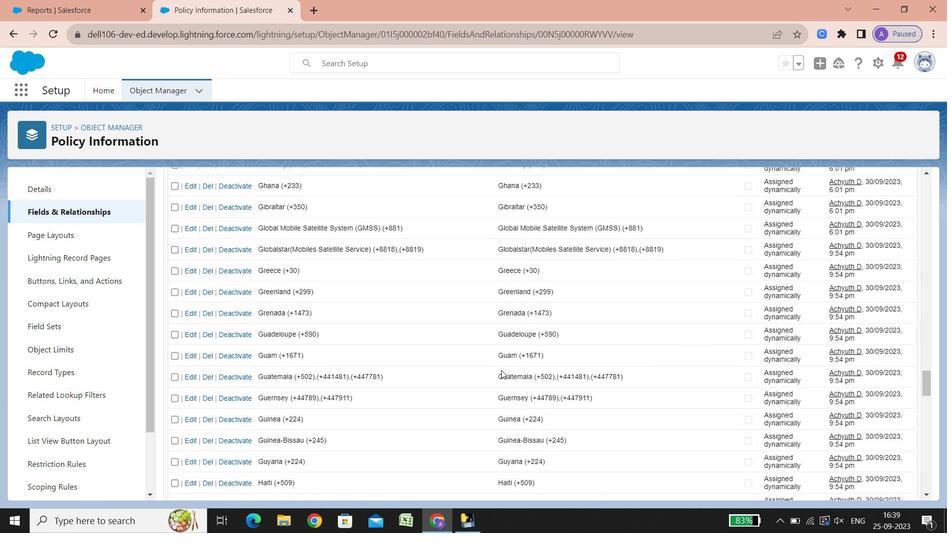 
Action: Mouse scrolled (501, 369) with delta (0, 0)
Screenshot: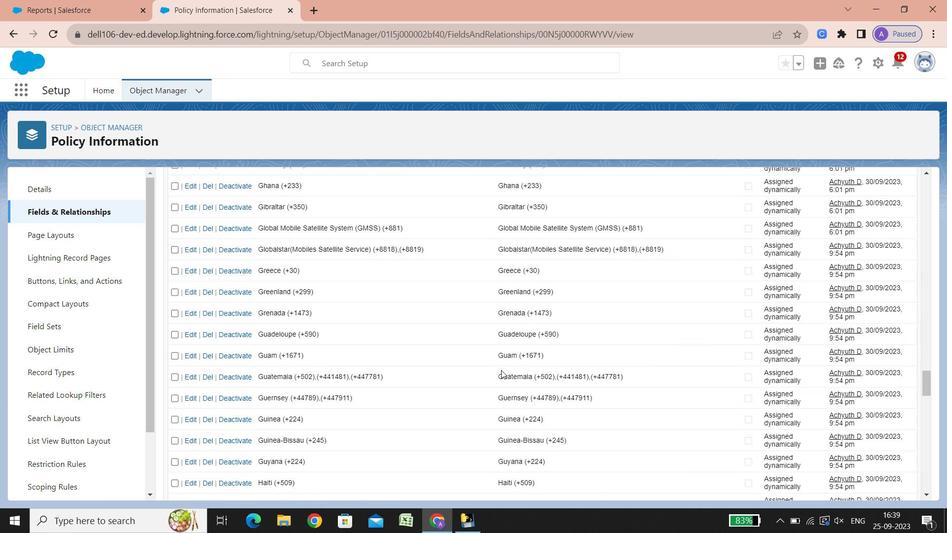 
Action: Mouse scrolled (501, 369) with delta (0, 0)
Screenshot: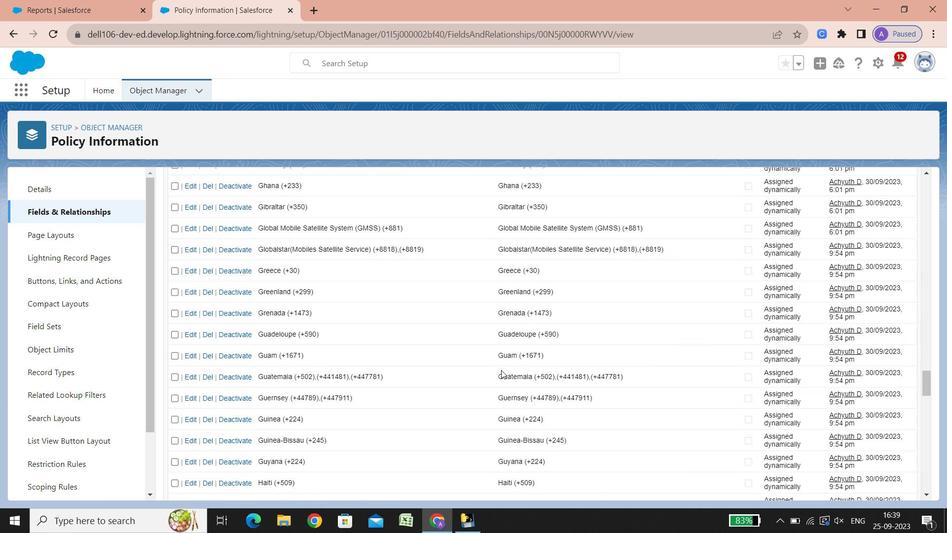 
Action: Mouse scrolled (501, 369) with delta (0, 0)
Screenshot: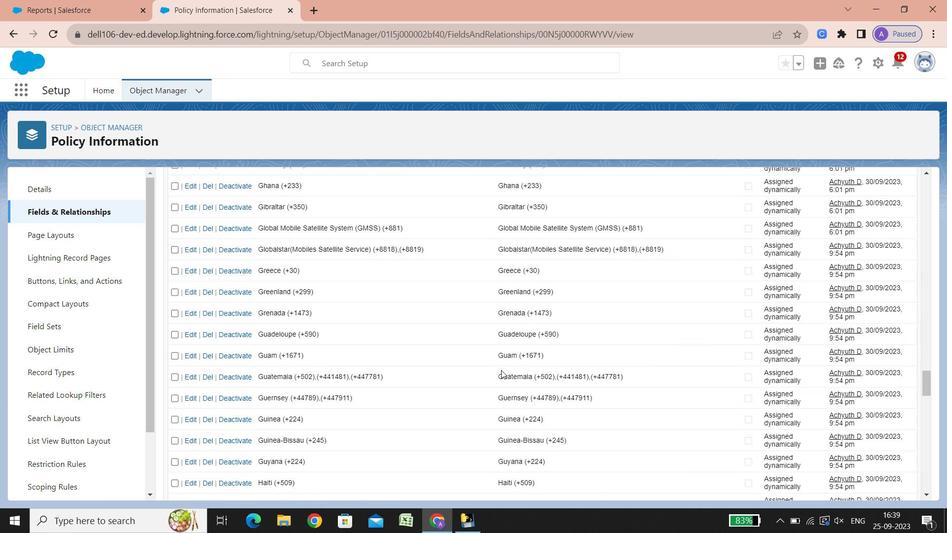 
Action: Mouse scrolled (501, 369) with delta (0, 0)
Screenshot: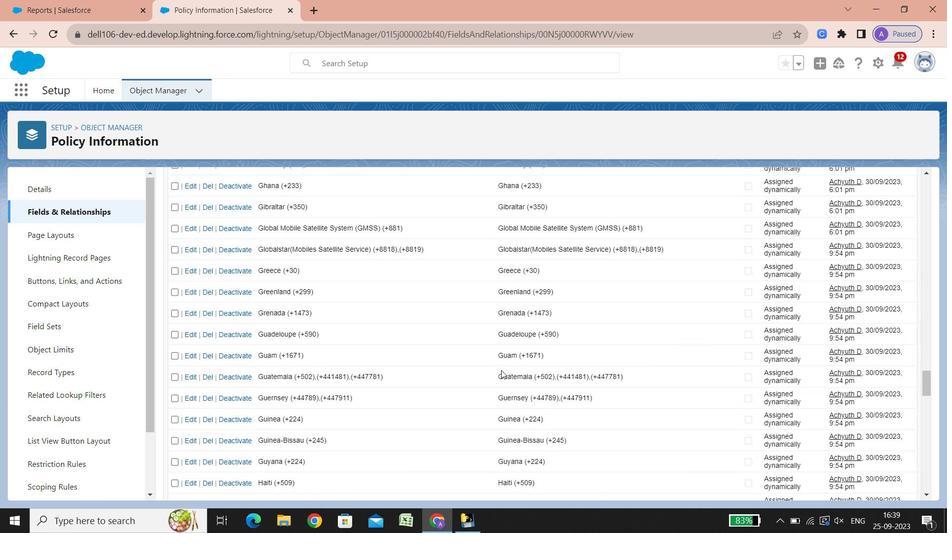 
Action: Mouse scrolled (501, 369) with delta (0, 0)
Screenshot: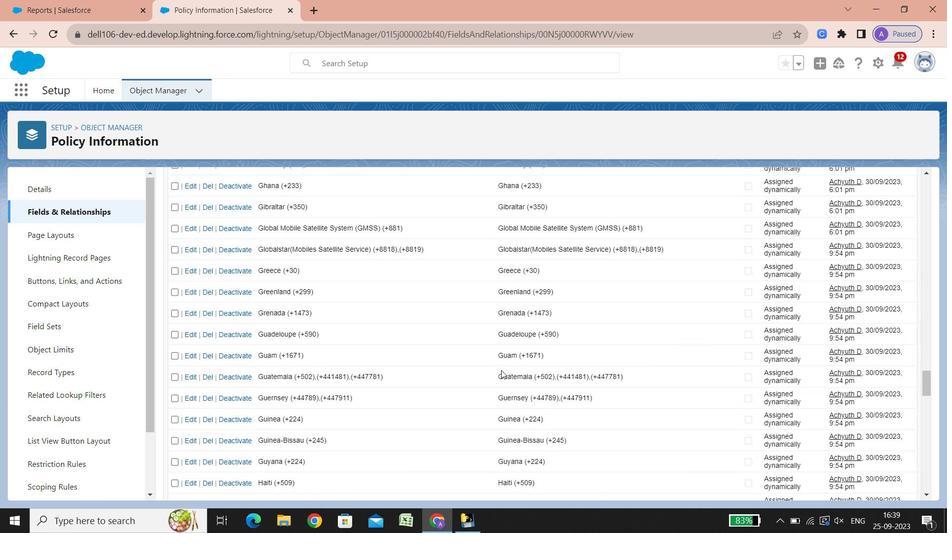 
Action: Mouse scrolled (501, 369) with delta (0, 0)
Screenshot: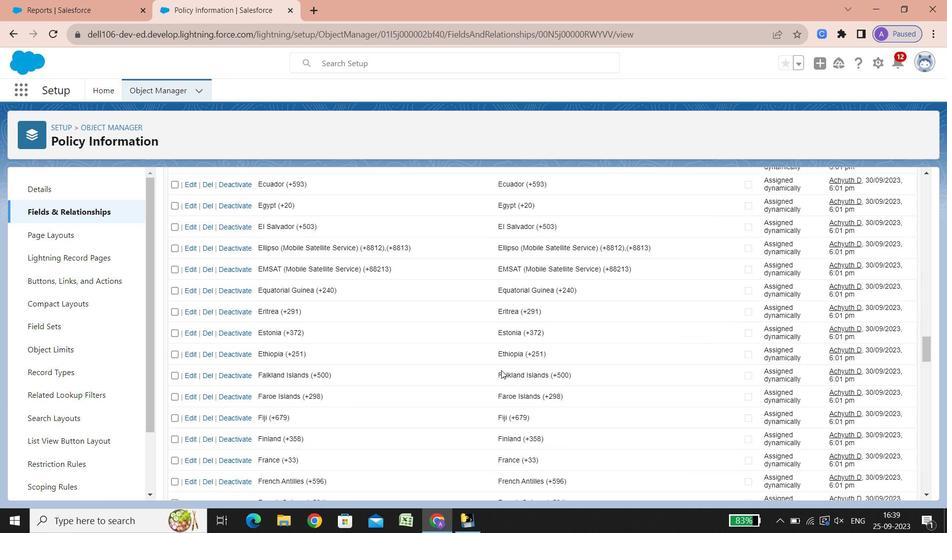
Action: Mouse scrolled (501, 369) with delta (0, 0)
Screenshot: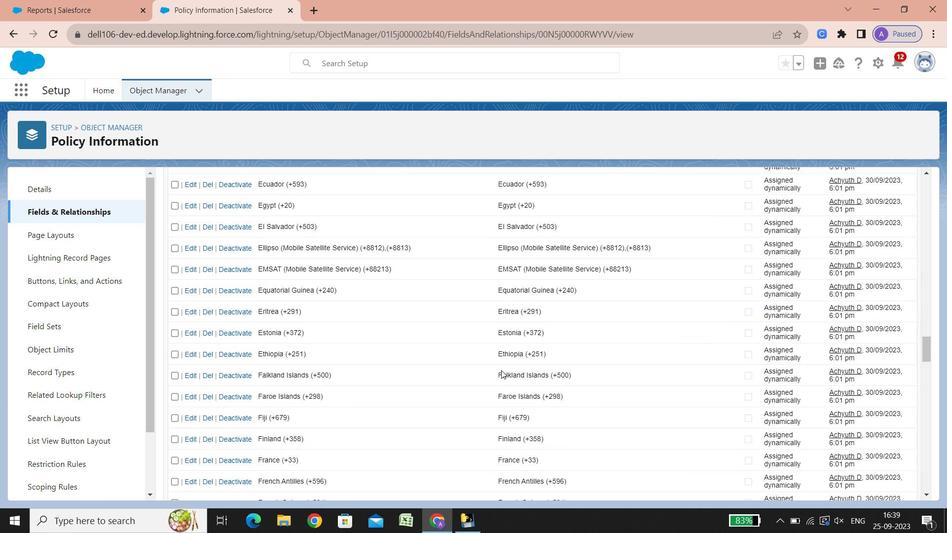 
Action: Mouse scrolled (501, 369) with delta (0, 0)
Screenshot: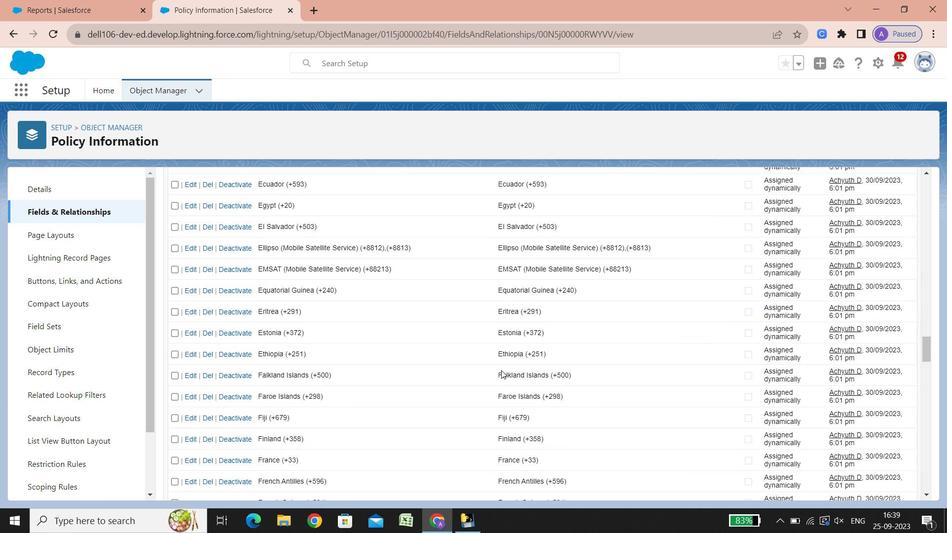 
Action: Mouse scrolled (501, 369) with delta (0, 0)
Screenshot: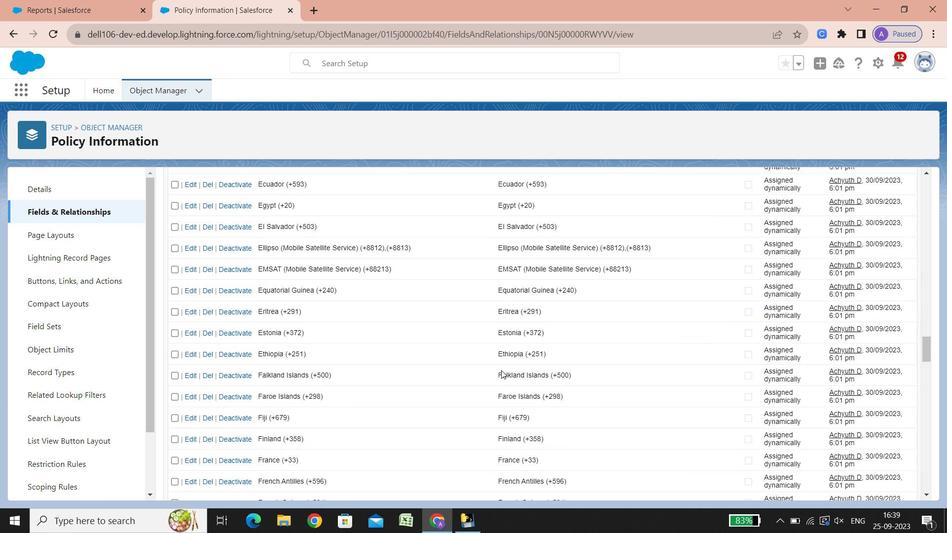
Action: Mouse scrolled (501, 369) with delta (0, 0)
Screenshot: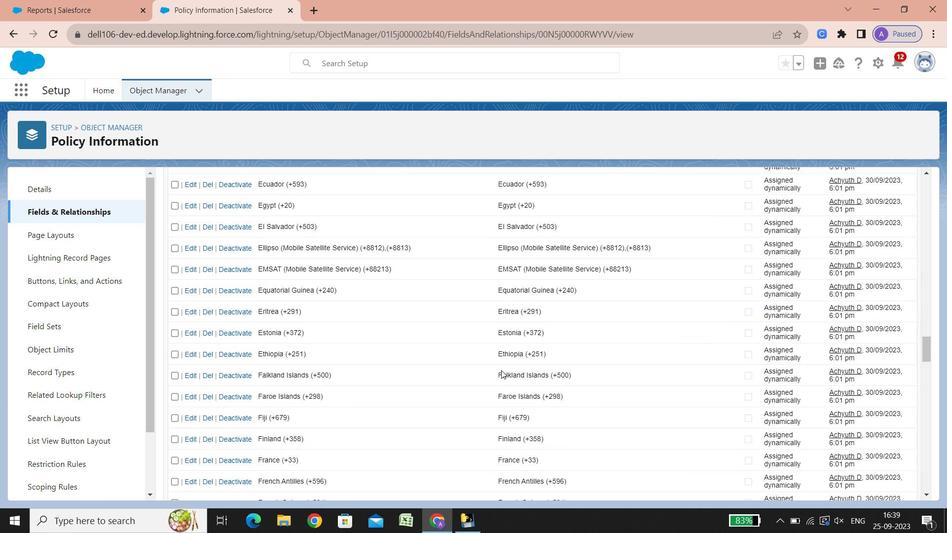
Action: Mouse scrolled (501, 369) with delta (0, 0)
Screenshot: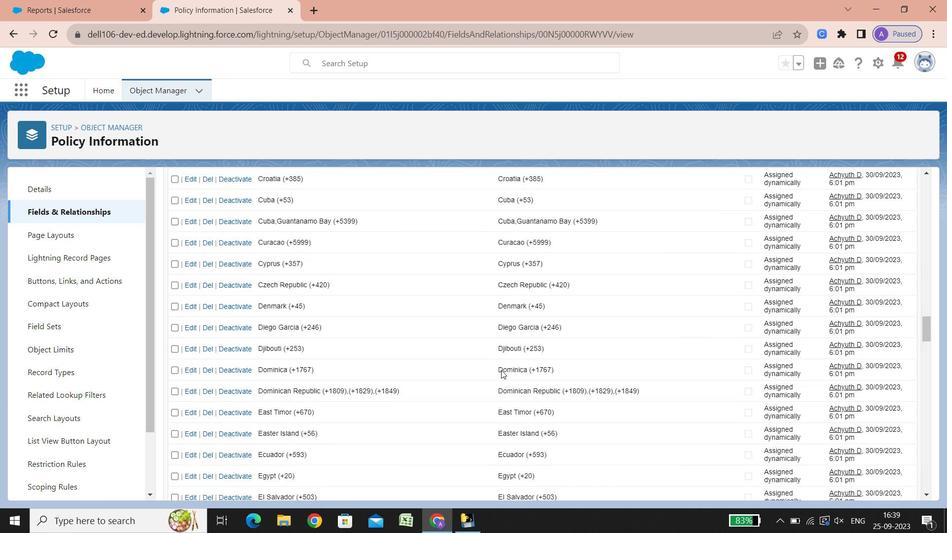 
Action: Mouse scrolled (501, 369) with delta (0, 0)
Screenshot: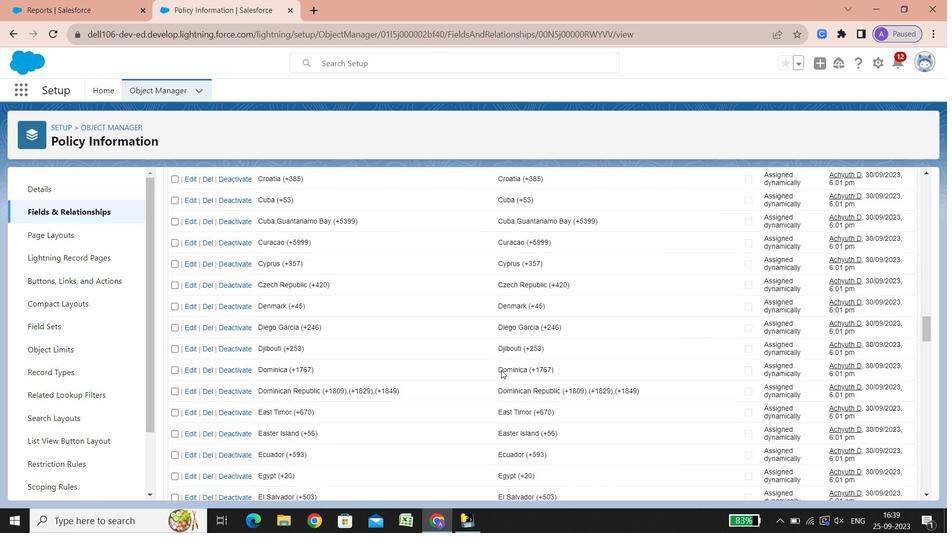 
Action: Mouse scrolled (501, 369) with delta (0, 0)
Screenshot: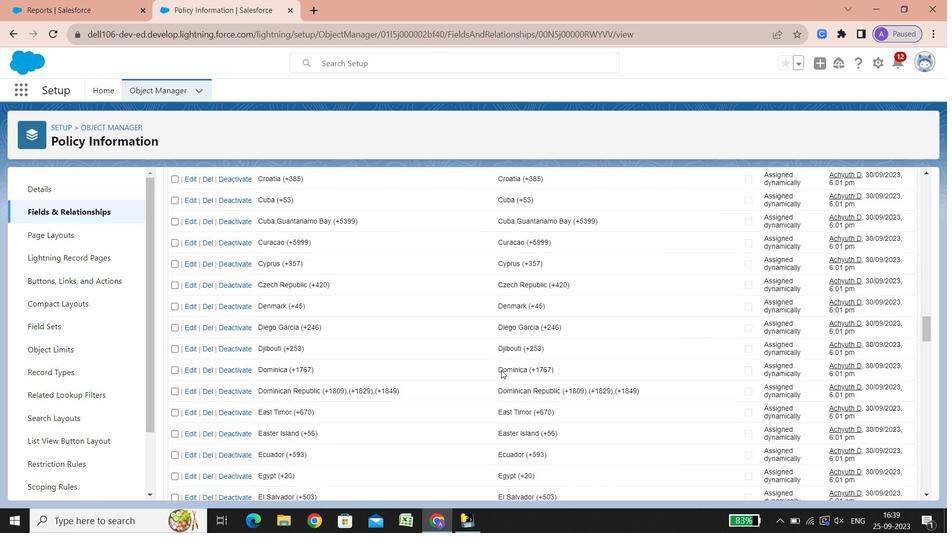 
Action: Mouse scrolled (501, 369) with delta (0, 0)
Screenshot: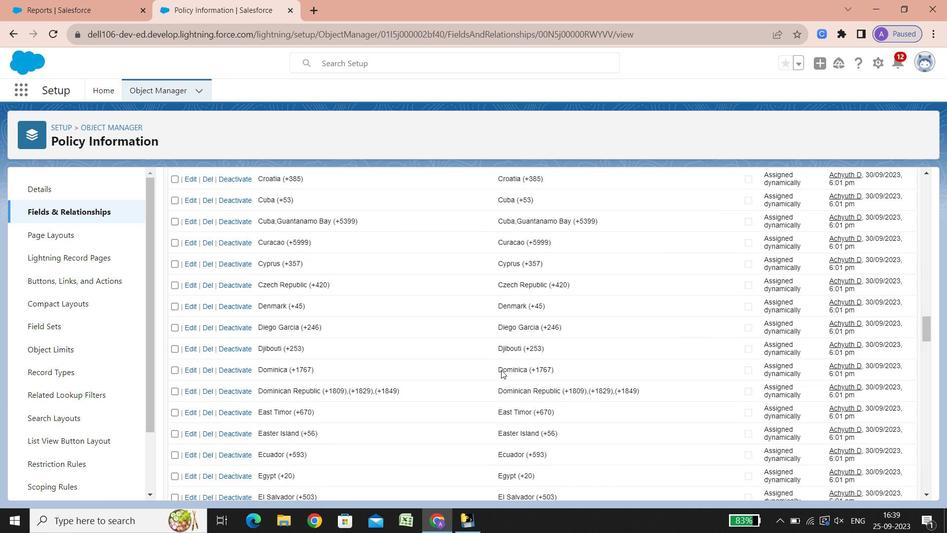 
Action: Mouse scrolled (501, 369) with delta (0, 0)
Screenshot: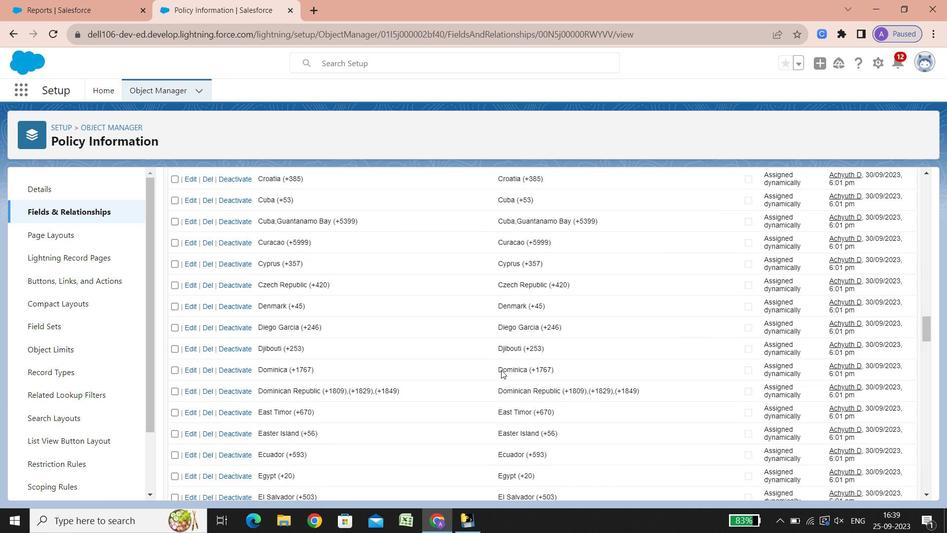 
Action: Mouse scrolled (501, 369) with delta (0, 0)
Screenshot: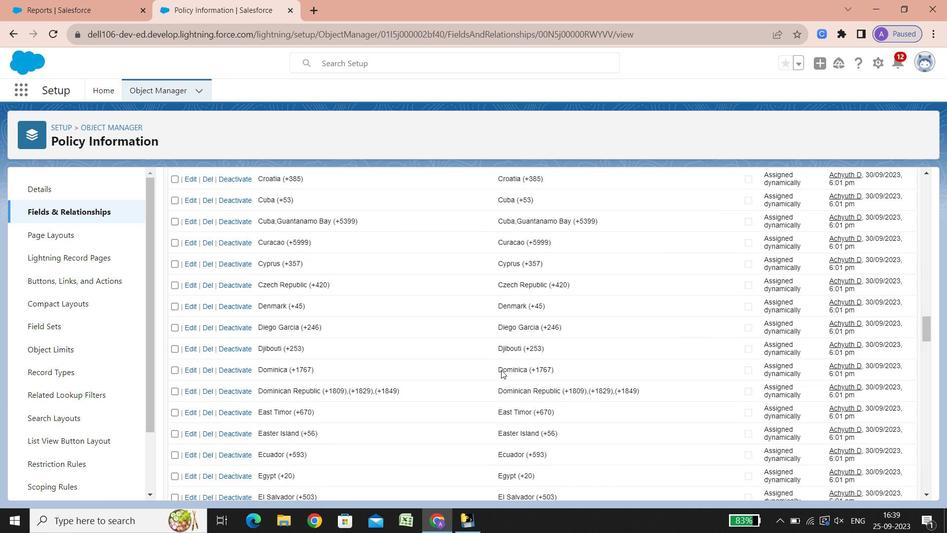 
Action: Mouse scrolled (501, 369) with delta (0, 0)
Screenshot: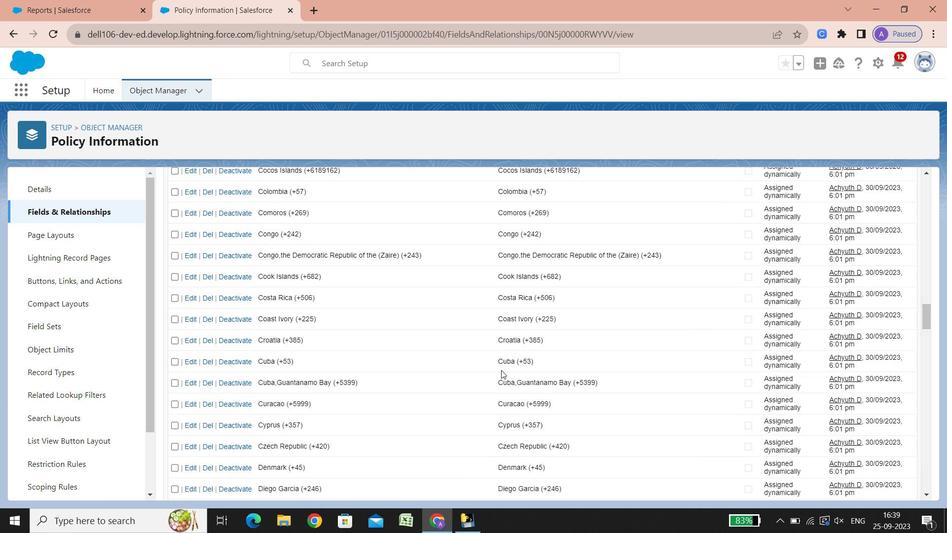 
Action: Mouse scrolled (501, 370) with delta (0, 0)
Screenshot: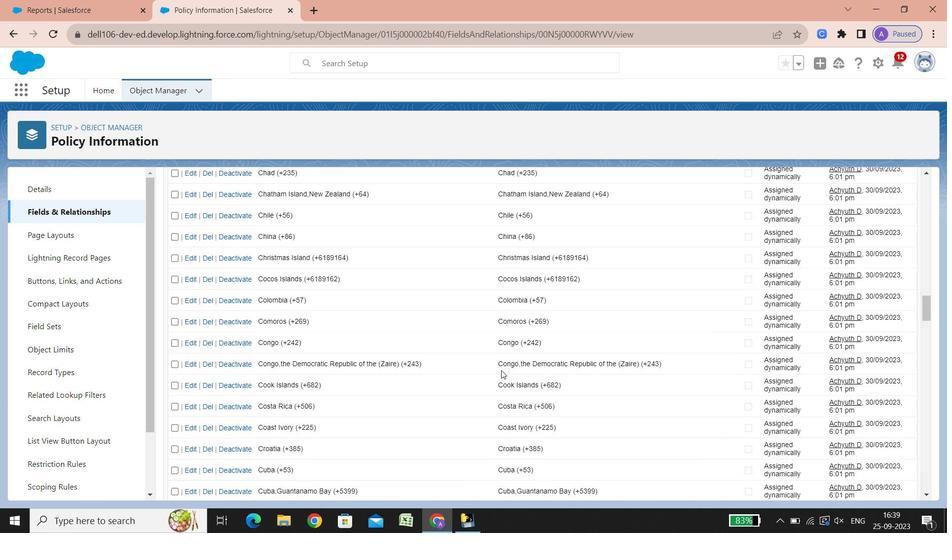 
Action: Mouse scrolled (501, 371) with delta (0, 0)
Screenshot: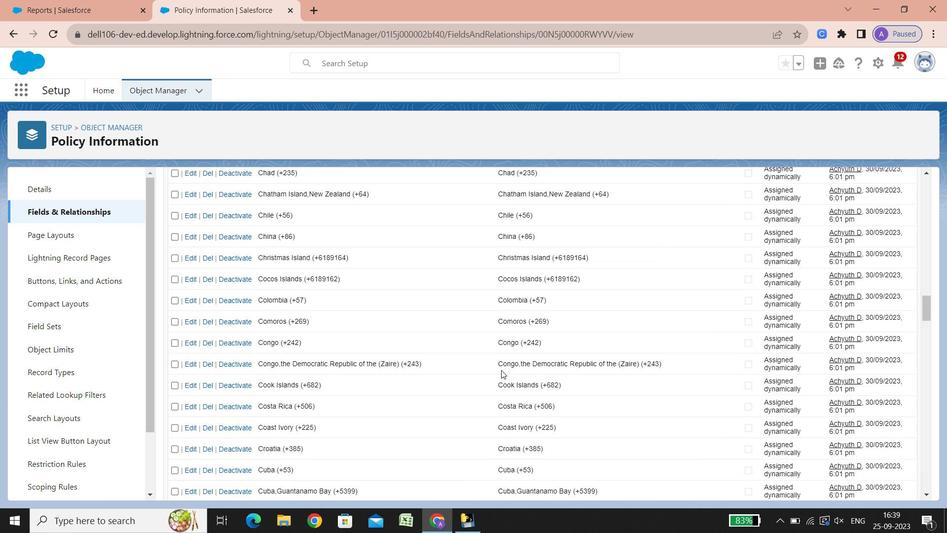
Action: Mouse scrolled (501, 371) with delta (0, 0)
Screenshot: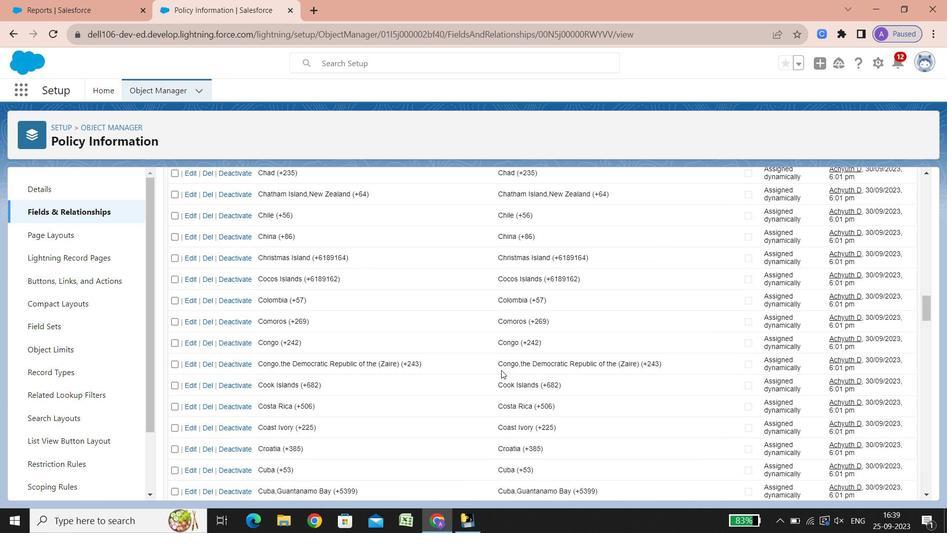 
Action: Mouse scrolled (501, 370) with delta (0, 0)
Screenshot: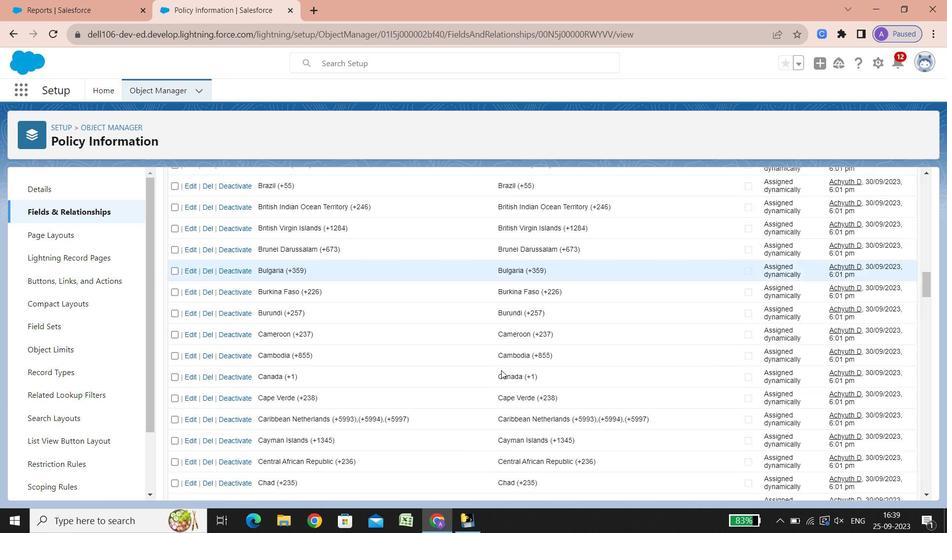 
Action: Mouse scrolled (501, 370) with delta (0, 0)
Screenshot: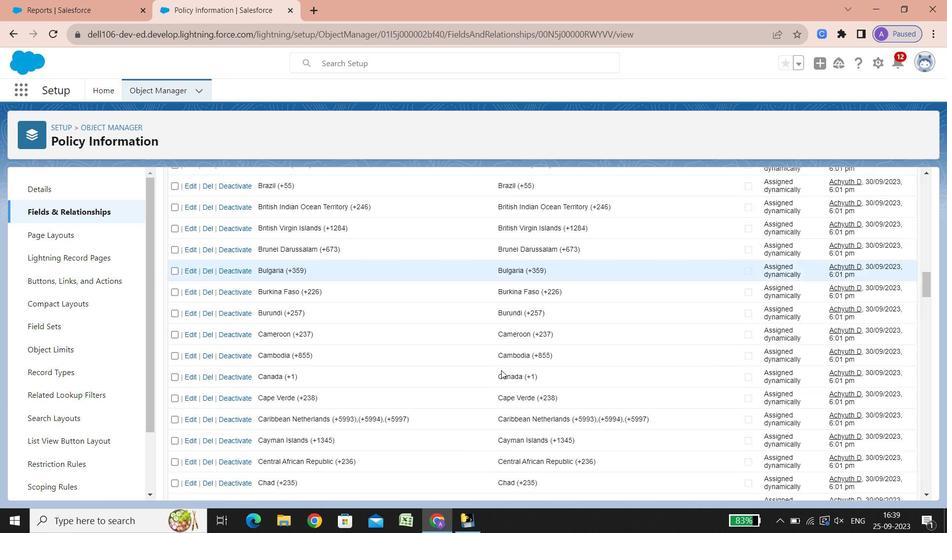 
Action: Mouse scrolled (501, 370) with delta (0, 0)
Screenshot: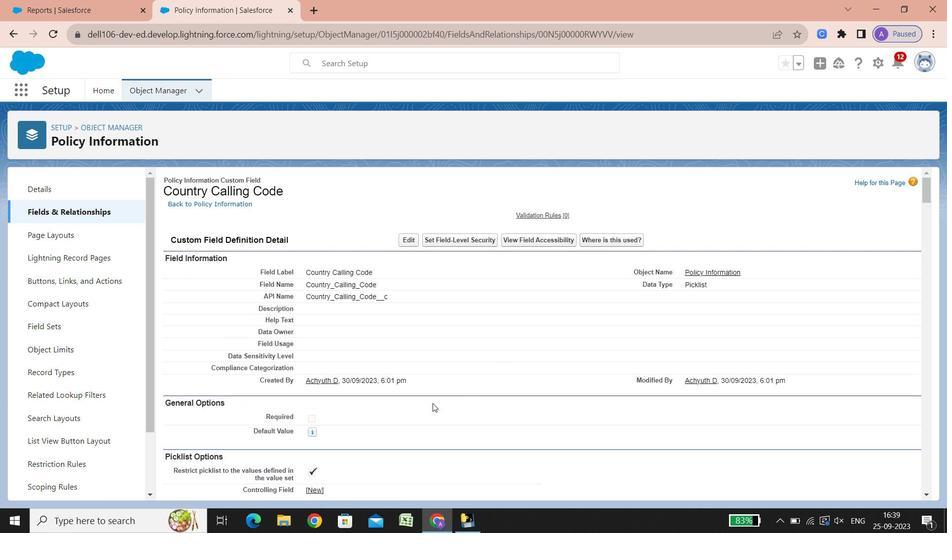 
Action: Mouse scrolled (501, 371) with delta (0, 0)
Screenshot: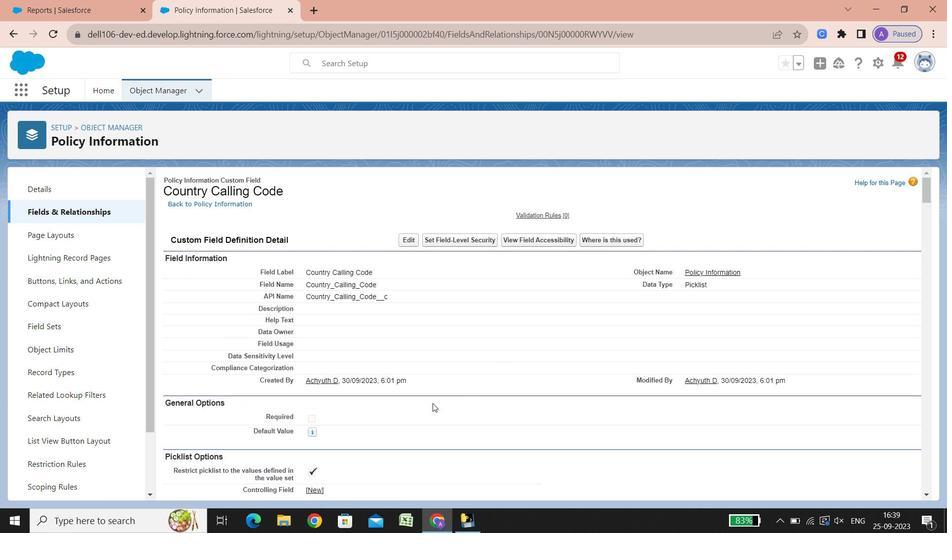 
Action: Mouse scrolled (501, 370) with delta (0, 0)
Screenshot: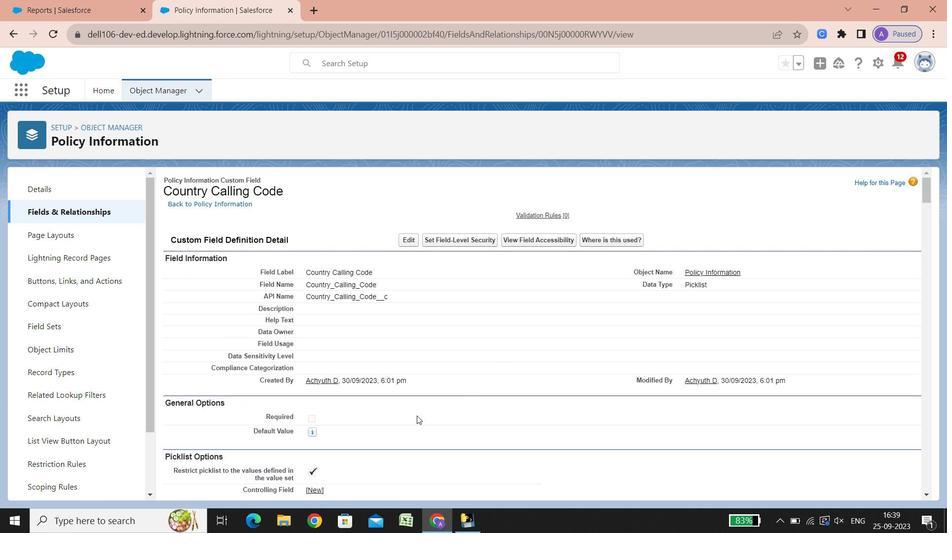 
Action: Mouse moved to (409, 423)
Screenshot: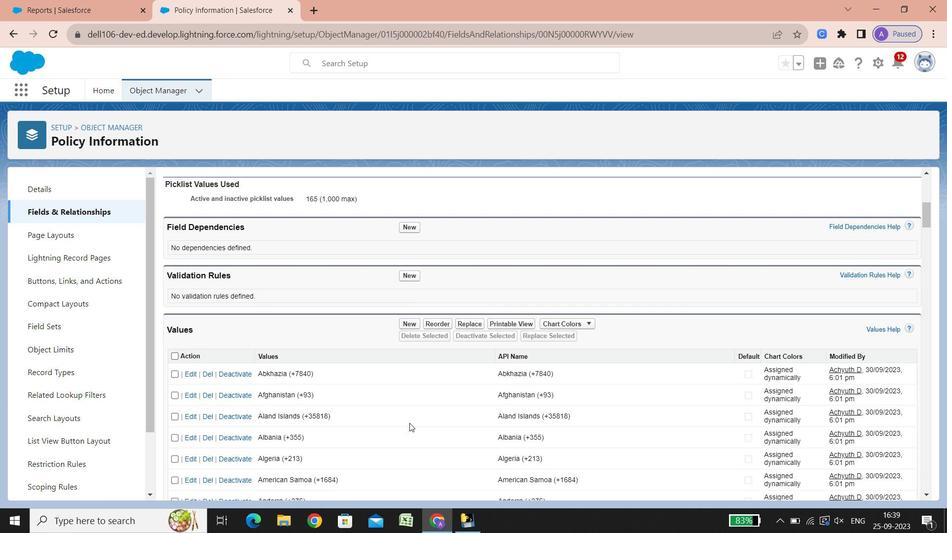 
Action: Mouse scrolled (409, 423) with delta (0, 0)
Screenshot: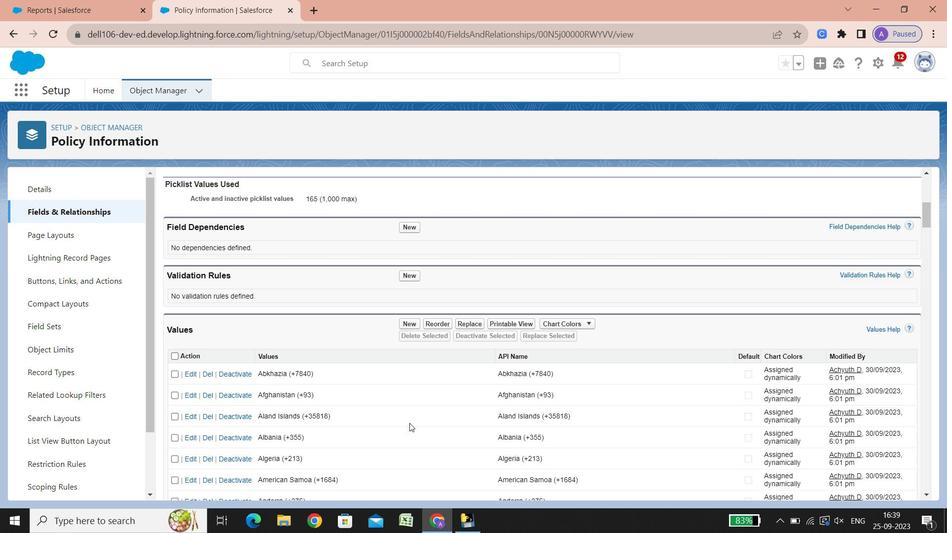 
Action: Mouse scrolled (409, 423) with delta (0, 0)
Screenshot: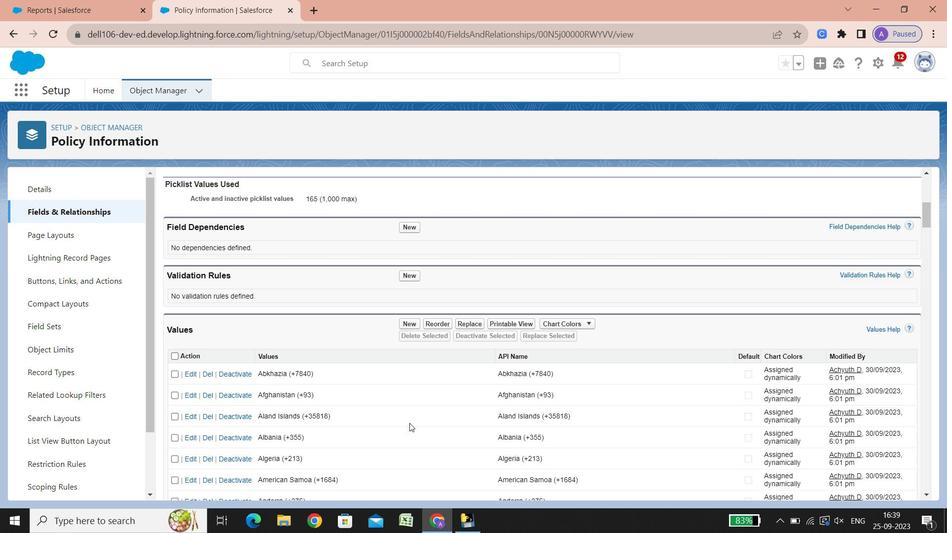 
Action: Mouse scrolled (409, 423) with delta (0, 0)
Screenshot: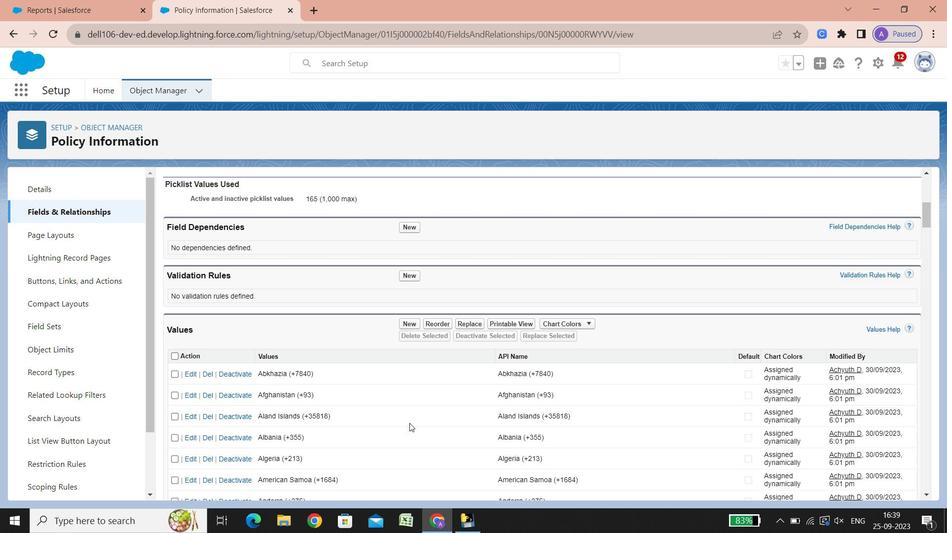 
Action: Mouse scrolled (409, 423) with delta (0, 0)
Screenshot: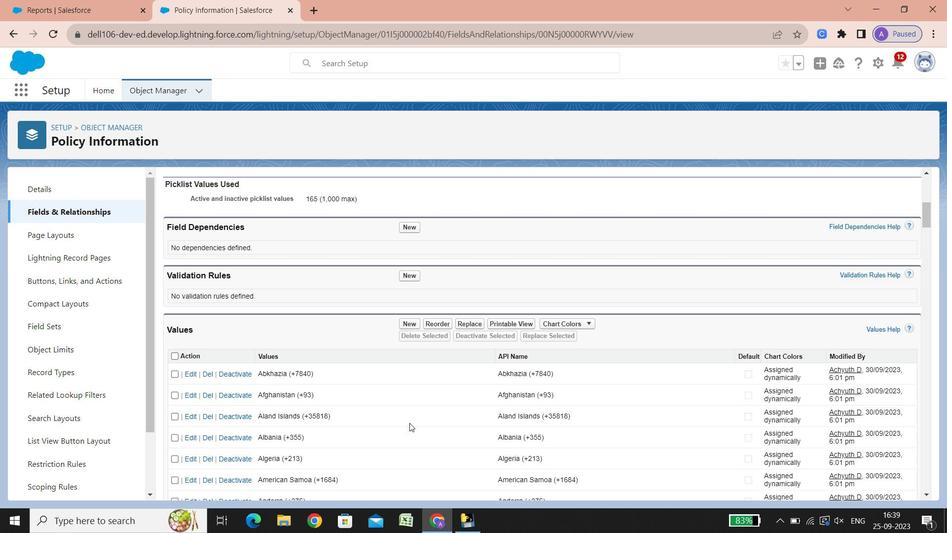 
Action: Mouse scrolled (409, 423) with delta (0, 0)
Screenshot: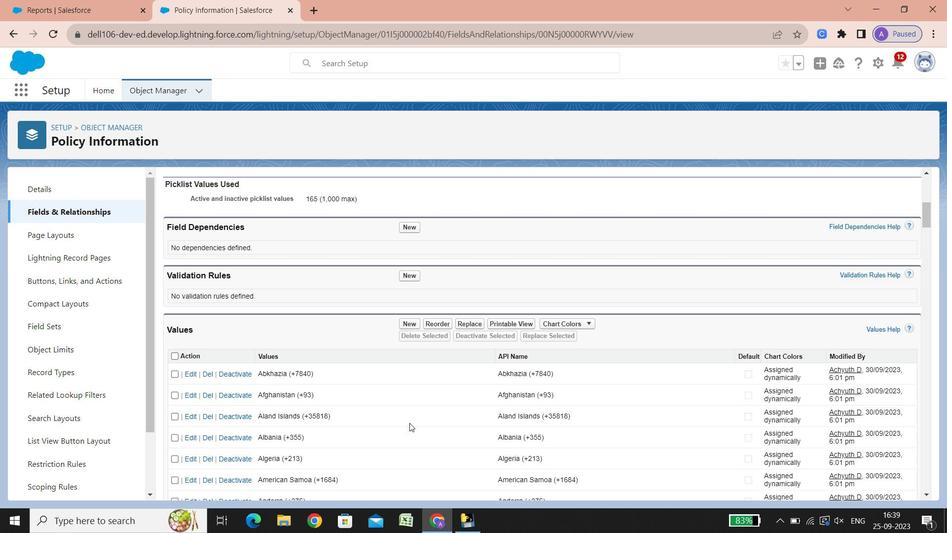 
Action: Mouse scrolled (409, 423) with delta (0, 0)
Screenshot: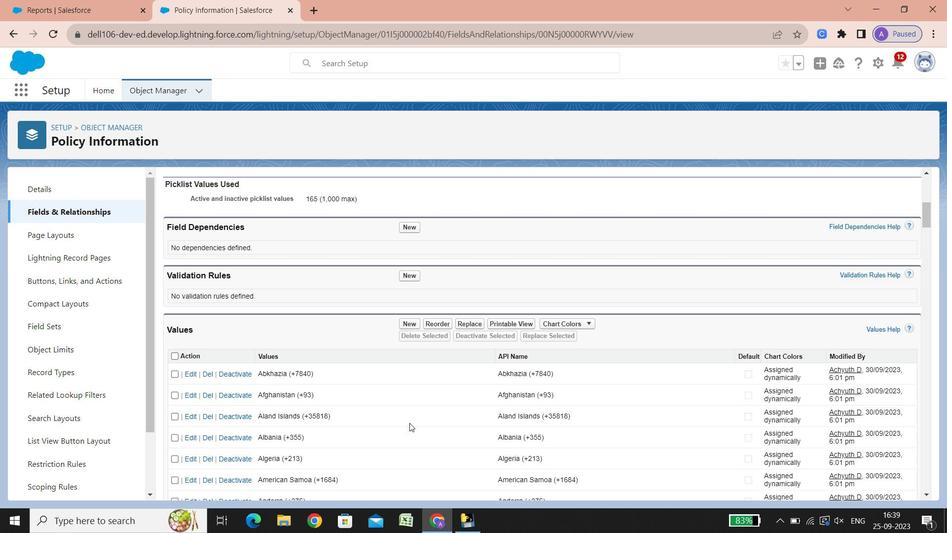 
Action: Mouse scrolled (409, 423) with delta (0, 0)
Screenshot: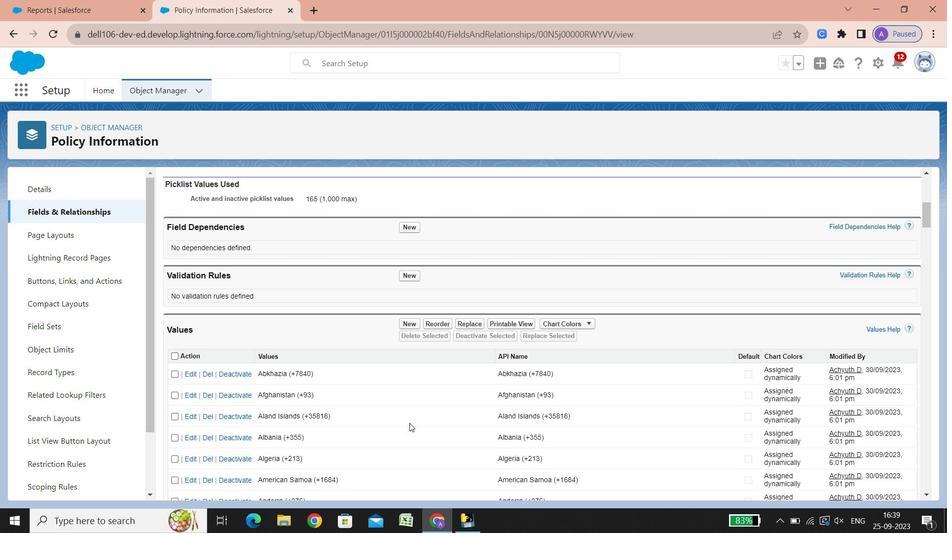 
Action: Mouse scrolled (409, 423) with delta (0, 0)
Screenshot: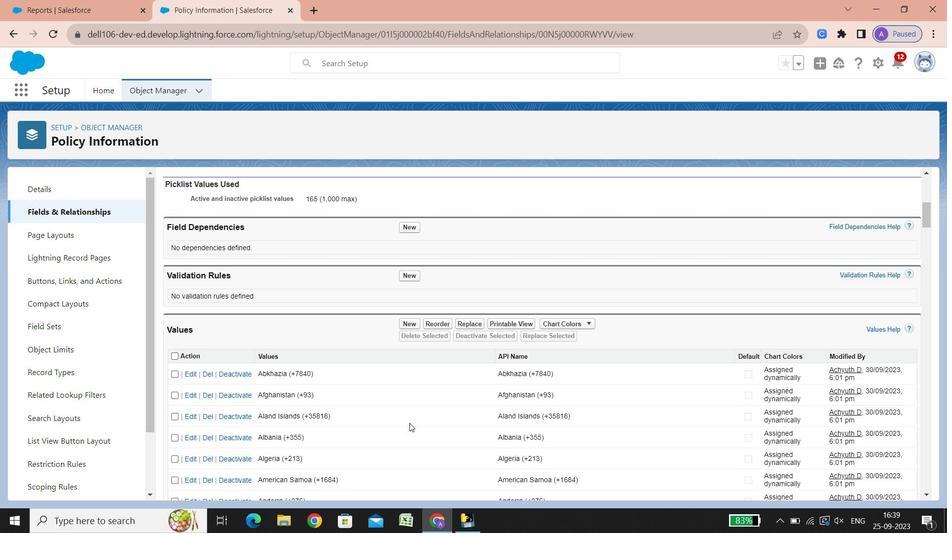
Action: Mouse scrolled (409, 423) with delta (0, 0)
Screenshot: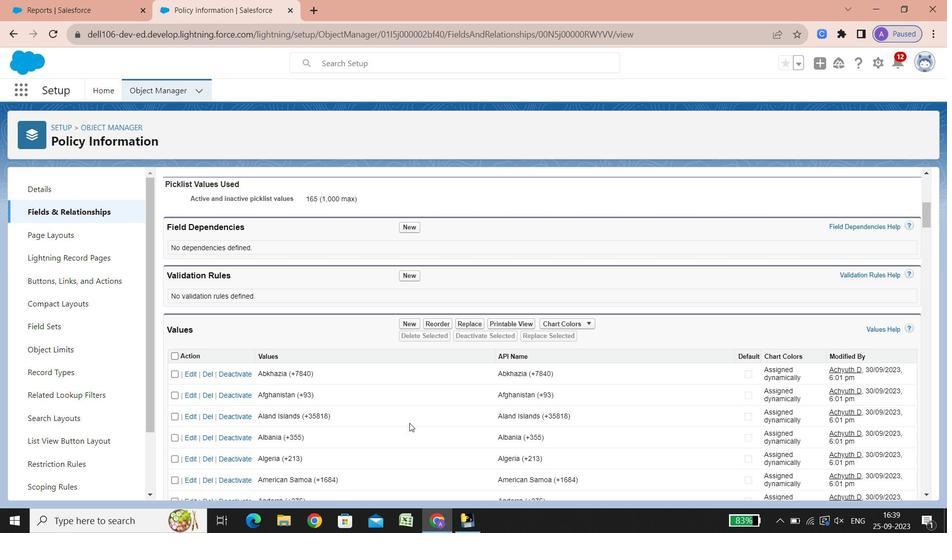 
Action: Mouse scrolled (409, 423) with delta (0, 0)
Screenshot: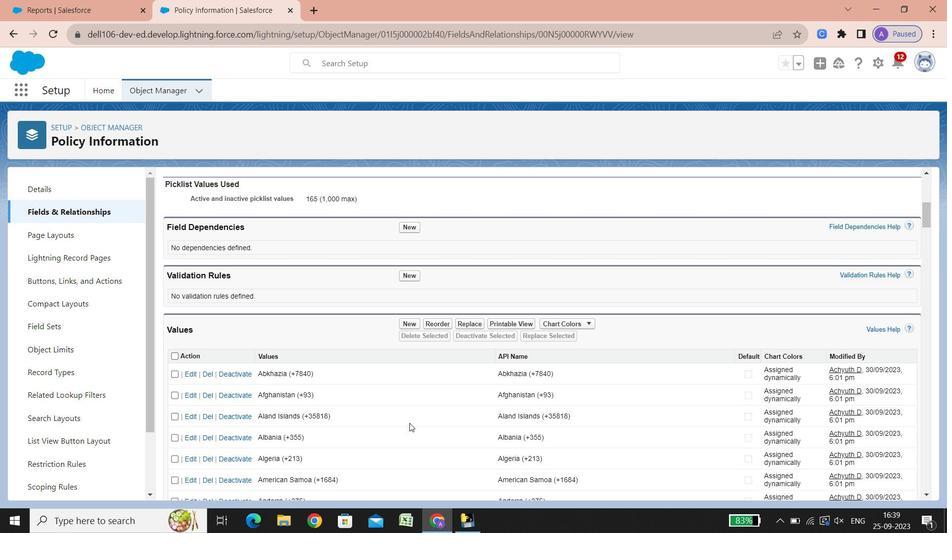 
Action: Mouse scrolled (409, 423) with delta (0, 0)
Screenshot: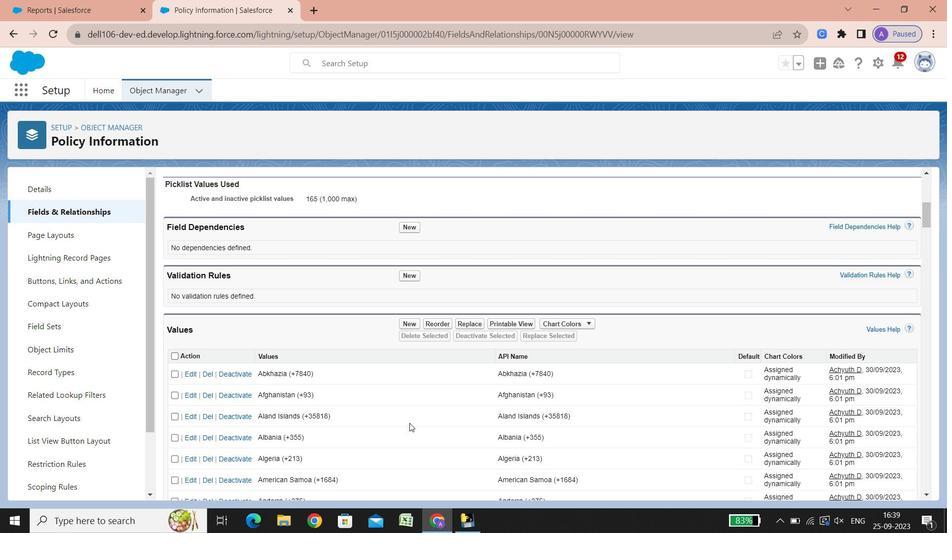 
Action: Mouse scrolled (409, 423) with delta (0, 0)
Screenshot: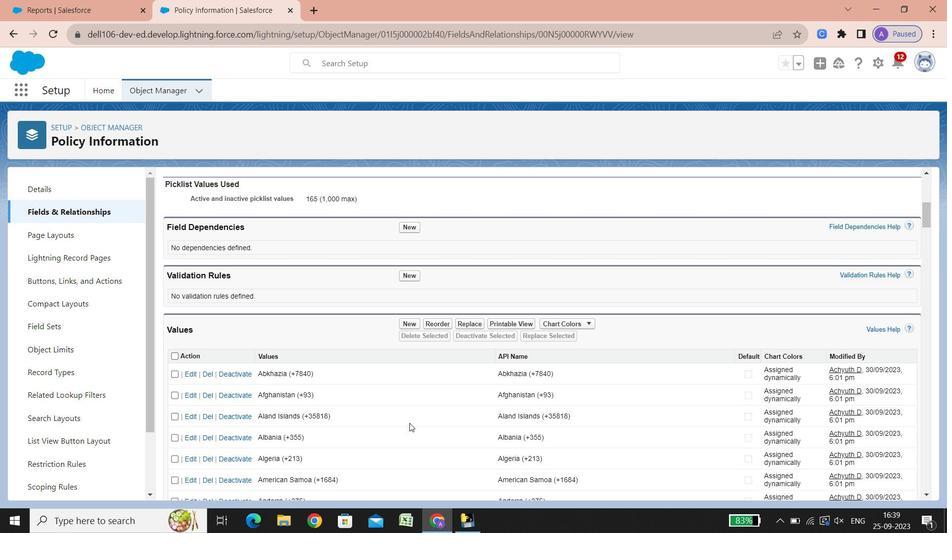 
Action: Mouse scrolled (409, 423) with delta (0, 0)
Screenshot: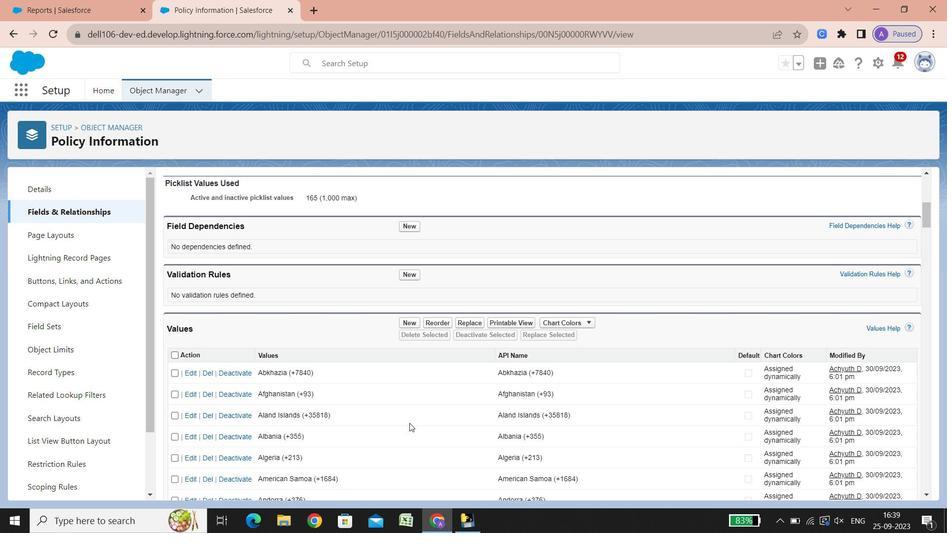 
Action: Mouse scrolled (409, 423) with delta (0, 0)
Screenshot: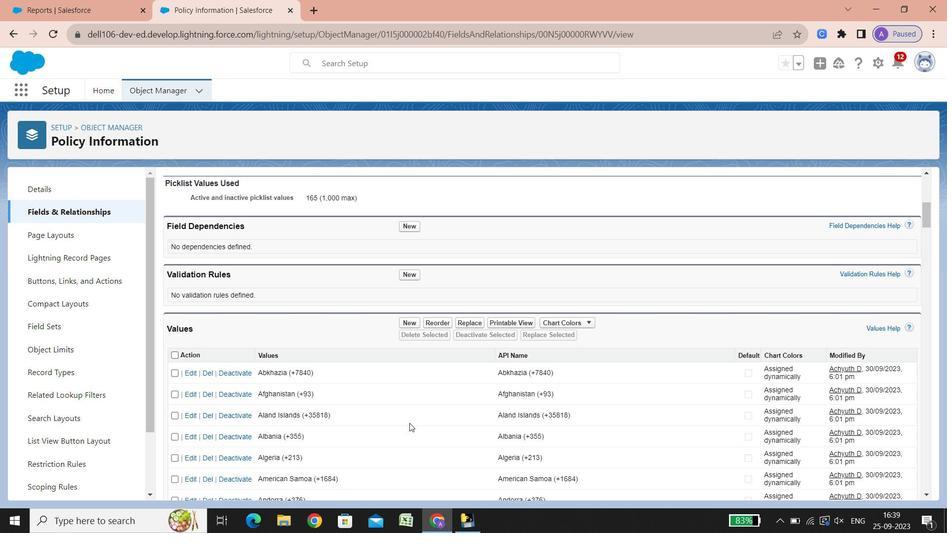 
Action: Mouse scrolled (409, 423) with delta (0, 0)
Screenshot: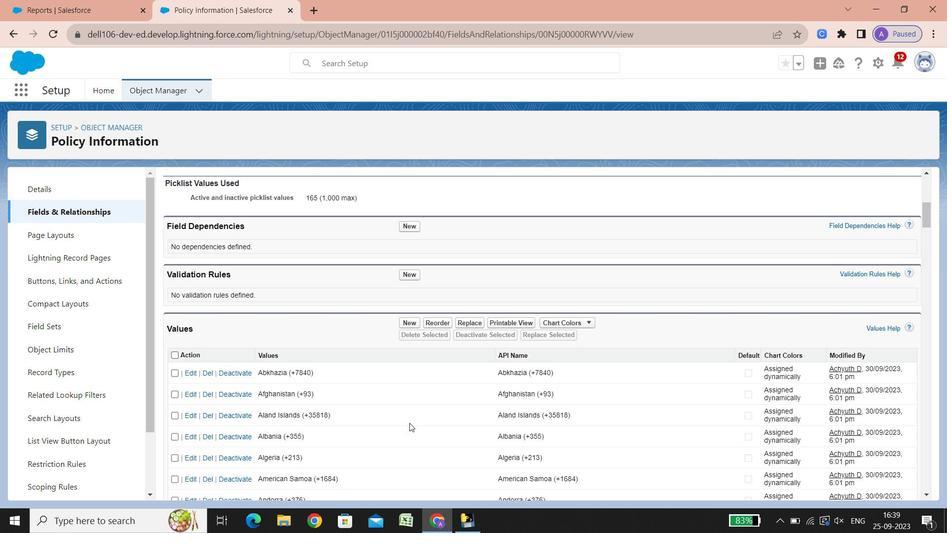
Action: Mouse scrolled (409, 423) with delta (0, 0)
Screenshot: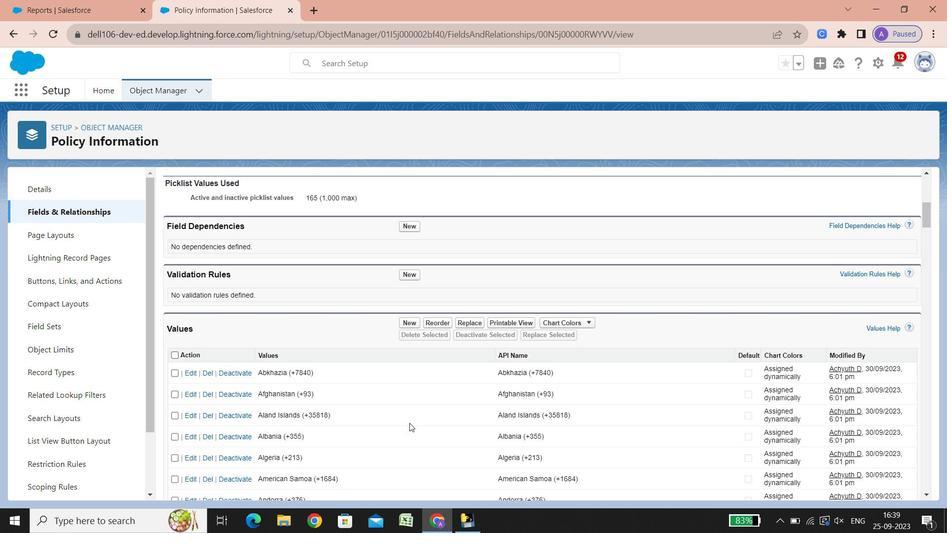 
Action: Mouse scrolled (409, 423) with delta (0, 0)
Screenshot: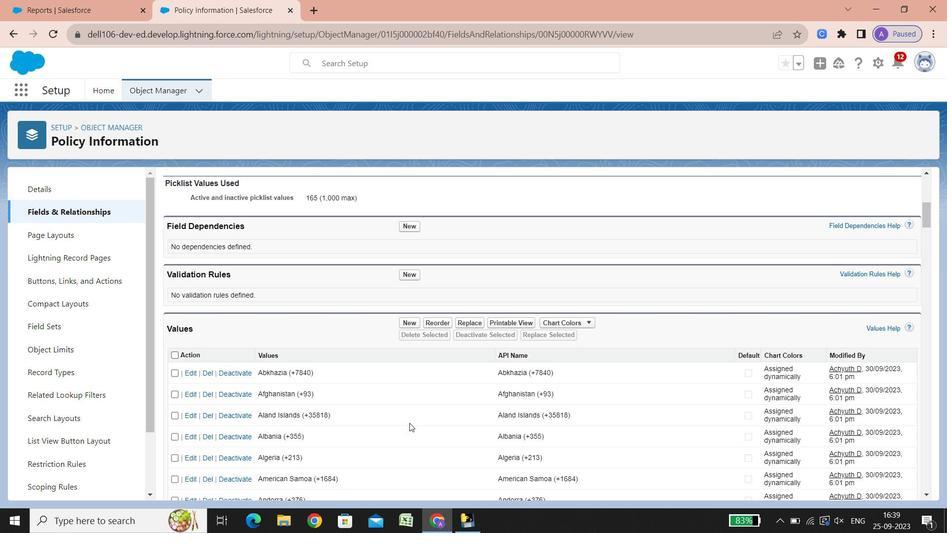 
Action: Mouse scrolled (409, 423) with delta (0, 0)
Screenshot: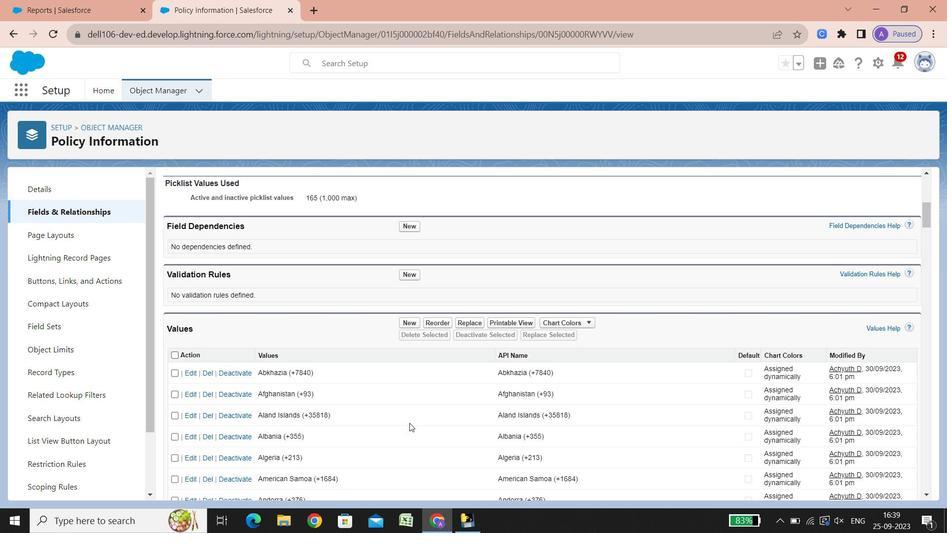 
Action: Mouse scrolled (409, 423) with delta (0, 0)
Screenshot: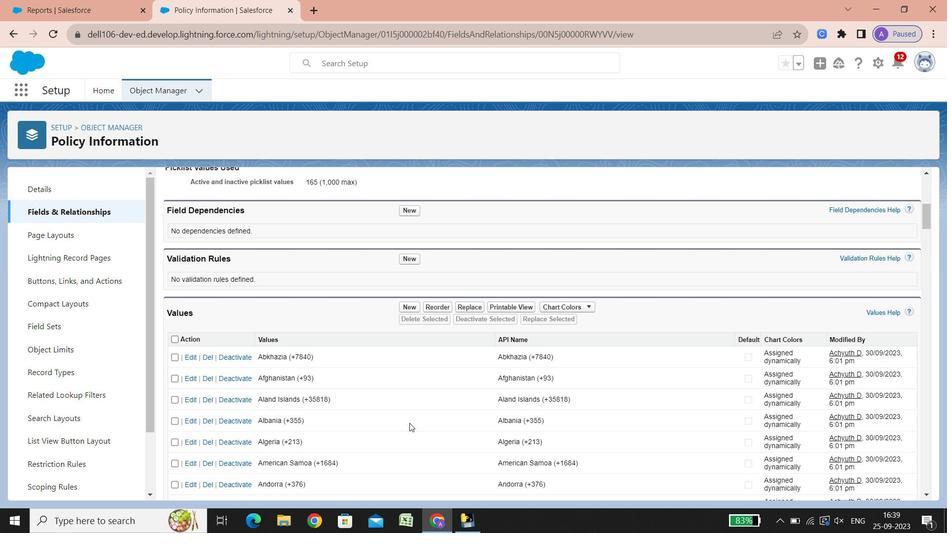 
Action: Mouse scrolled (409, 423) with delta (0, 0)
Screenshot: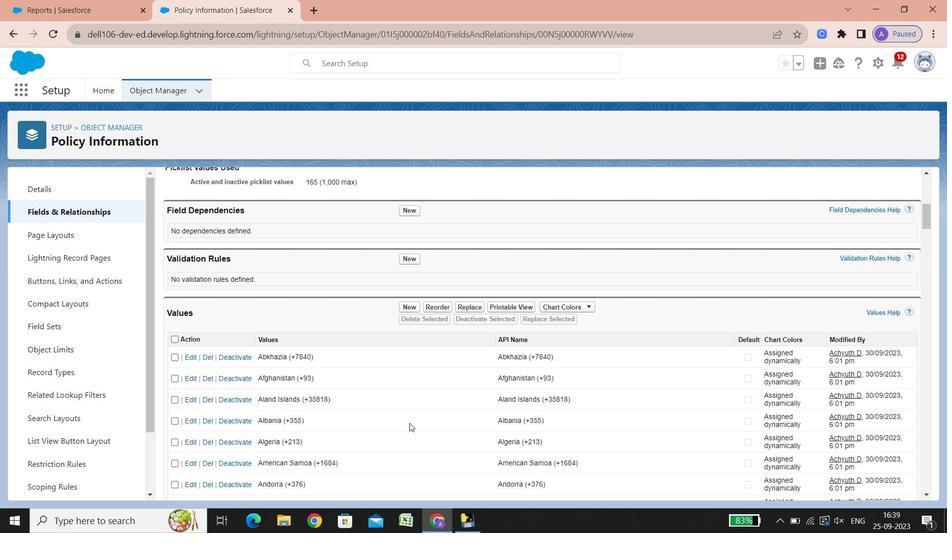
Action: Mouse scrolled (409, 423) with delta (0, 0)
Screenshot: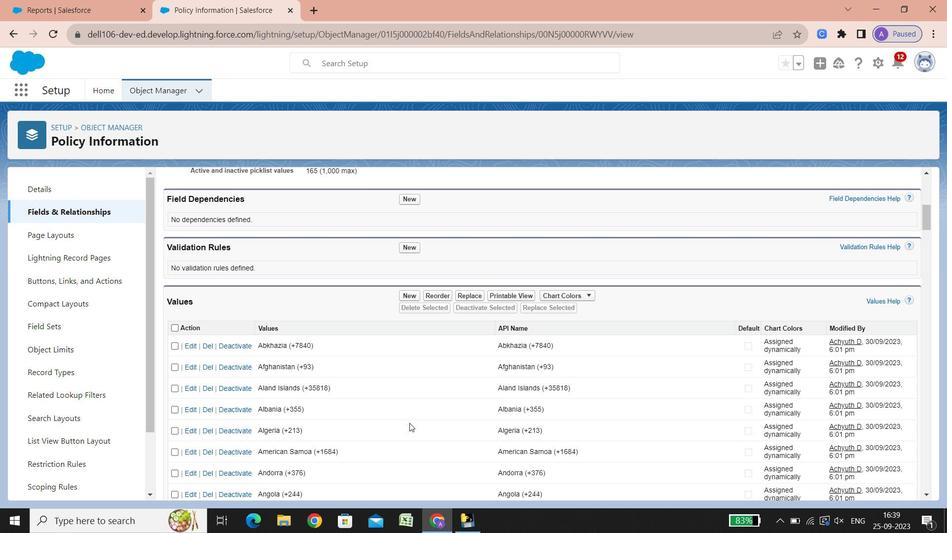 
Action: Mouse scrolled (409, 423) with delta (0, 0)
Screenshot: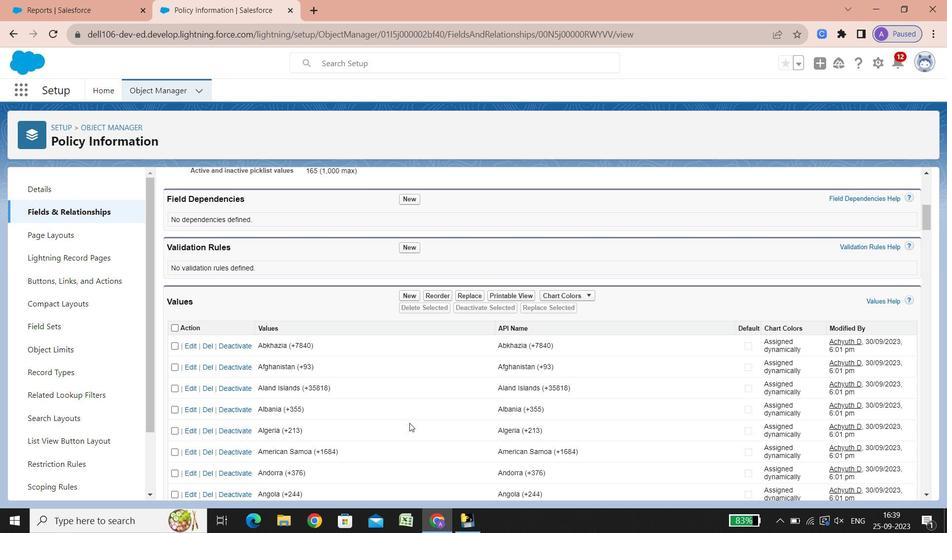
Action: Mouse scrolled (409, 423) with delta (0, 0)
Screenshot: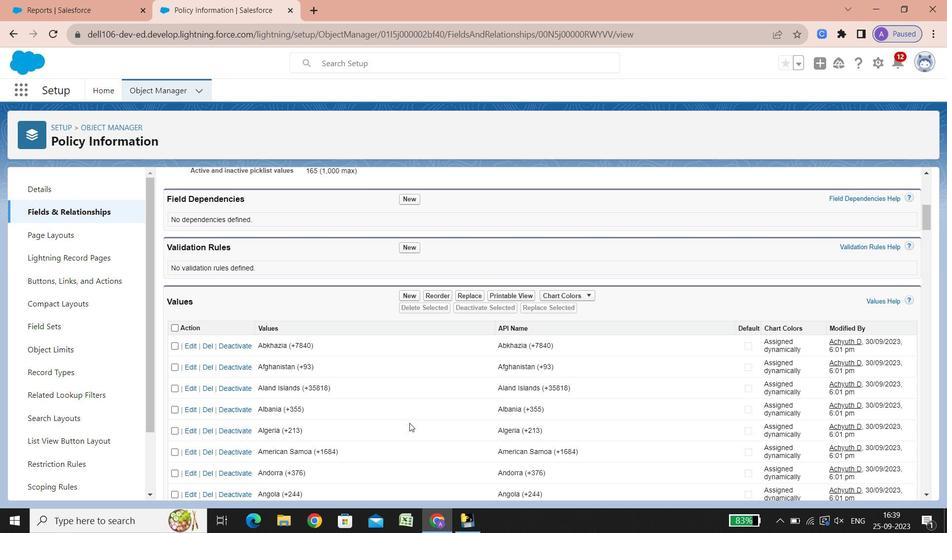 
Action: Mouse scrolled (409, 423) with delta (0, 0)
Screenshot: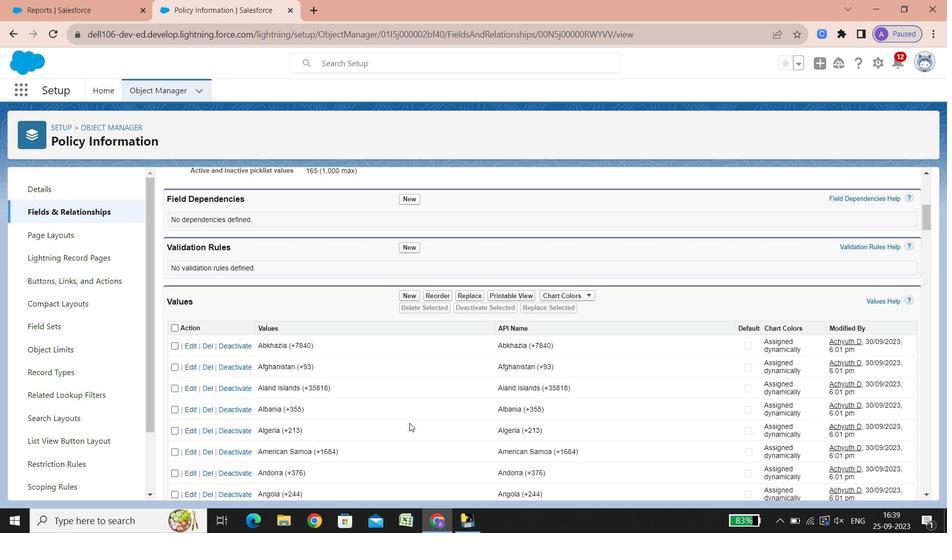 
Action: Mouse scrolled (409, 423) with delta (0, 0)
Screenshot: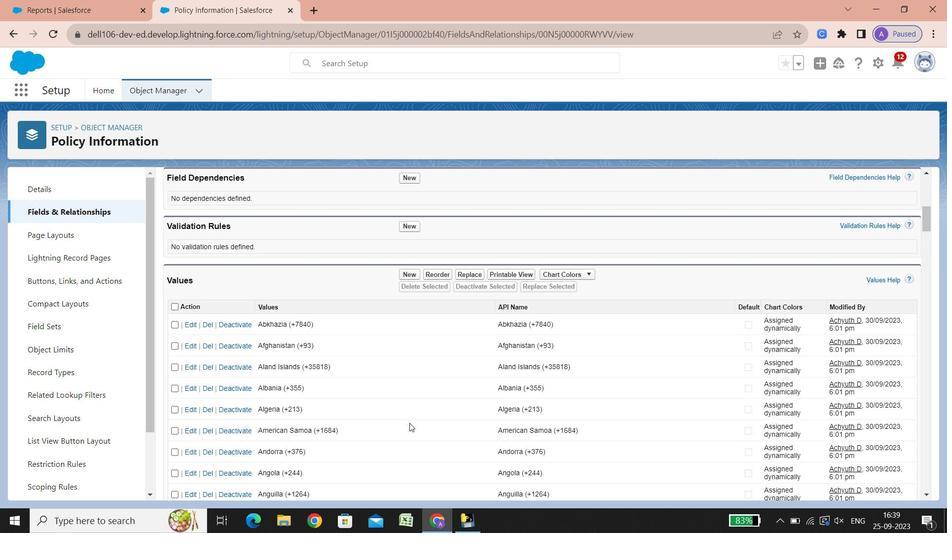 
Action: Mouse scrolled (409, 423) with delta (0, 0)
Screenshot: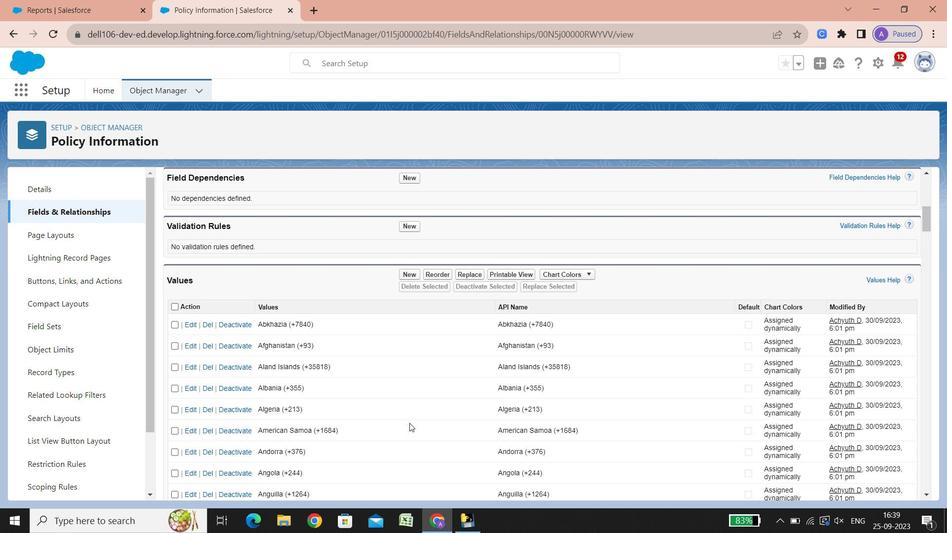 
Action: Mouse scrolled (409, 423) with delta (0, 0)
Screenshot: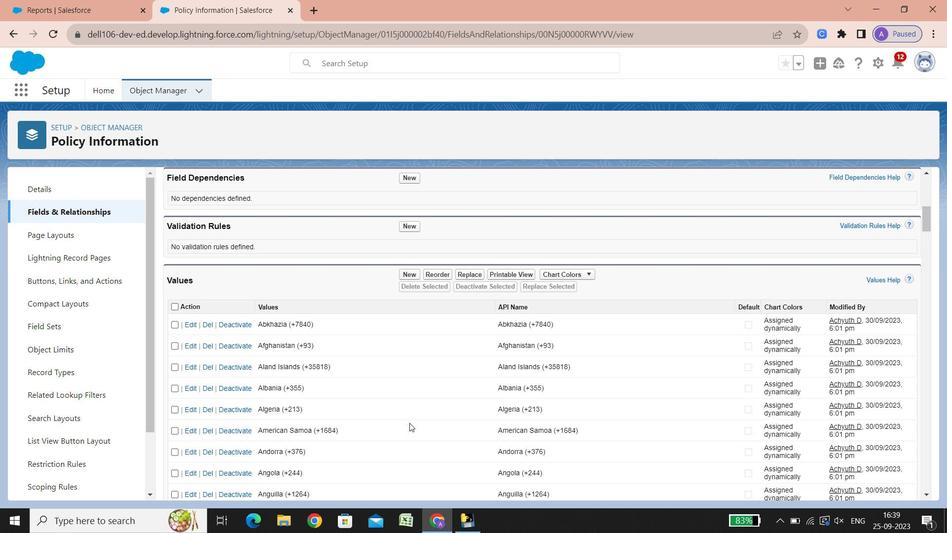 
Action: Mouse scrolled (409, 423) with delta (0, 0)
Screenshot: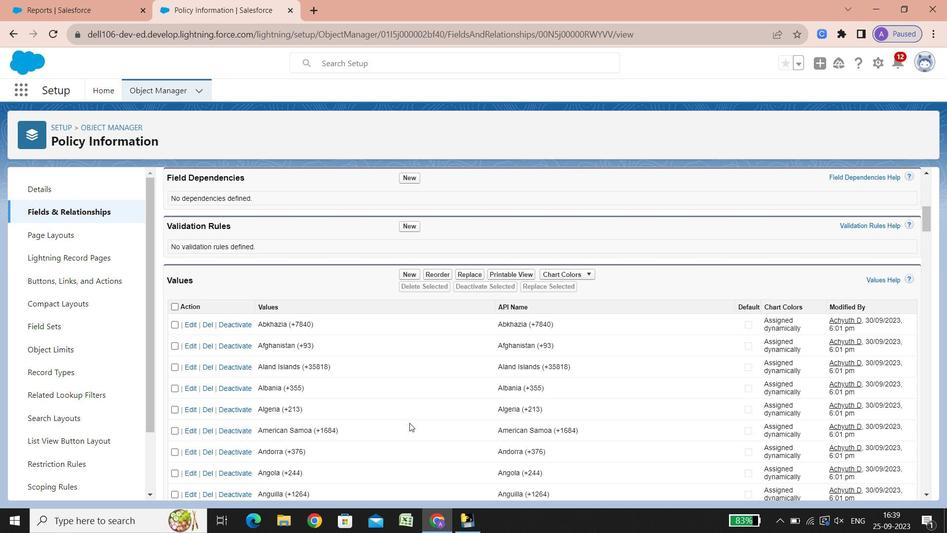 
Action: Mouse scrolled (409, 423) with delta (0, 0)
Screenshot: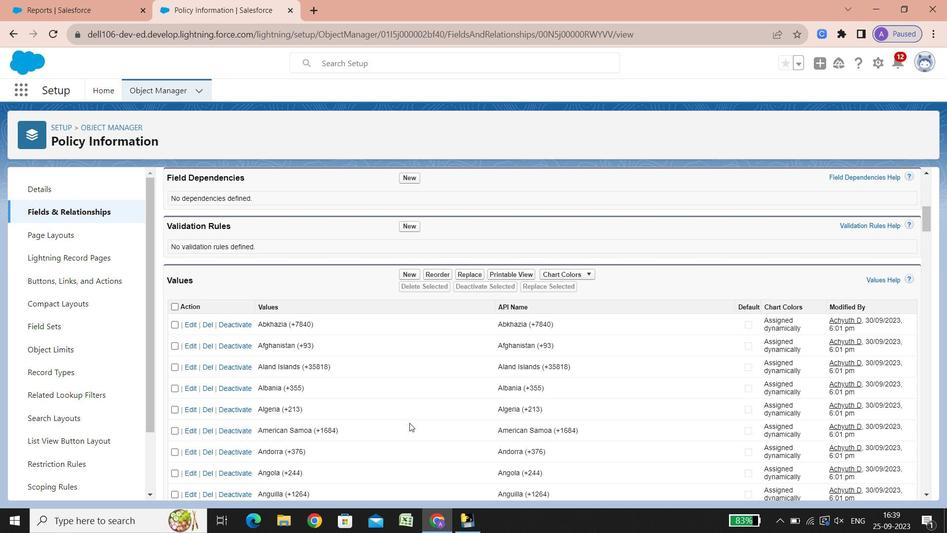 
Action: Mouse scrolled (409, 423) with delta (0, 0)
Screenshot: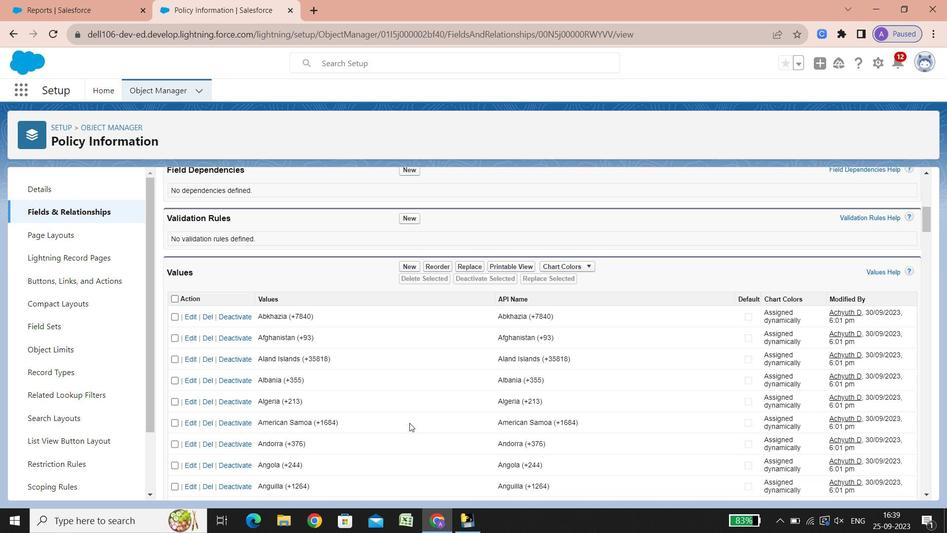 
Action: Mouse scrolled (409, 423) with delta (0, 0)
Screenshot: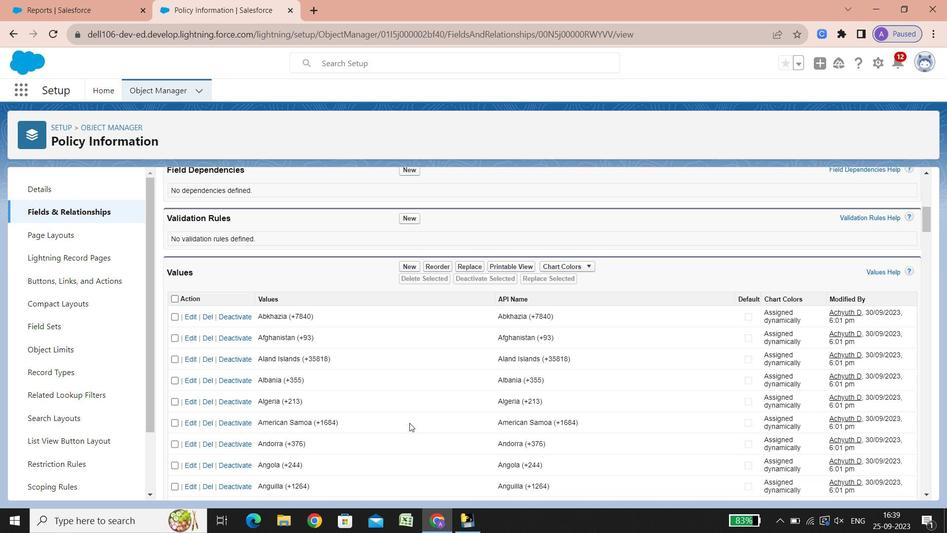 
Action: Mouse scrolled (409, 423) with delta (0, 0)
Screenshot: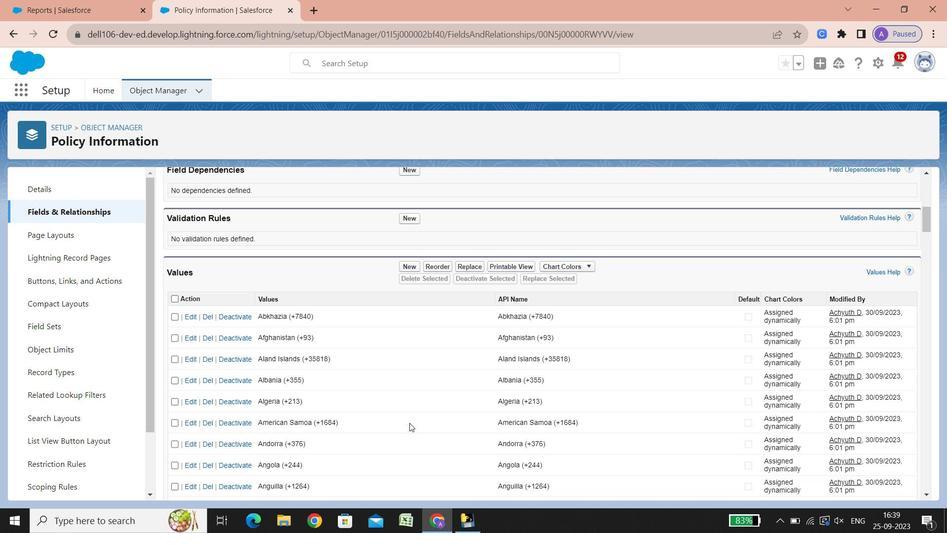 
Action: Mouse scrolled (409, 423) with delta (0, 0)
Screenshot: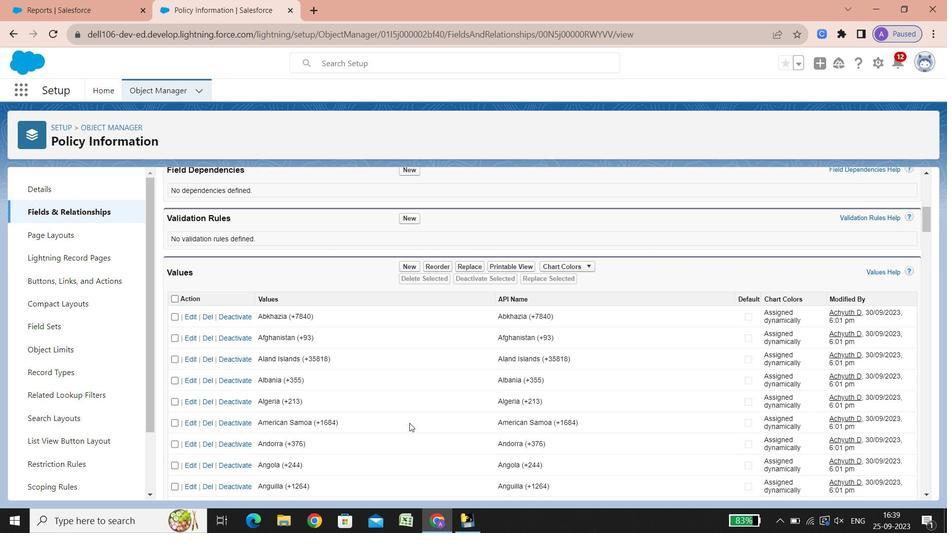 
Action: Mouse scrolled (409, 423) with delta (0, 0)
Screenshot: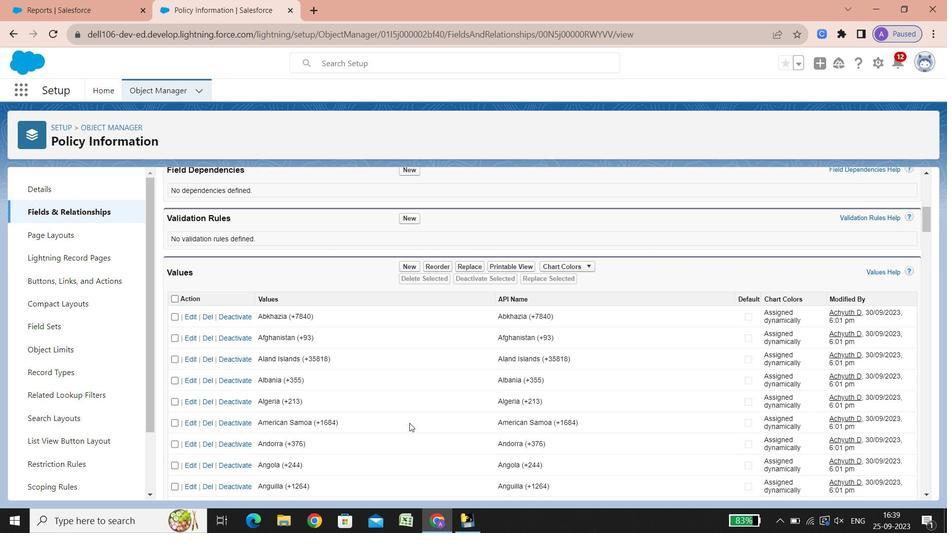 
Action: Mouse scrolled (409, 423) with delta (0, 0)
Screenshot: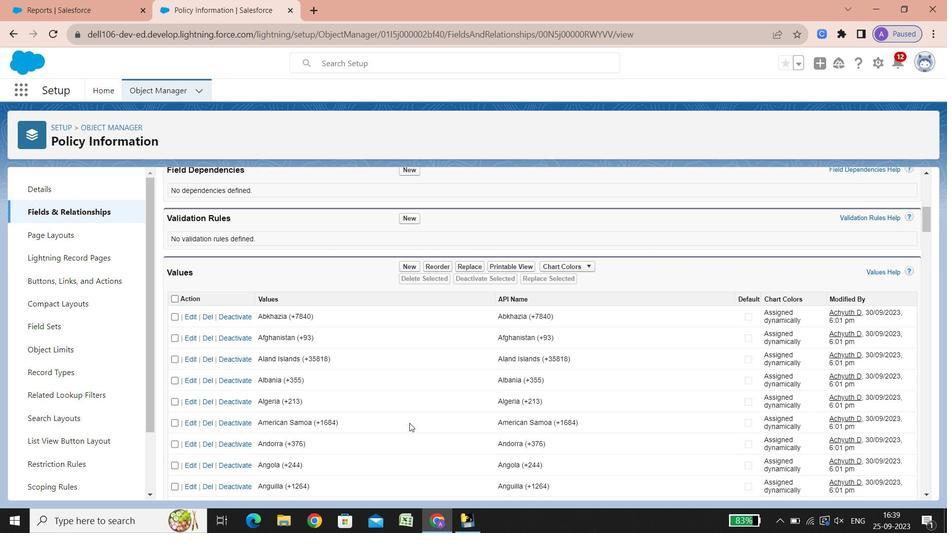 
Action: Mouse scrolled (409, 423) with delta (0, 0)
Screenshot: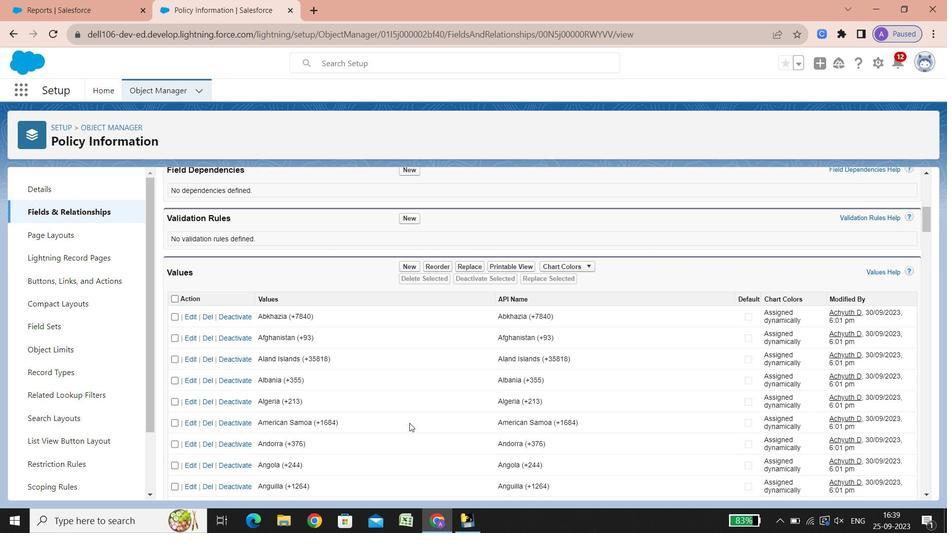 
Action: Mouse scrolled (409, 423) with delta (0, 0)
Screenshot: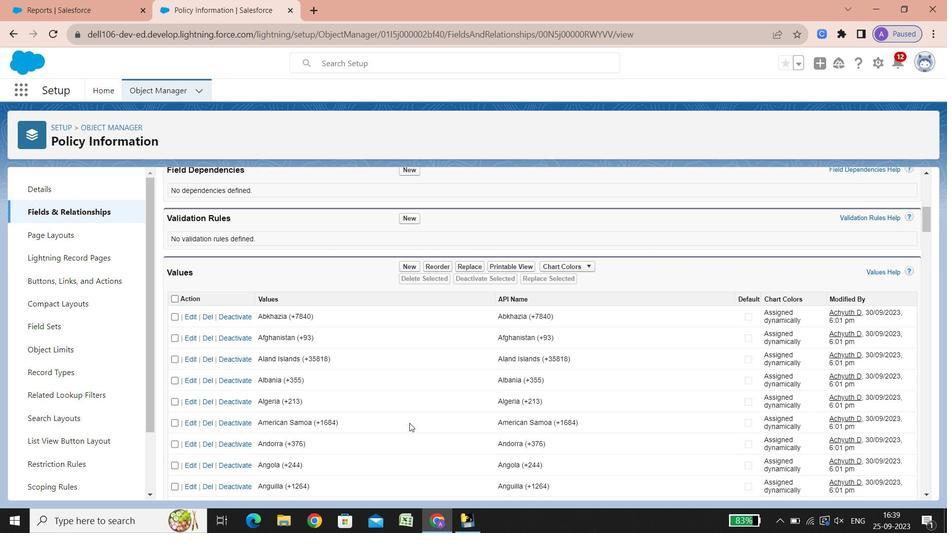 
Action: Mouse scrolled (409, 423) with delta (0, 0)
Screenshot: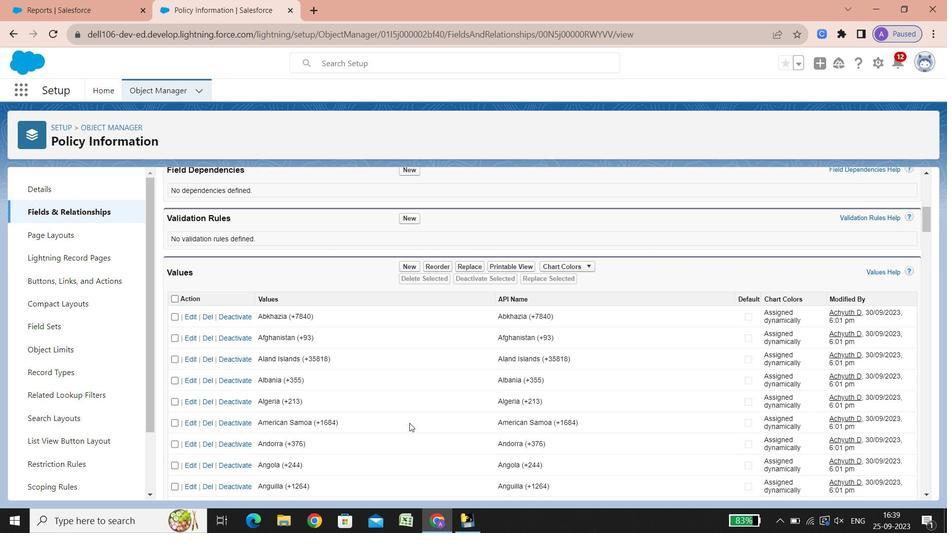 
Action: Mouse scrolled (409, 423) with delta (0, 0)
Screenshot: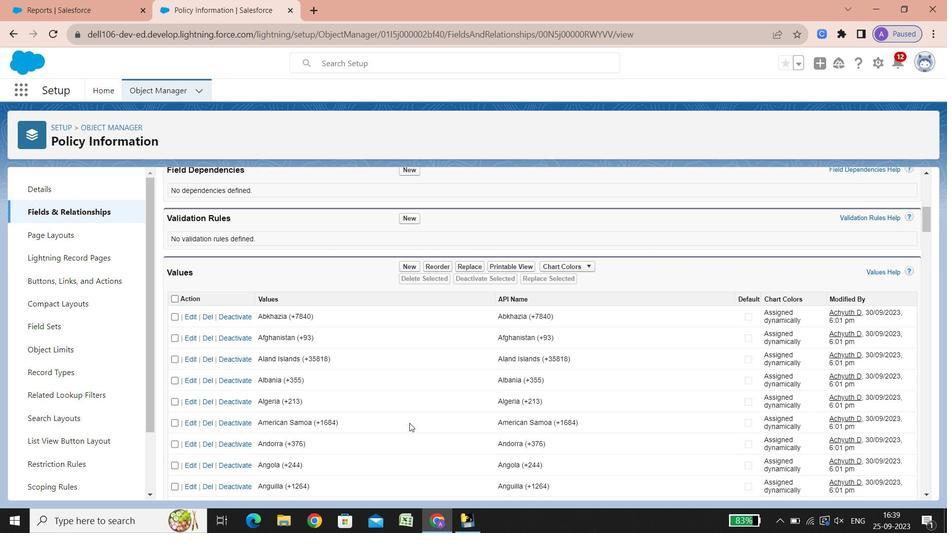 
Action: Mouse scrolled (409, 423) with delta (0, 0)
Screenshot: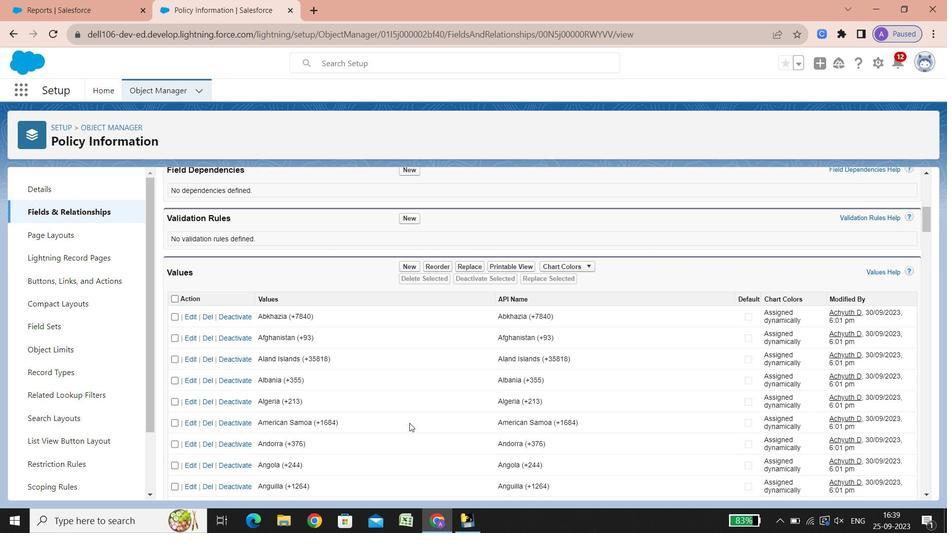 
Action: Mouse scrolled (409, 423) with delta (0, 0)
Screenshot: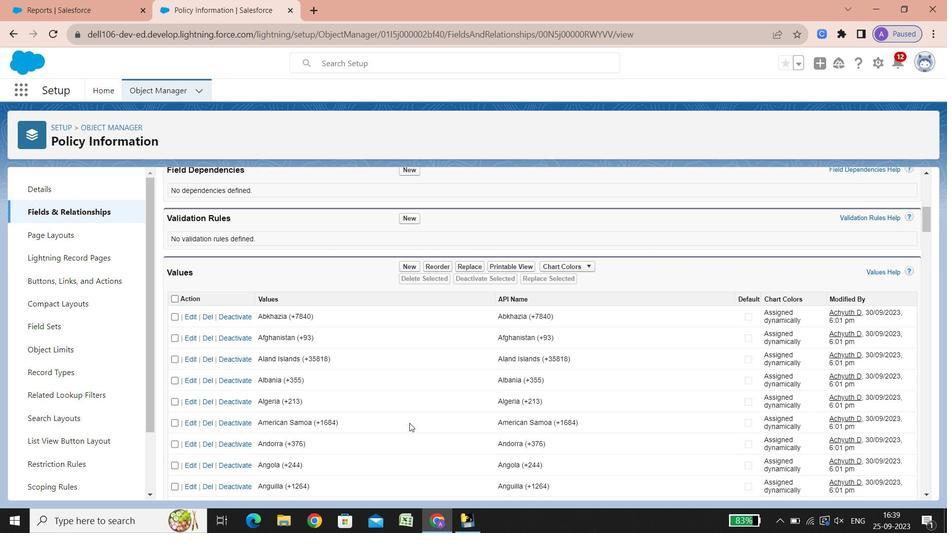
Action: Mouse scrolled (409, 423) with delta (0, 0)
Screenshot: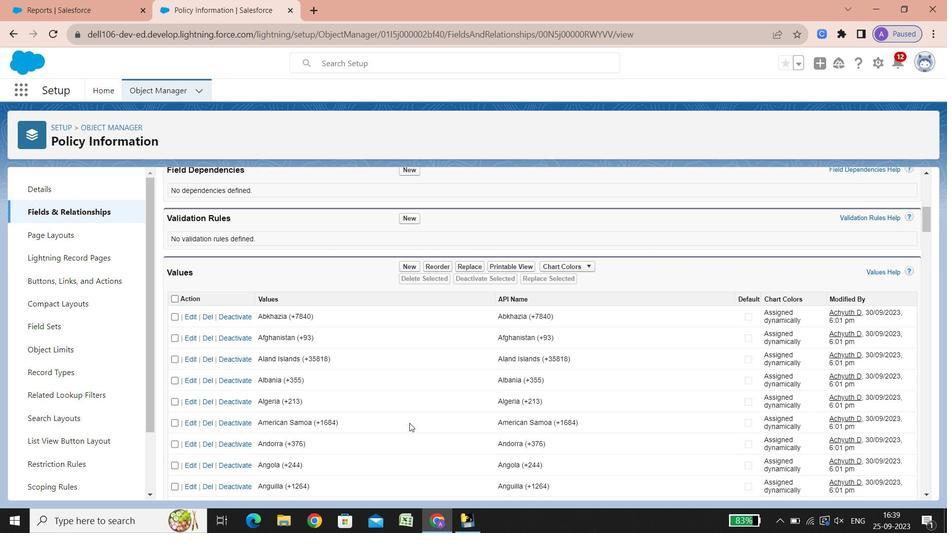 
Action: Mouse scrolled (409, 423) with delta (0, 0)
Screenshot: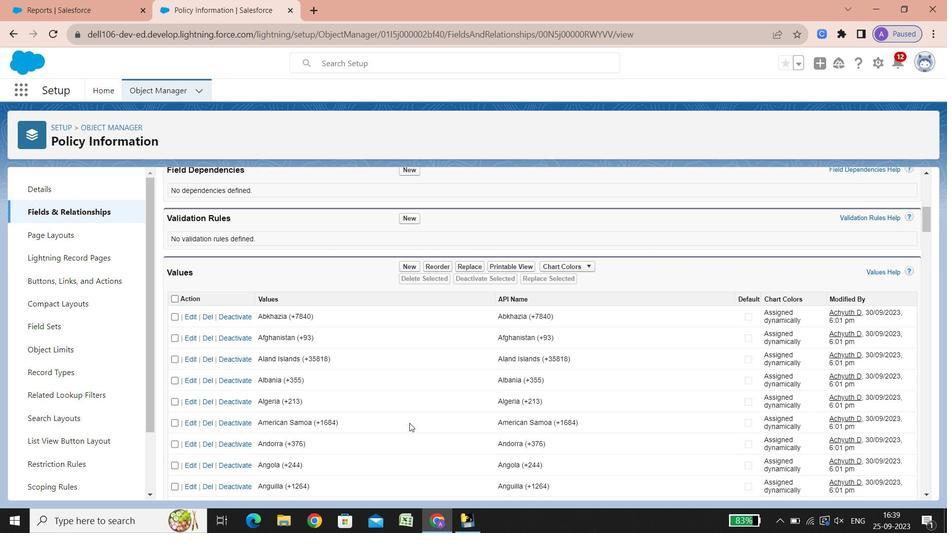 
Action: Mouse scrolled (409, 423) with delta (0, 0)
Screenshot: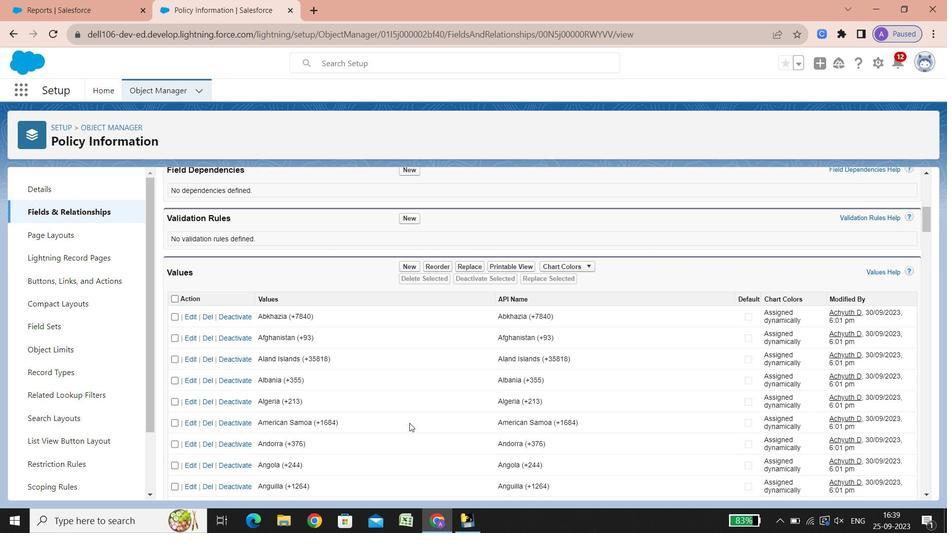 
Action: Mouse scrolled (409, 423) with delta (0, 0)
Screenshot: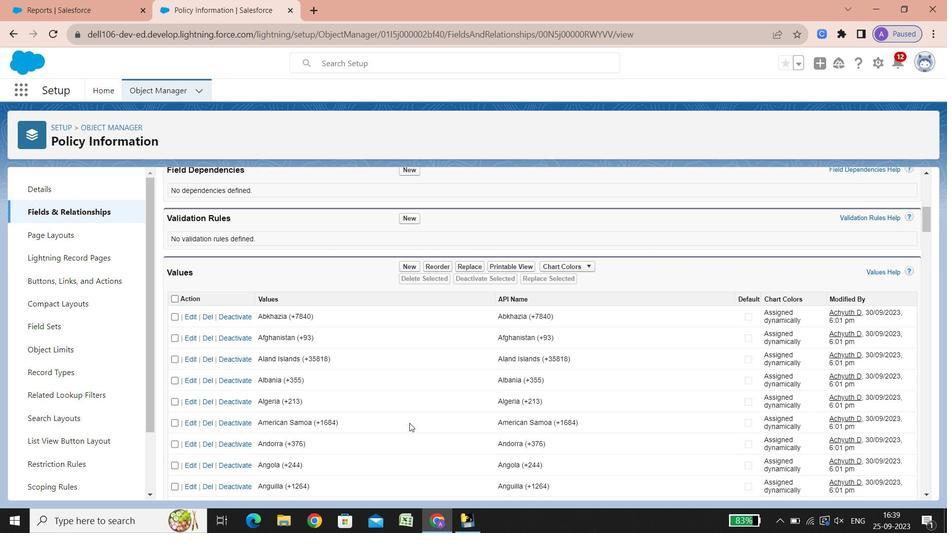 
Action: Mouse scrolled (409, 423) with delta (0, 0)
Screenshot: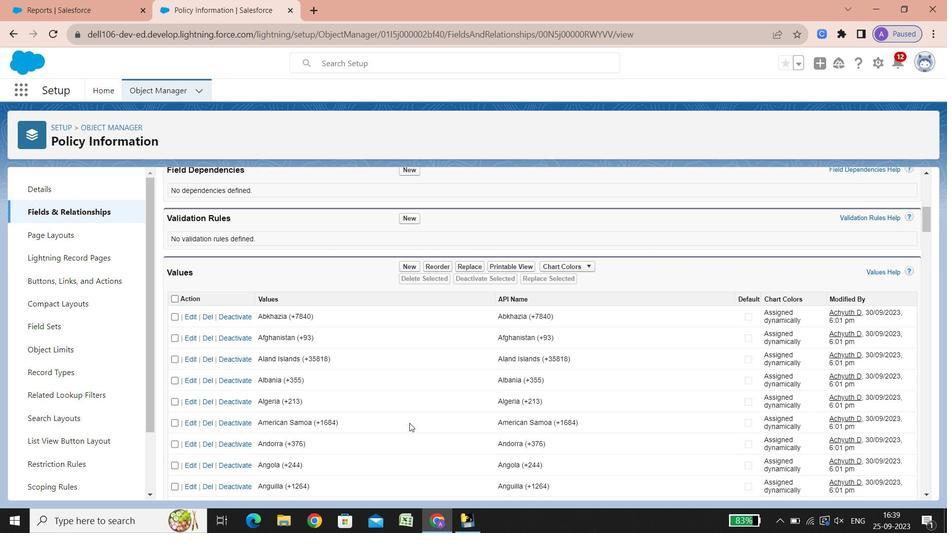 
Action: Mouse scrolled (409, 423) with delta (0, 0)
Screenshot: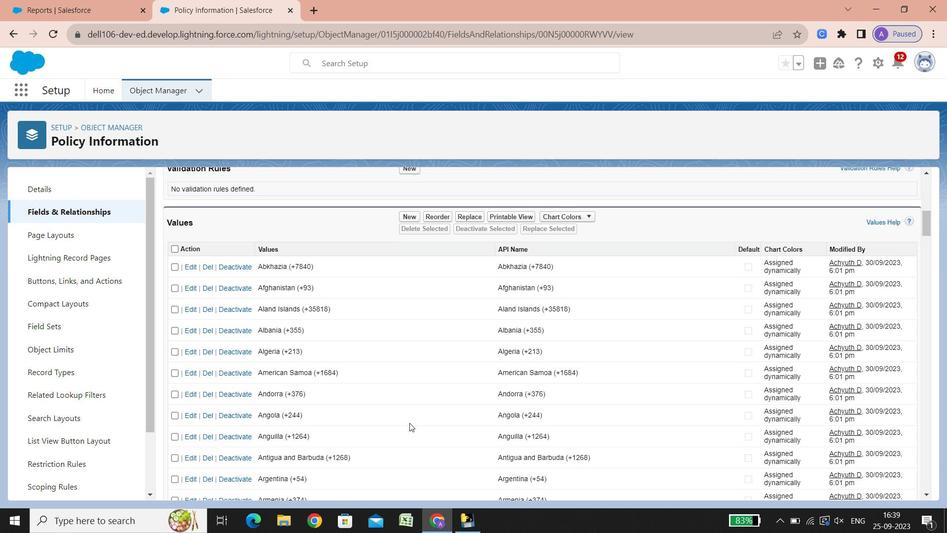 
Action: Mouse scrolled (409, 423) with delta (0, 0)
Screenshot: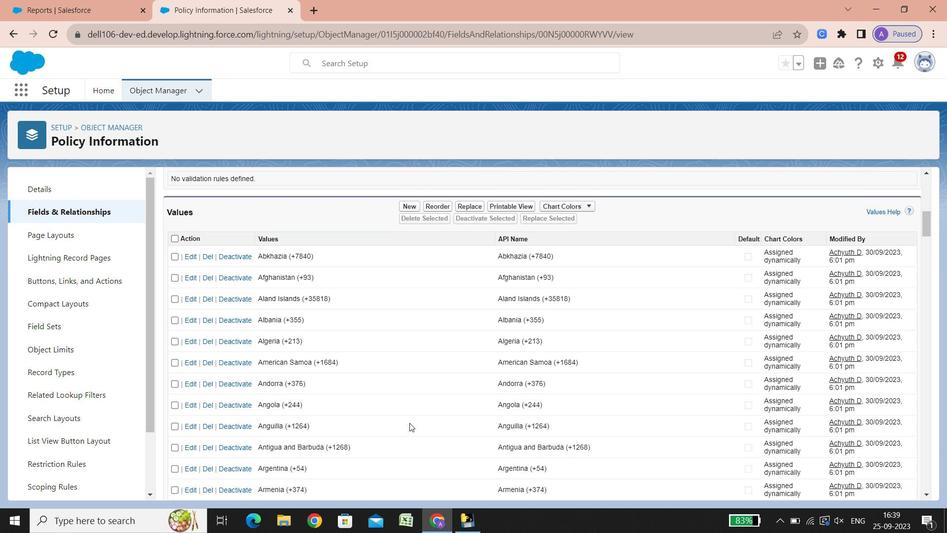 
Action: Mouse scrolled (409, 423) with delta (0, 0)
Screenshot: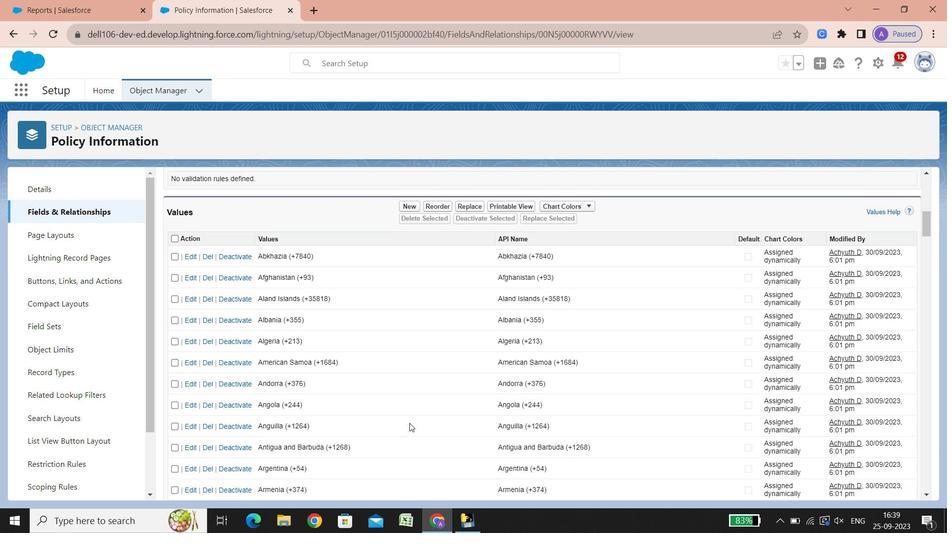 
Action: Mouse scrolled (409, 423) with delta (0, 0)
Screenshot: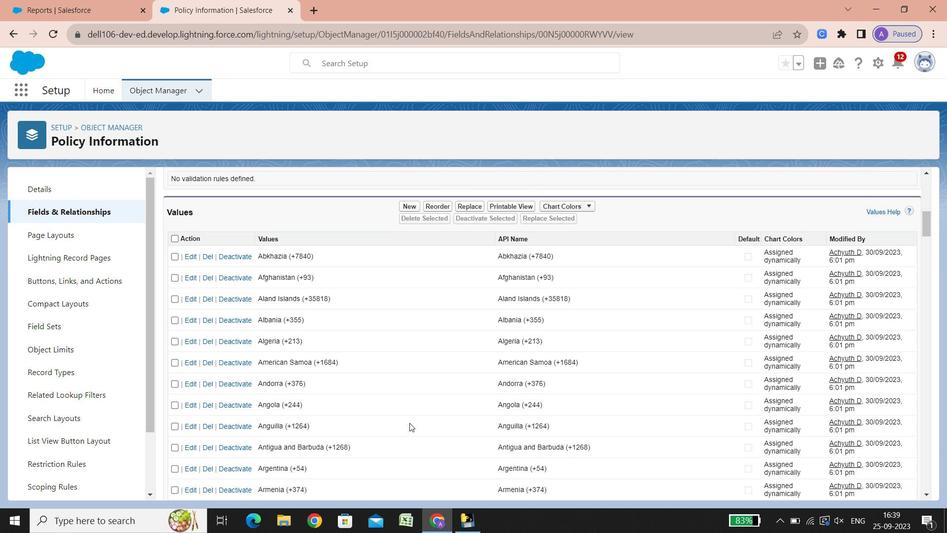 
Action: Mouse scrolled (409, 423) with delta (0, 0)
Screenshot: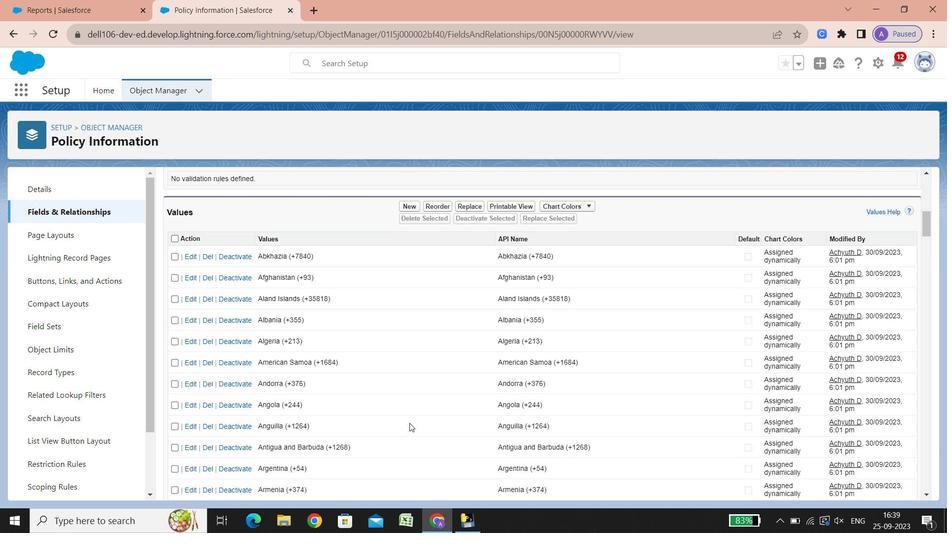 
Action: Mouse scrolled (409, 423) with delta (0, 0)
Screenshot: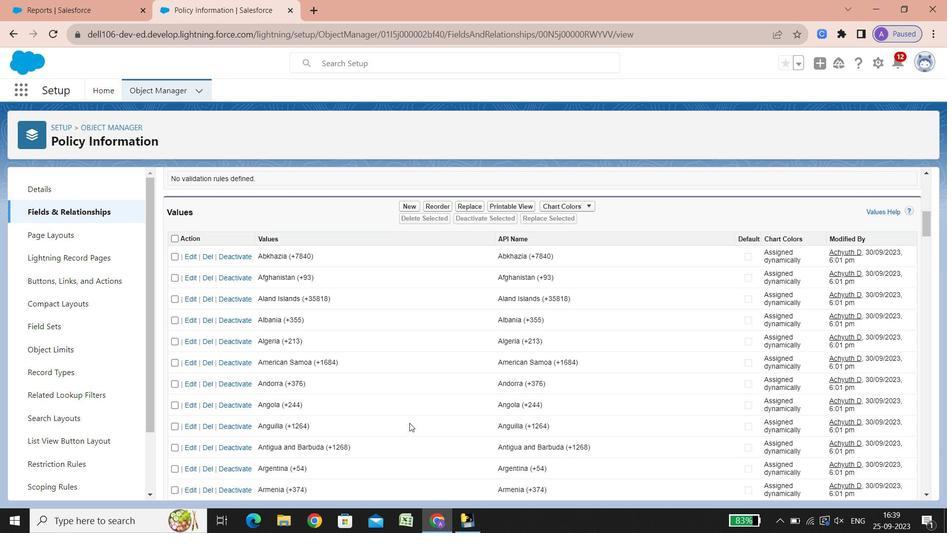 
Action: Mouse scrolled (409, 423) with delta (0, 0)
Screenshot: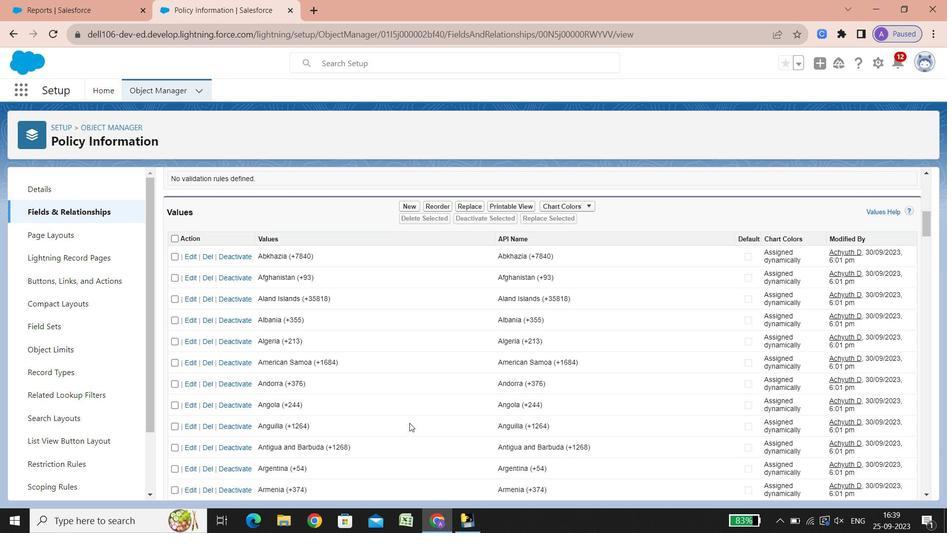 
Action: Mouse scrolled (409, 423) with delta (0, 0)
Screenshot: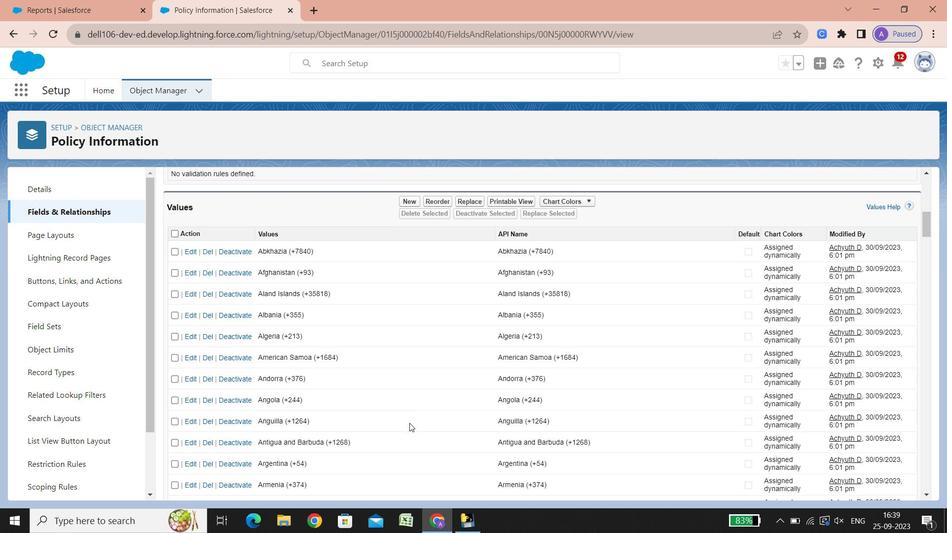 
Action: Mouse scrolled (409, 423) with delta (0, 0)
Screenshot: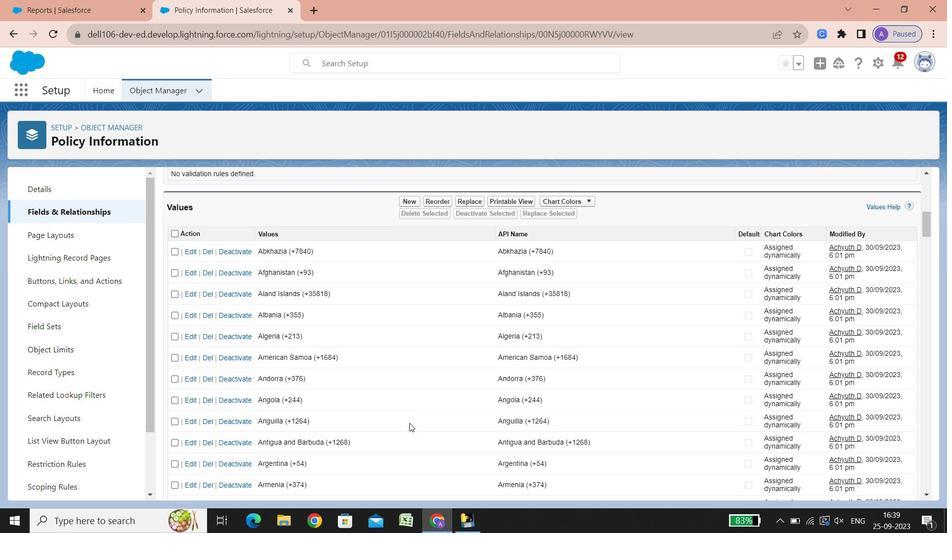 
Action: Mouse scrolled (409, 423) with delta (0, 0)
Screenshot: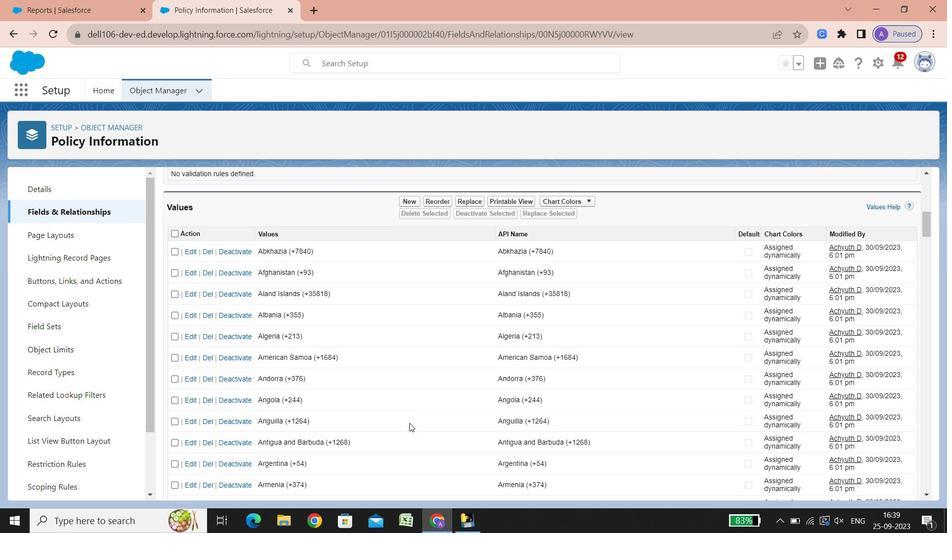 
Action: Mouse scrolled (409, 423) with delta (0, 0)
Screenshot: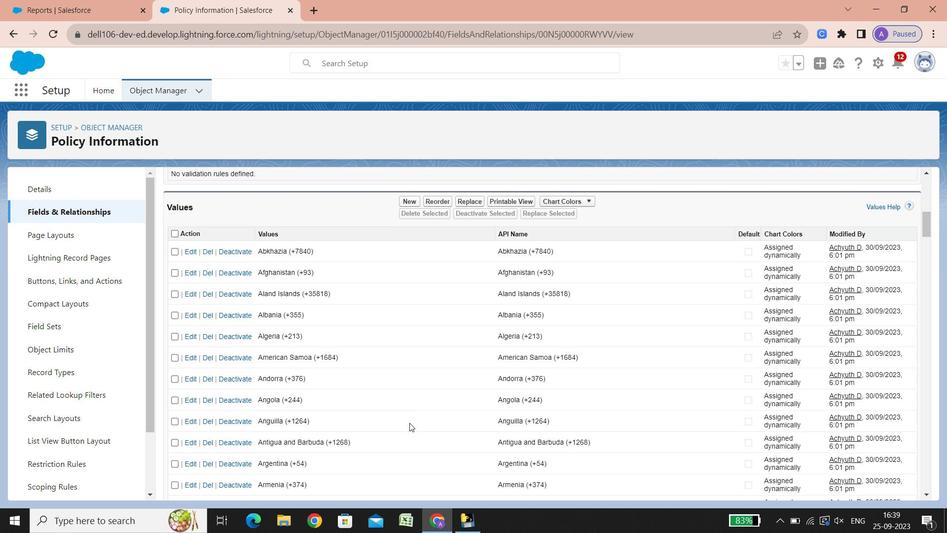 
Action: Mouse scrolled (409, 423) with delta (0, 0)
Screenshot: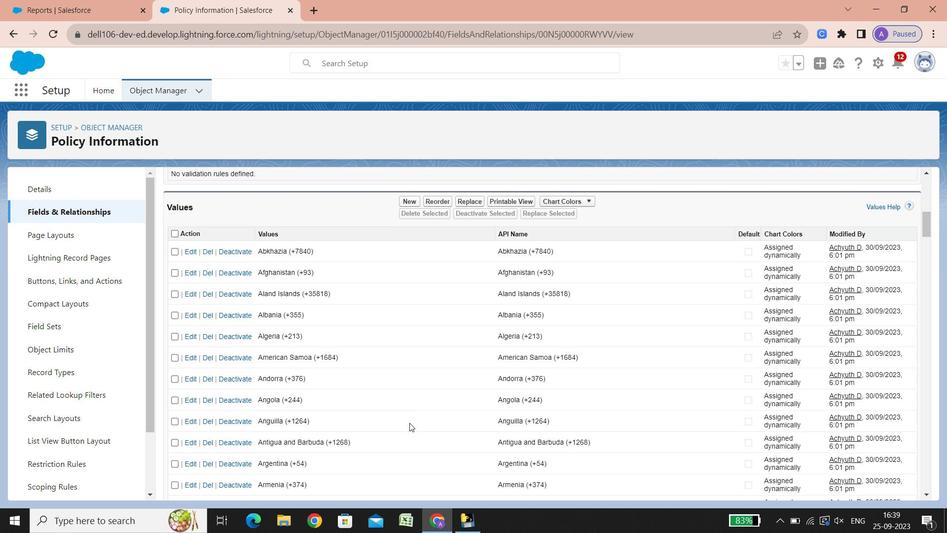 
Action: Mouse scrolled (409, 423) with delta (0, 0)
Screenshot: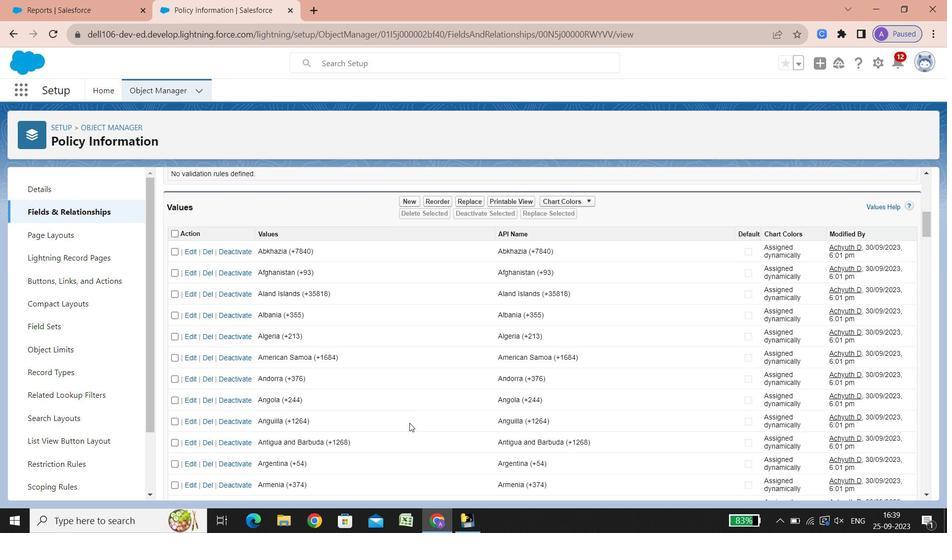 
Action: Mouse scrolled (409, 423) with delta (0, 0)
Screenshot: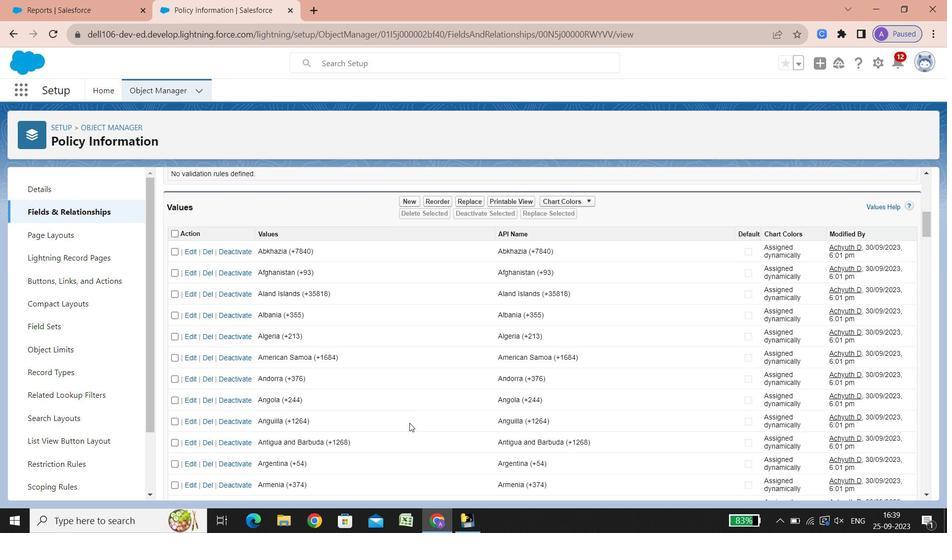 
Action: Mouse scrolled (409, 423) with delta (0, 0)
Screenshot: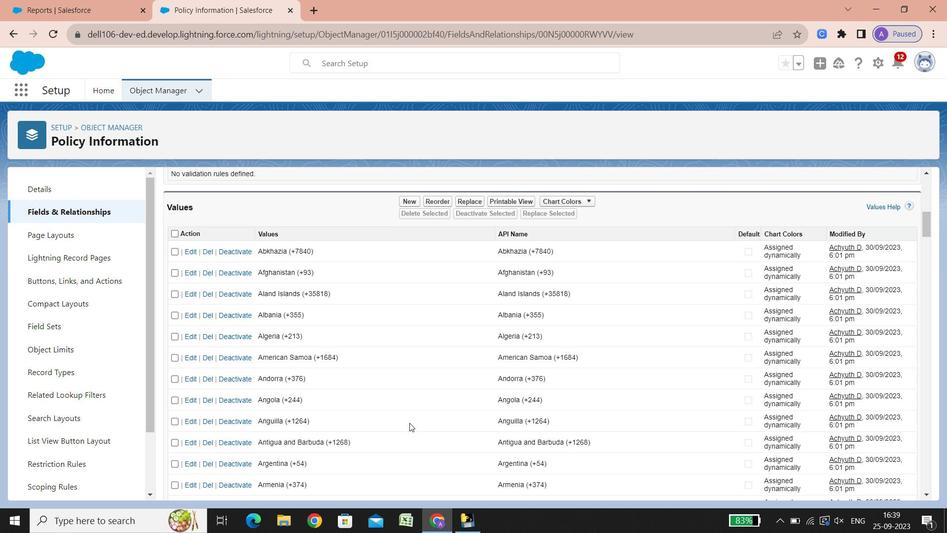 
Action: Mouse scrolled (409, 423) with delta (0, 0)
Screenshot: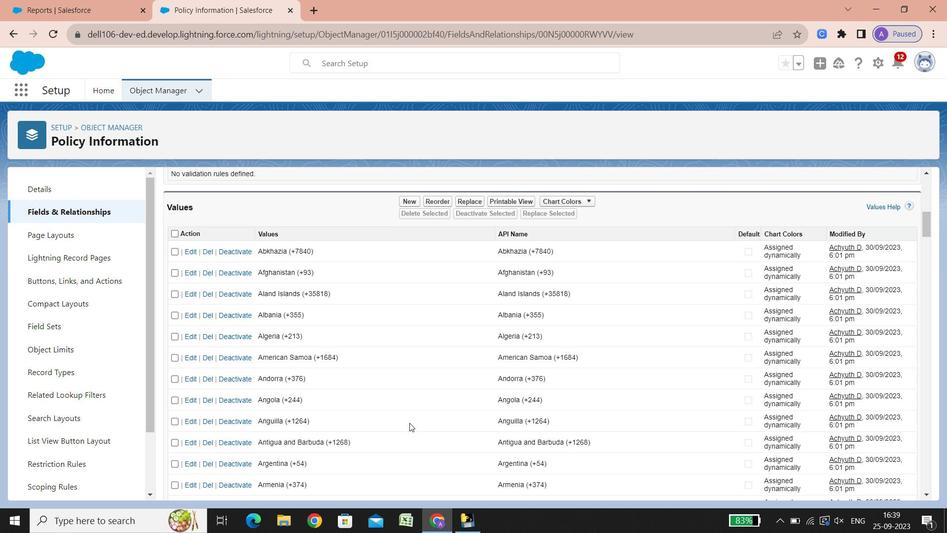 
Action: Mouse scrolled (409, 423) with delta (0, 0)
Screenshot: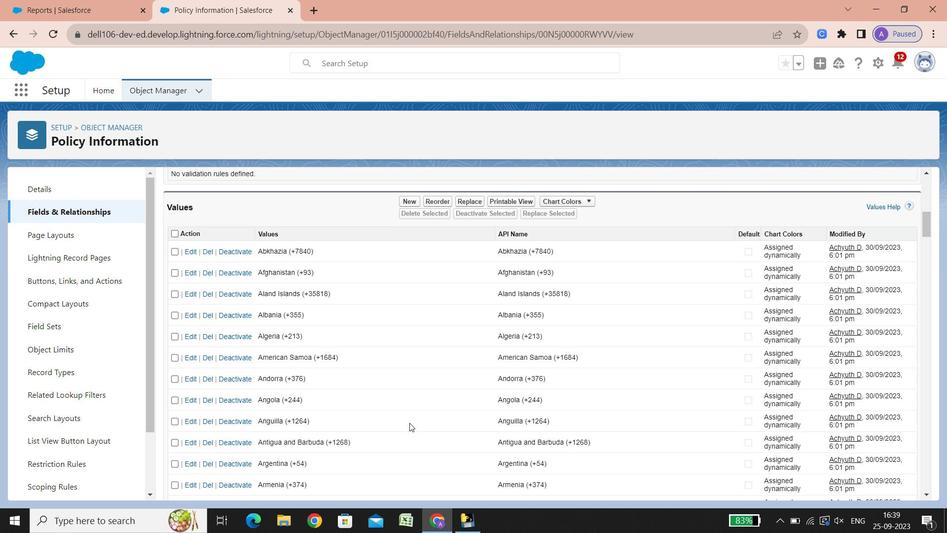 
Action: Mouse scrolled (409, 423) with delta (0, 0)
Screenshot: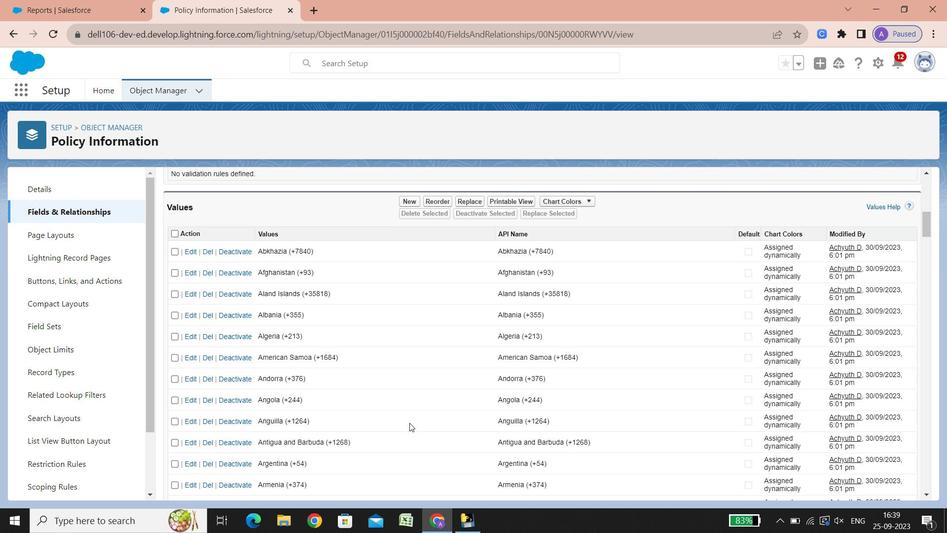 
Action: Mouse scrolled (409, 423) with delta (0, 0)
Screenshot: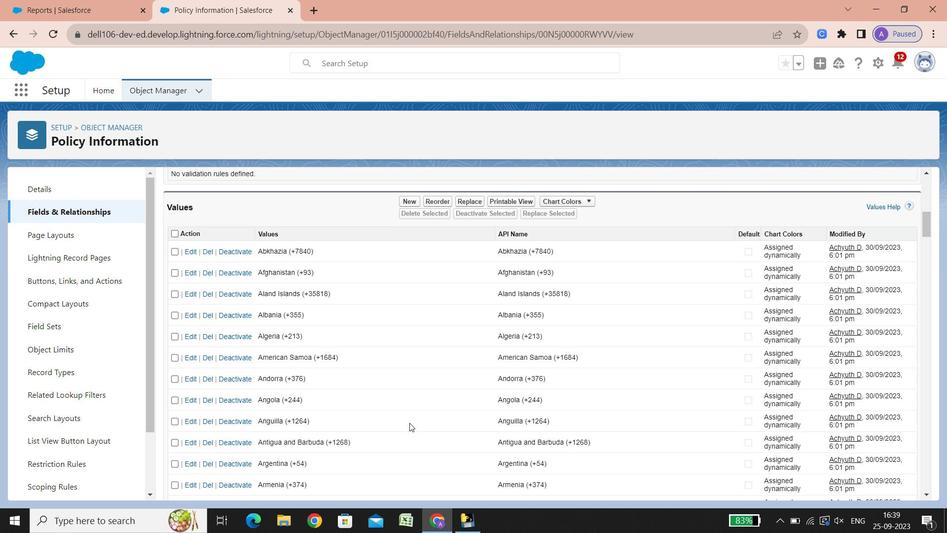 
Action: Mouse scrolled (409, 423) with delta (0, 0)
Screenshot: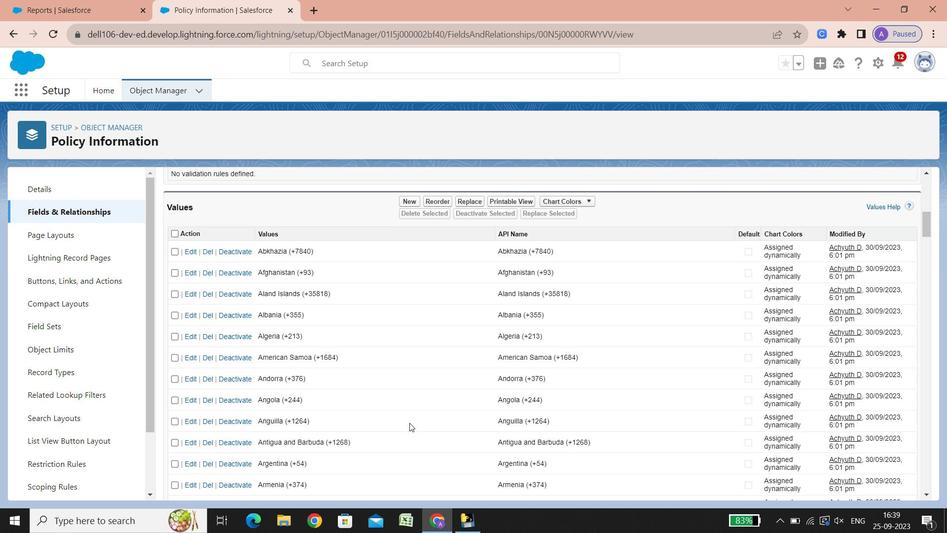 
Action: Mouse scrolled (409, 423) with delta (0, 0)
Screenshot: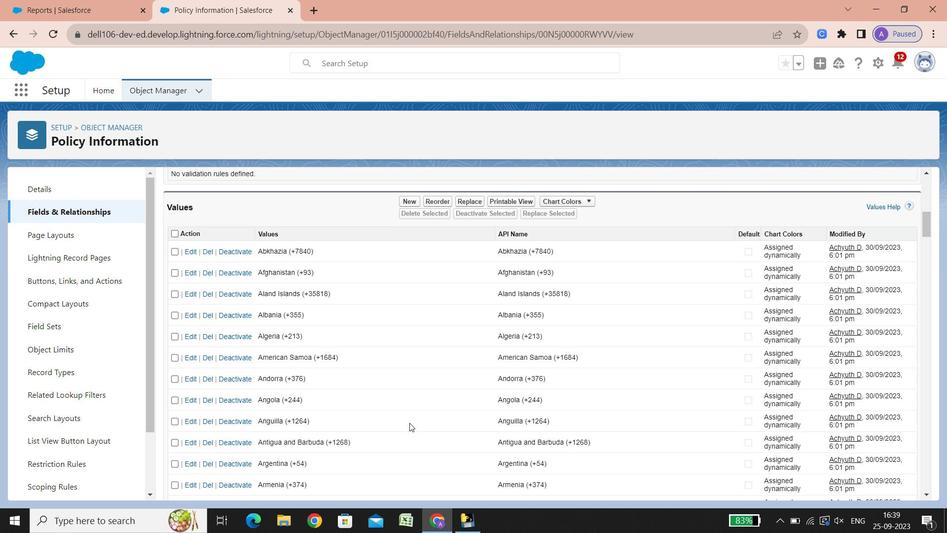 
Action: Mouse scrolled (409, 423) with delta (0, 0)
Screenshot: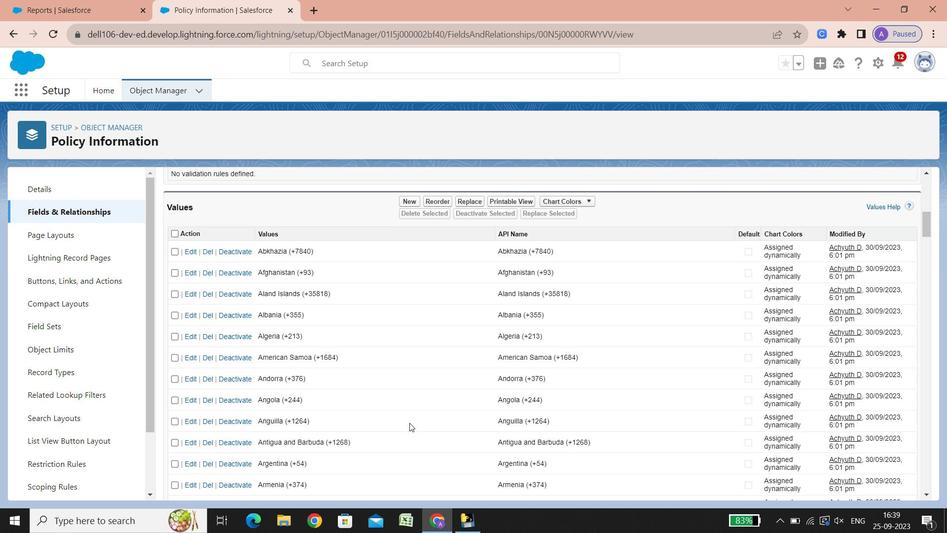 
Action: Mouse scrolled (409, 423) with delta (0, 0)
Screenshot: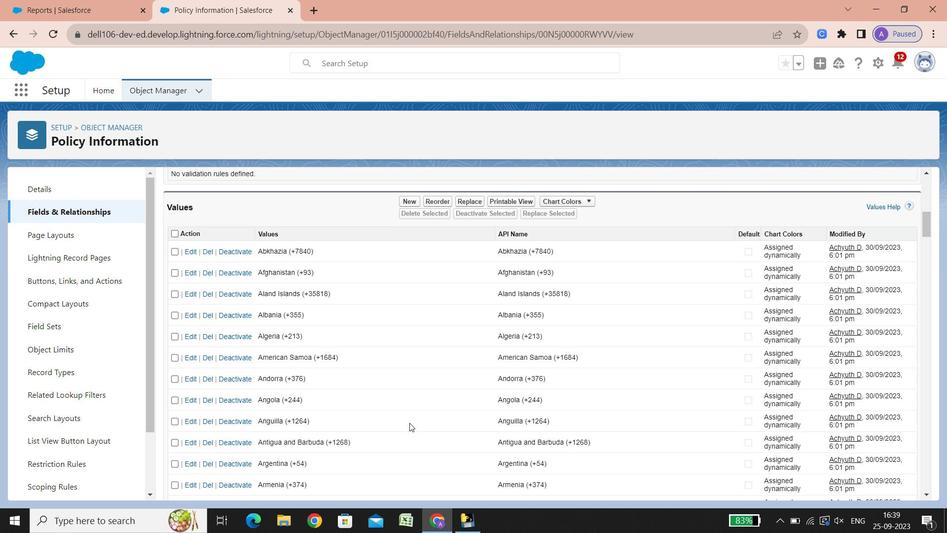 
Action: Mouse scrolled (409, 423) with delta (0, 0)
Screenshot: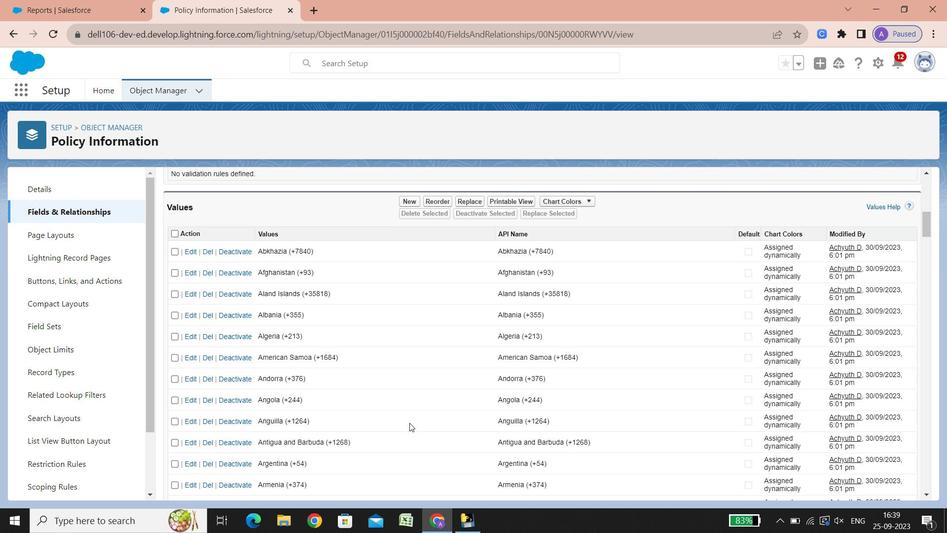 
Action: Mouse scrolled (409, 423) with delta (0, 0)
Screenshot: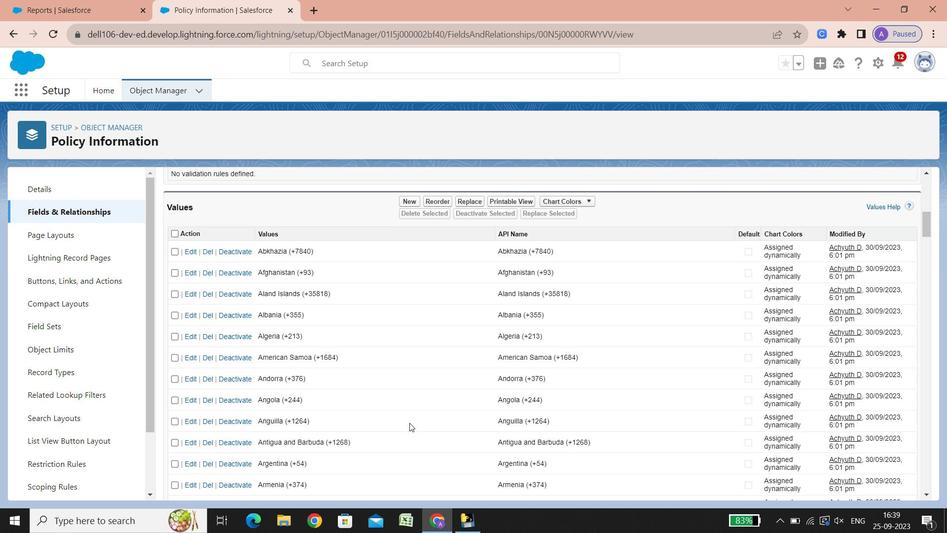 
Action: Mouse scrolled (409, 423) with delta (0, 0)
Screenshot: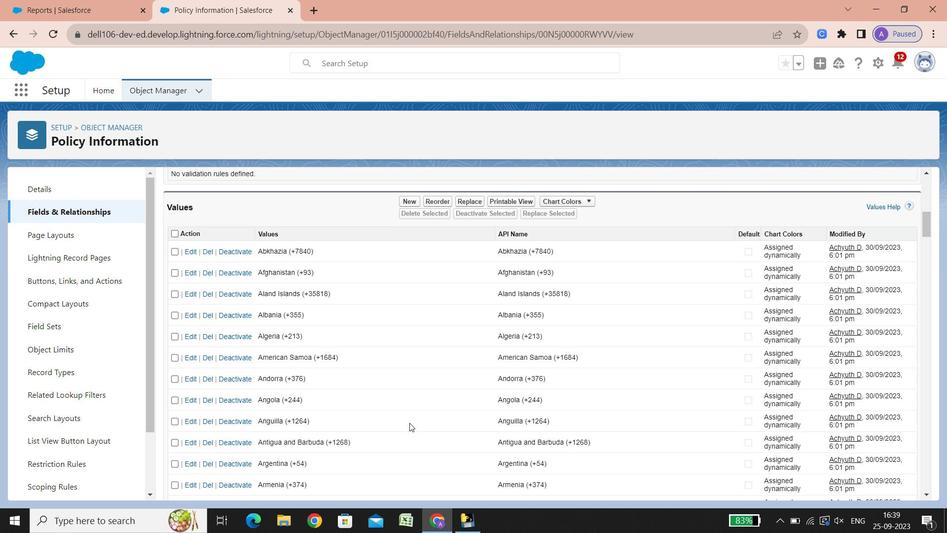 
Action: Mouse scrolled (409, 423) with delta (0, 0)
Screenshot: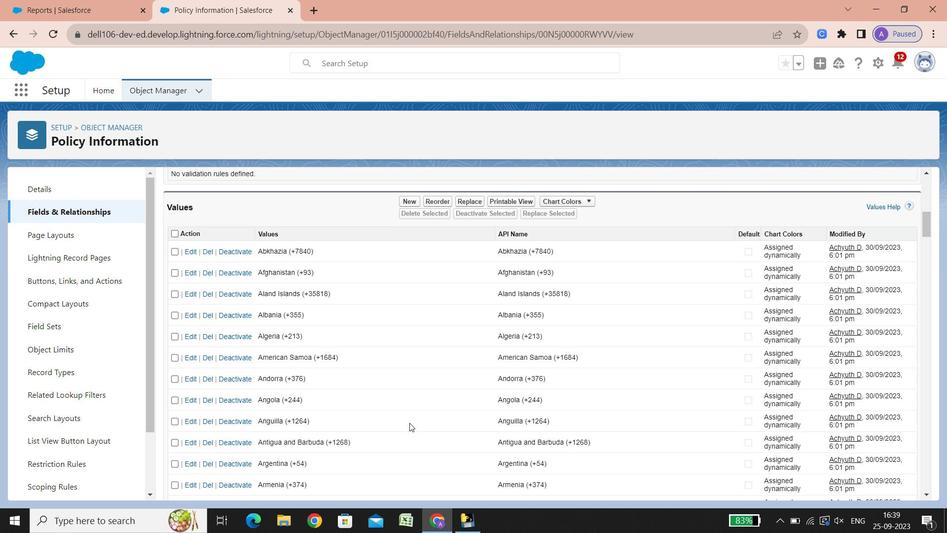 
Action: Mouse scrolled (409, 423) with delta (0, 0)
Screenshot: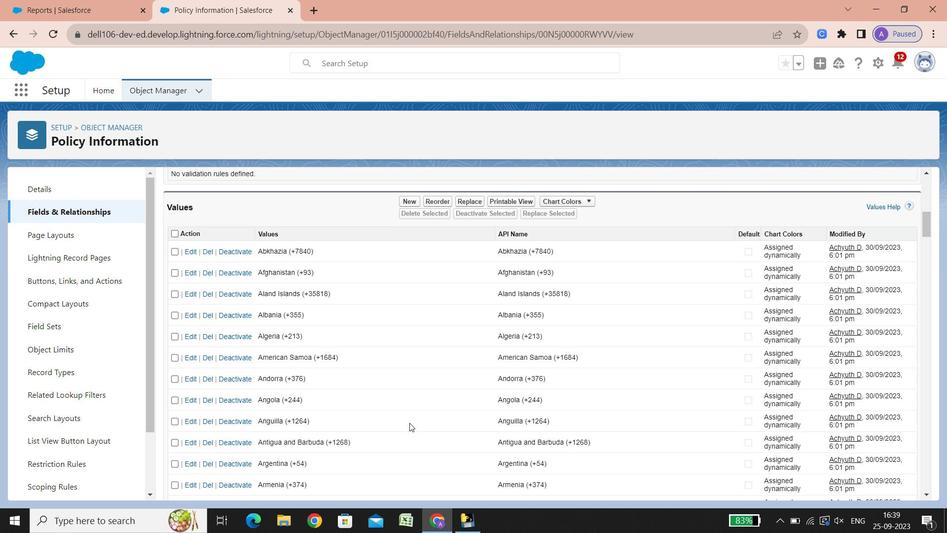 
Action: Mouse scrolled (409, 423) with delta (0, 0)
Screenshot: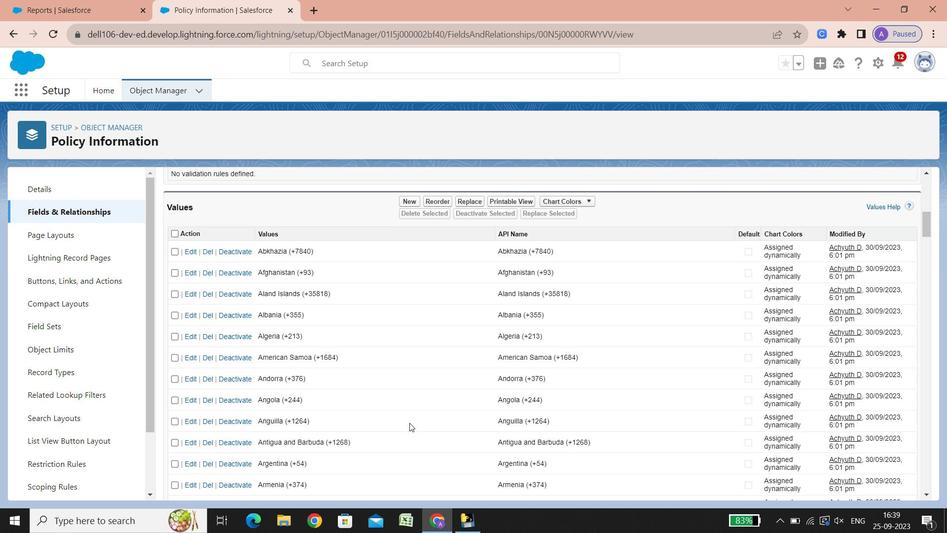 
Action: Mouse scrolled (409, 423) with delta (0, 0)
Screenshot: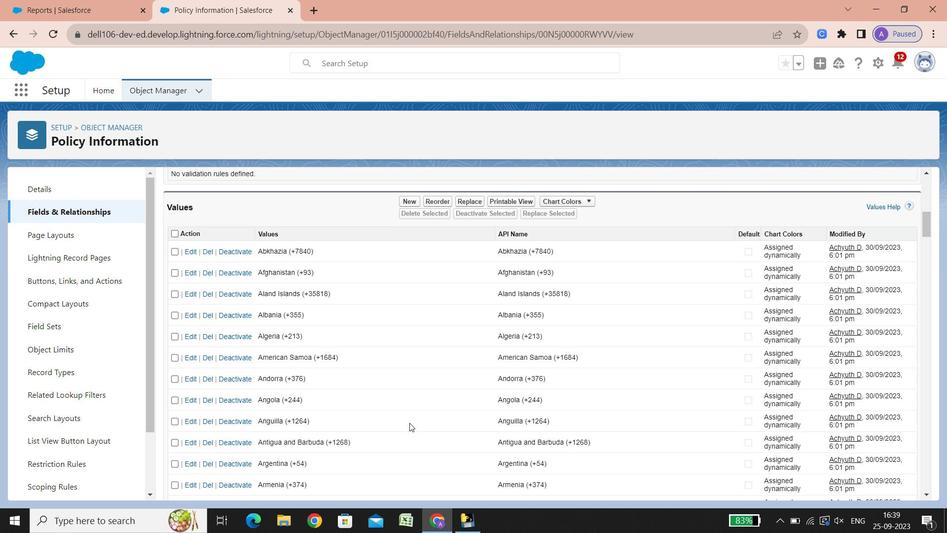 
Action: Mouse scrolled (409, 423) with delta (0, 0)
Screenshot: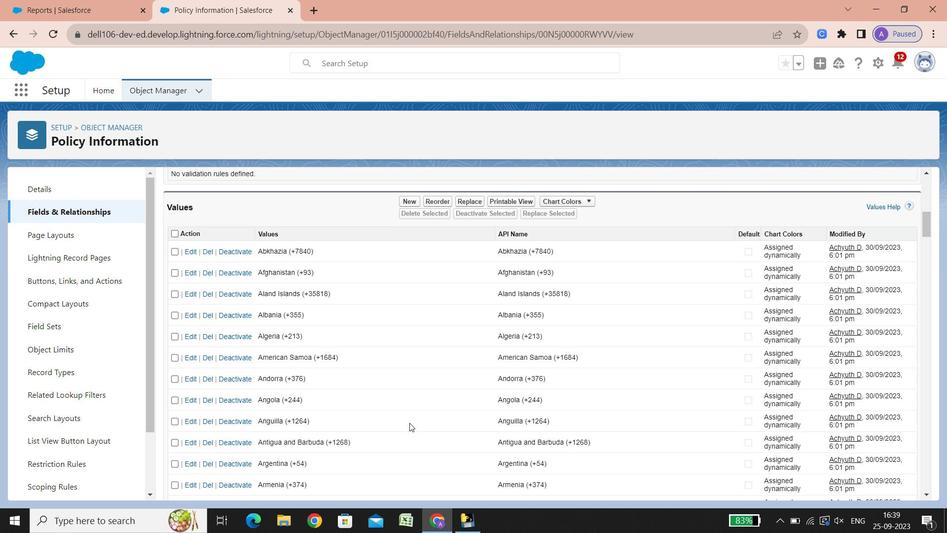 
Action: Mouse scrolled (409, 423) with delta (0, 0)
Screenshot: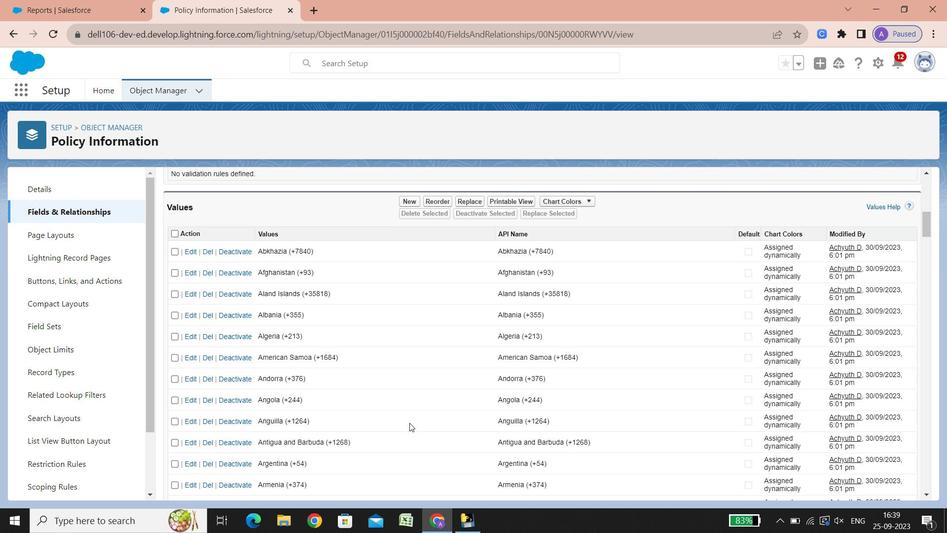 
Action: Mouse scrolled (409, 423) with delta (0, 0)
Screenshot: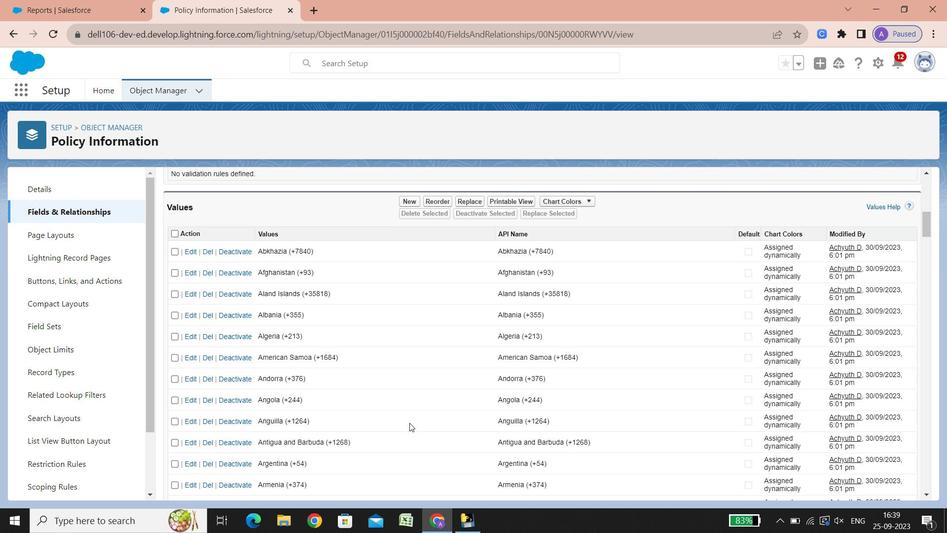 
Action: Mouse scrolled (409, 423) with delta (0, 0)
Screenshot: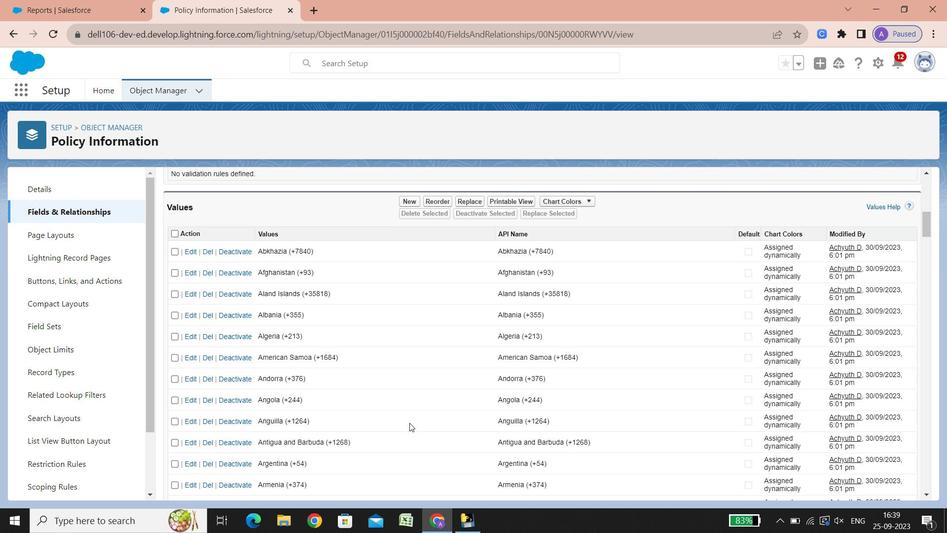 
Action: Mouse scrolled (409, 423) with delta (0, 0)
Screenshot: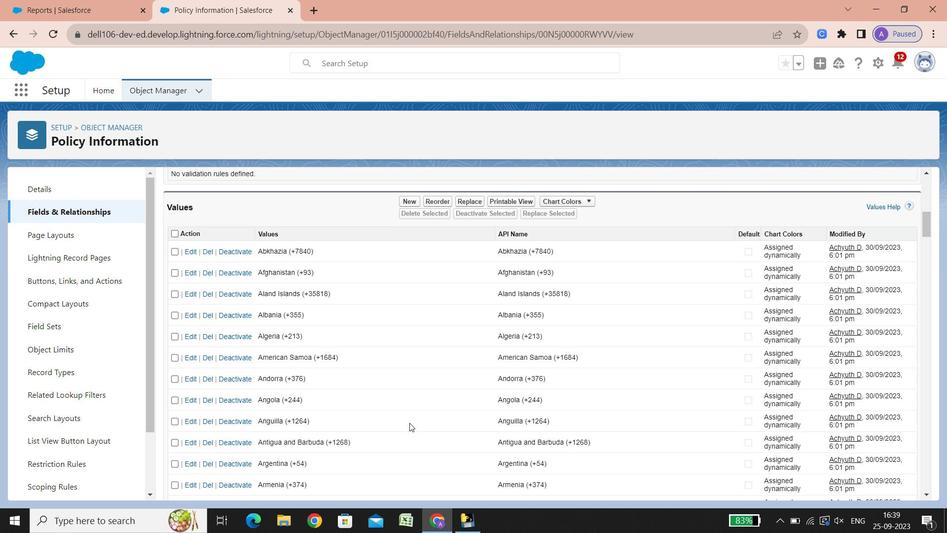 
Action: Mouse scrolled (409, 423) with delta (0, 0)
Screenshot: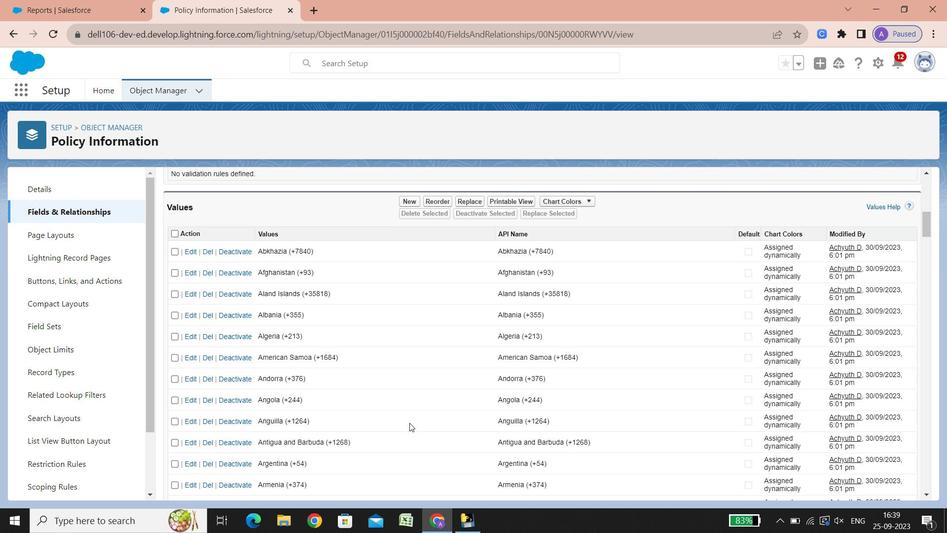 
Action: Mouse scrolled (409, 423) with delta (0, 0)
Screenshot: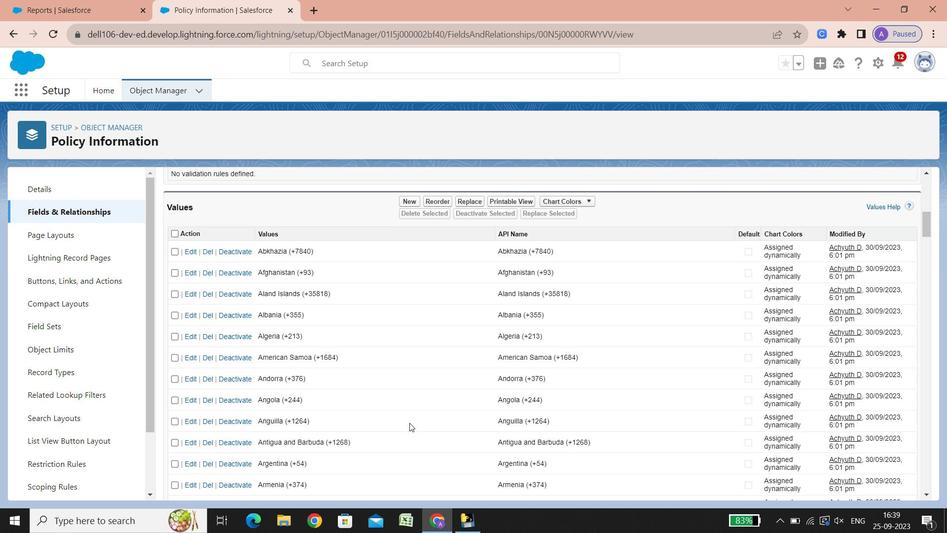 
Action: Mouse scrolled (409, 423) with delta (0, 0)
Screenshot: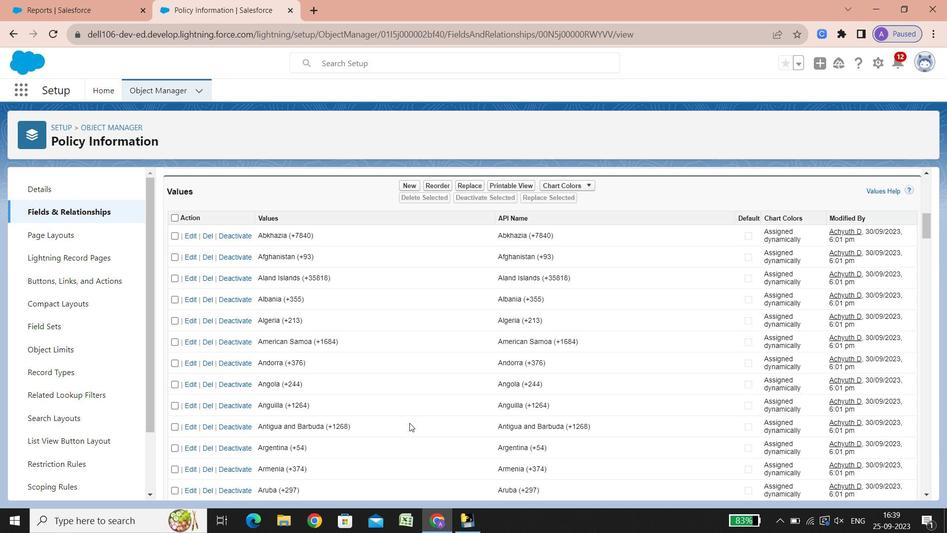 
Action: Mouse scrolled (409, 423) with delta (0, 0)
Screenshot: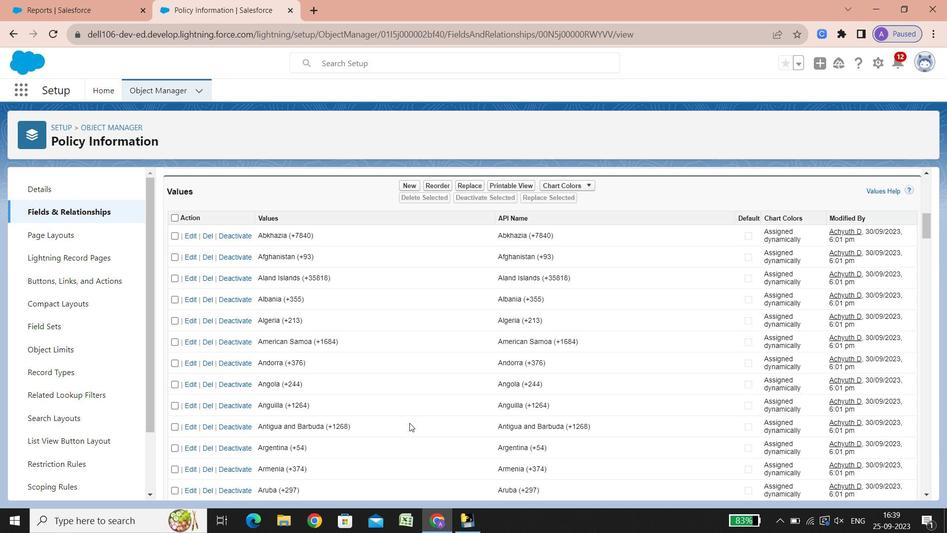 
Action: Mouse scrolled (409, 423) with delta (0, 0)
Screenshot: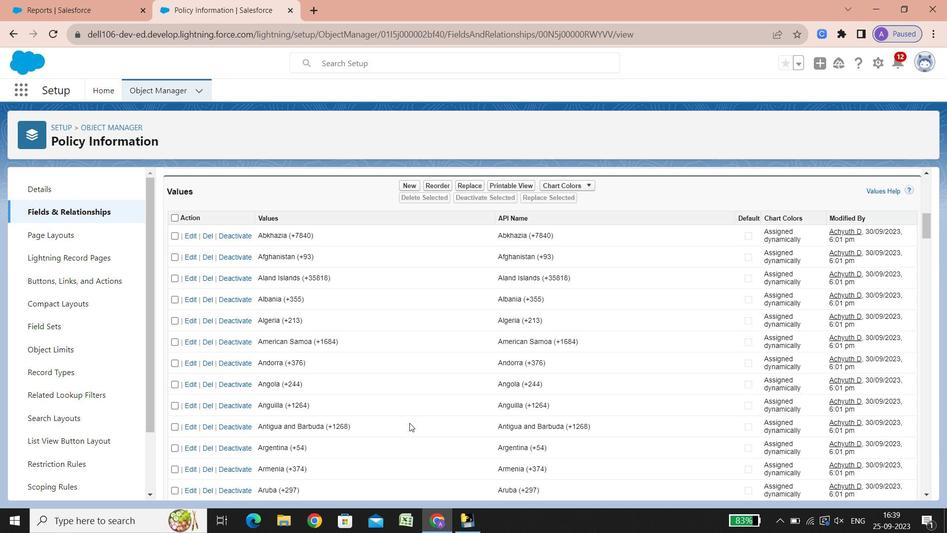 
Action: Mouse scrolled (409, 423) with delta (0, 0)
Screenshot: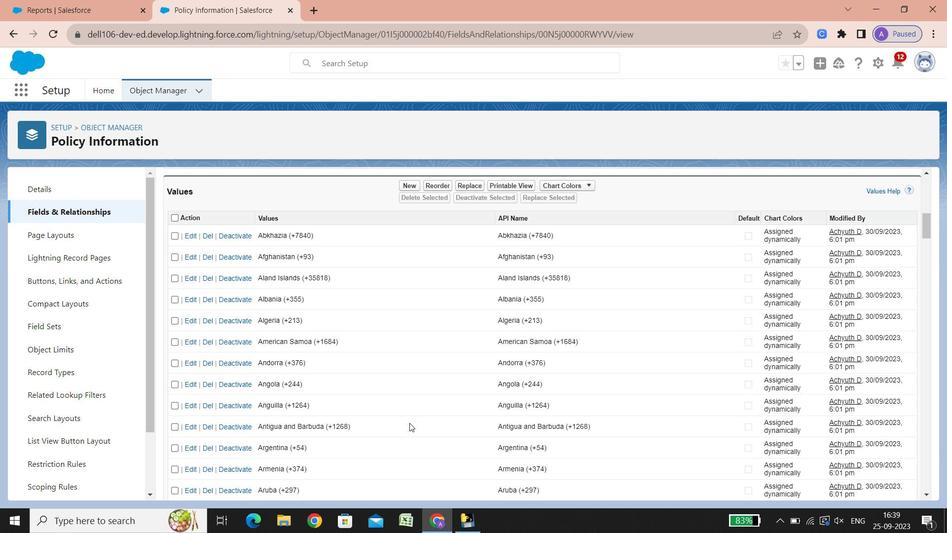 
Action: Mouse scrolled (409, 423) with delta (0, 0)
